 Task: Search one way flight ticket for 5 adults, 2 children, 1 infant in seat and 1 infant on lap in economy from Pensacola: Pensacola International Airport to Wilmington: Wilmington International Airport on 8-6-2023. Choice of flights is Royal air maroc. Number of bags: 2 carry on bags. Price is upto 88000. Outbound departure time preference is 12:45.
Action: Mouse moved to (298, 405)
Screenshot: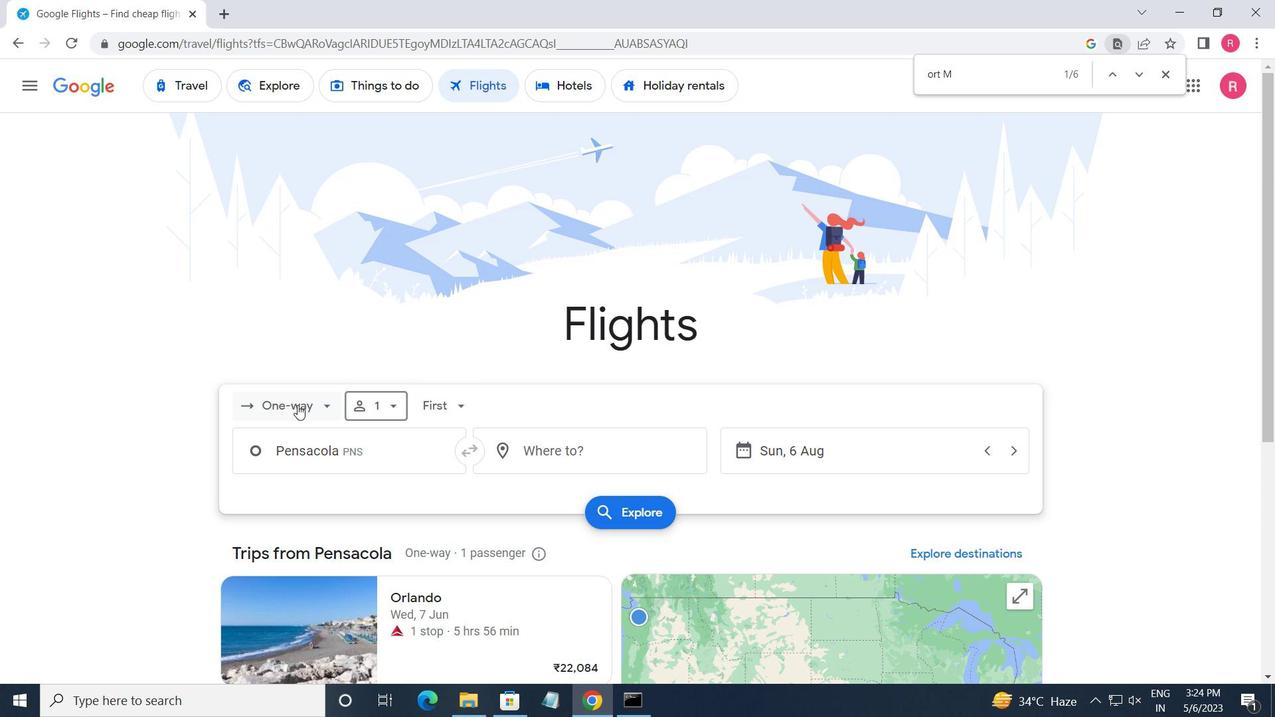 
Action: Mouse pressed left at (298, 405)
Screenshot: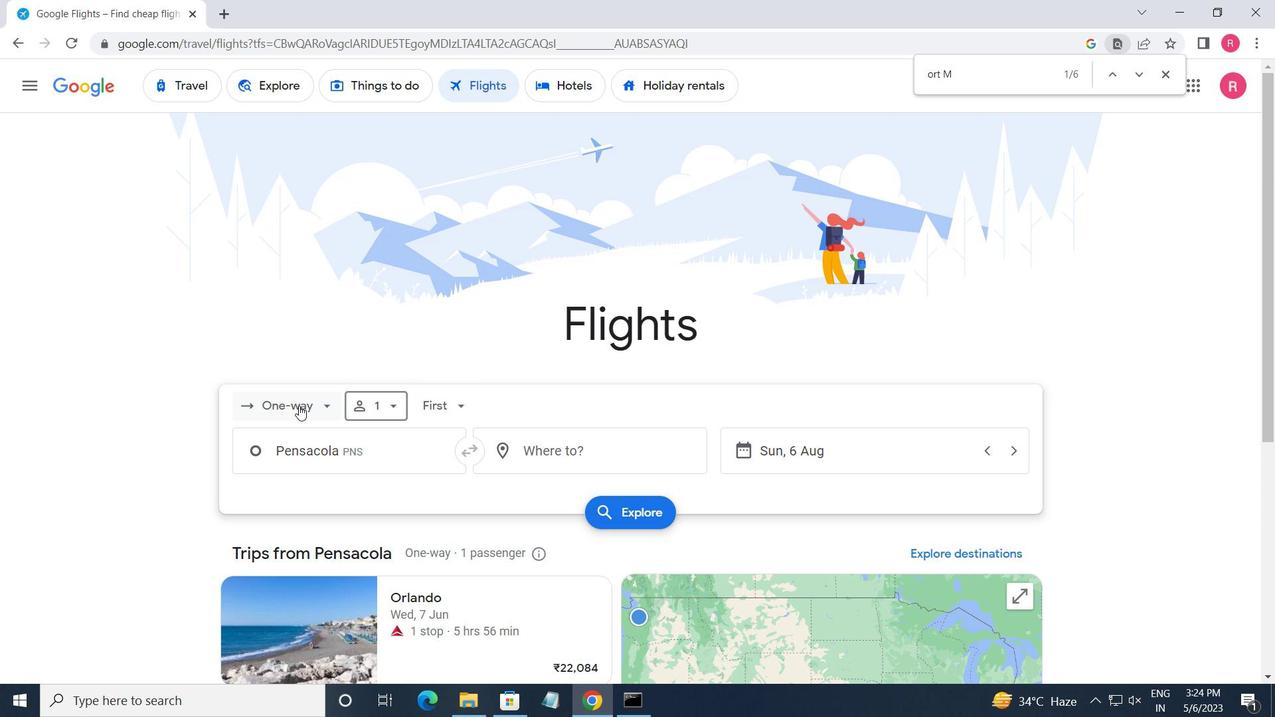 
Action: Mouse moved to (327, 477)
Screenshot: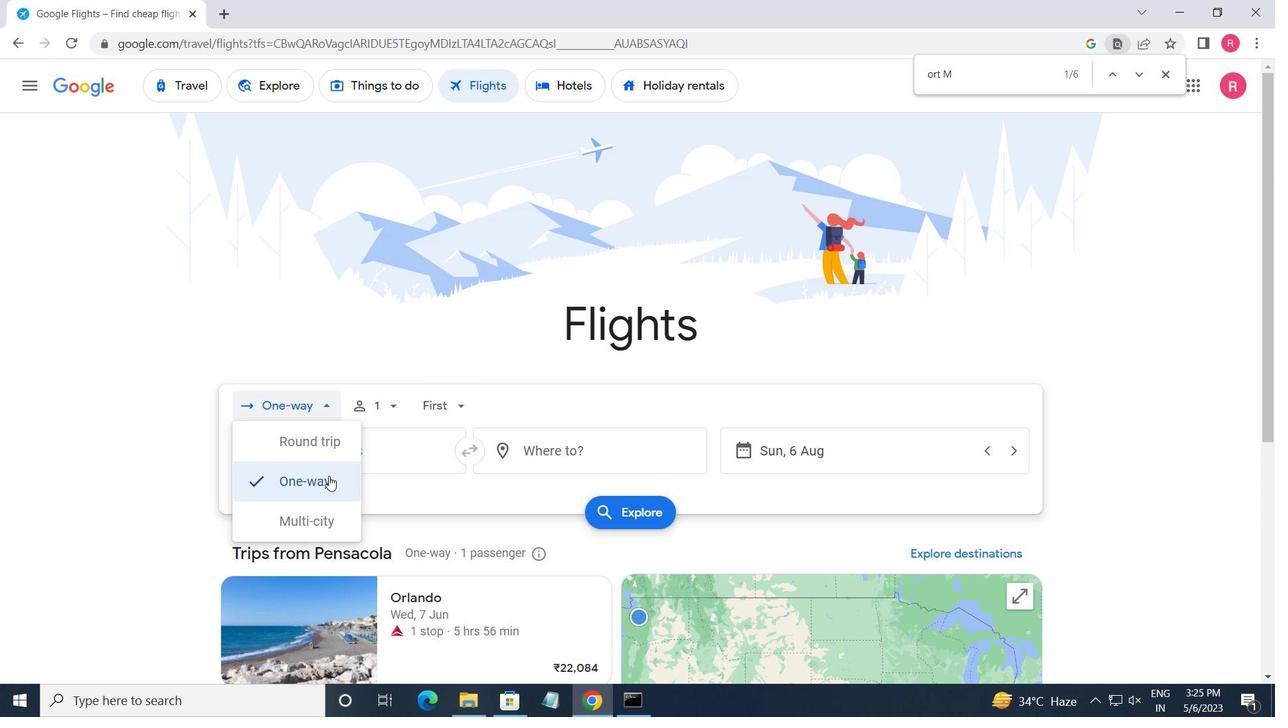 
Action: Mouse pressed left at (327, 477)
Screenshot: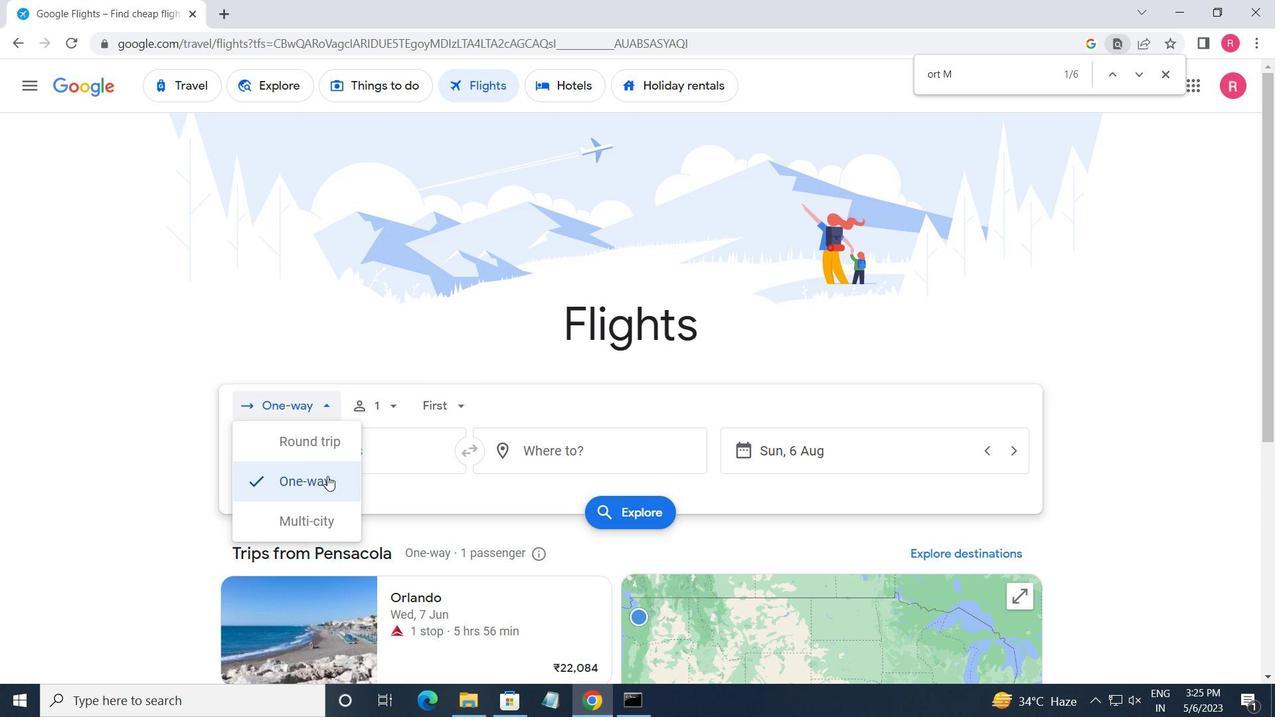 
Action: Mouse moved to (397, 402)
Screenshot: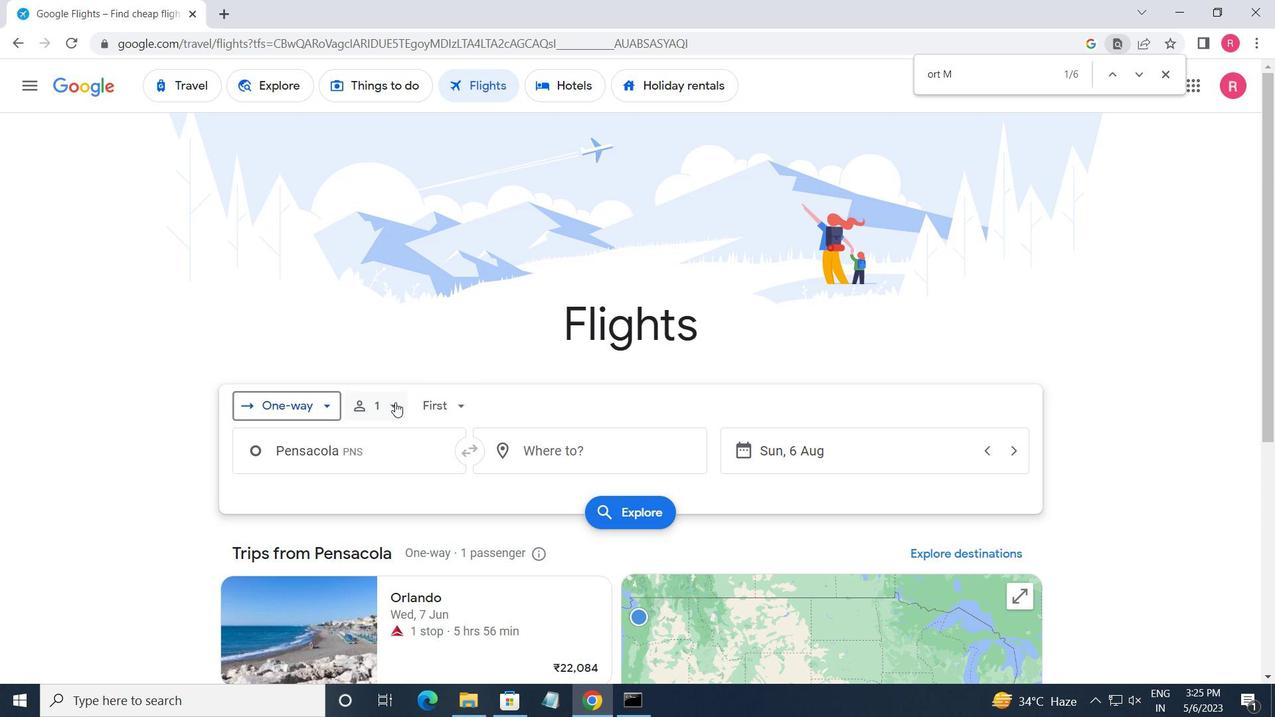 
Action: Mouse pressed left at (397, 402)
Screenshot: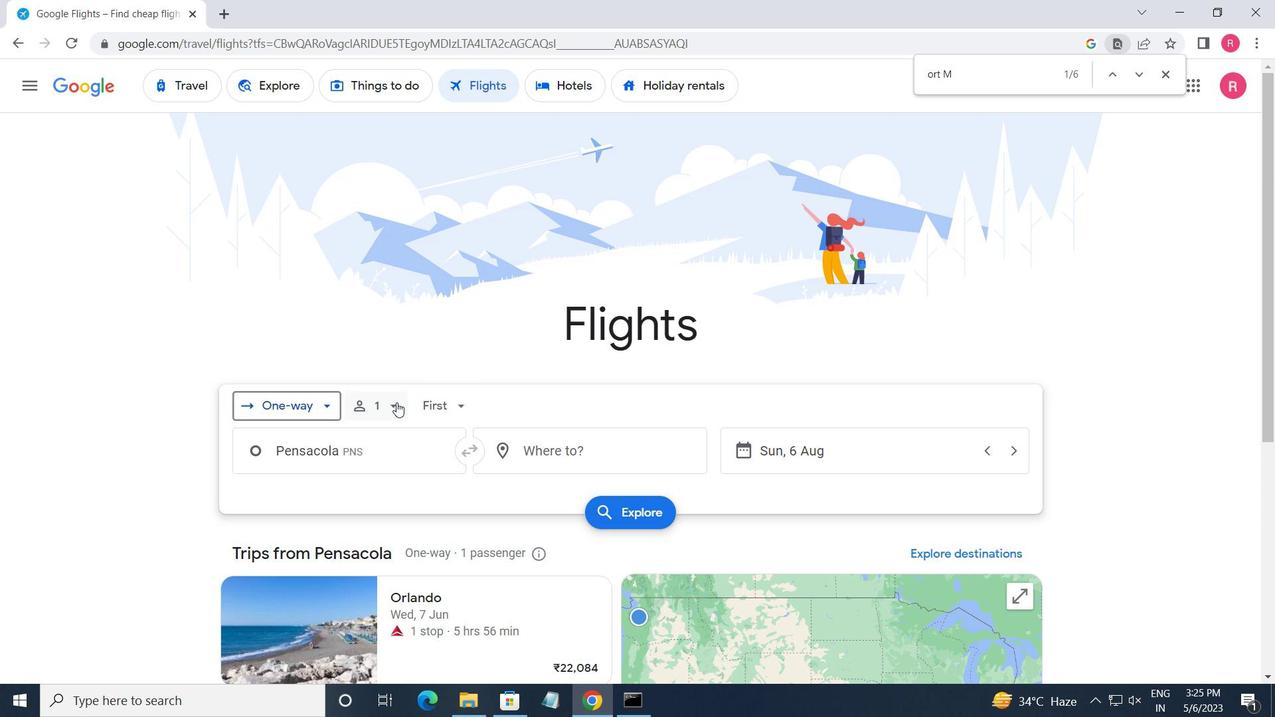 
Action: Mouse moved to (508, 443)
Screenshot: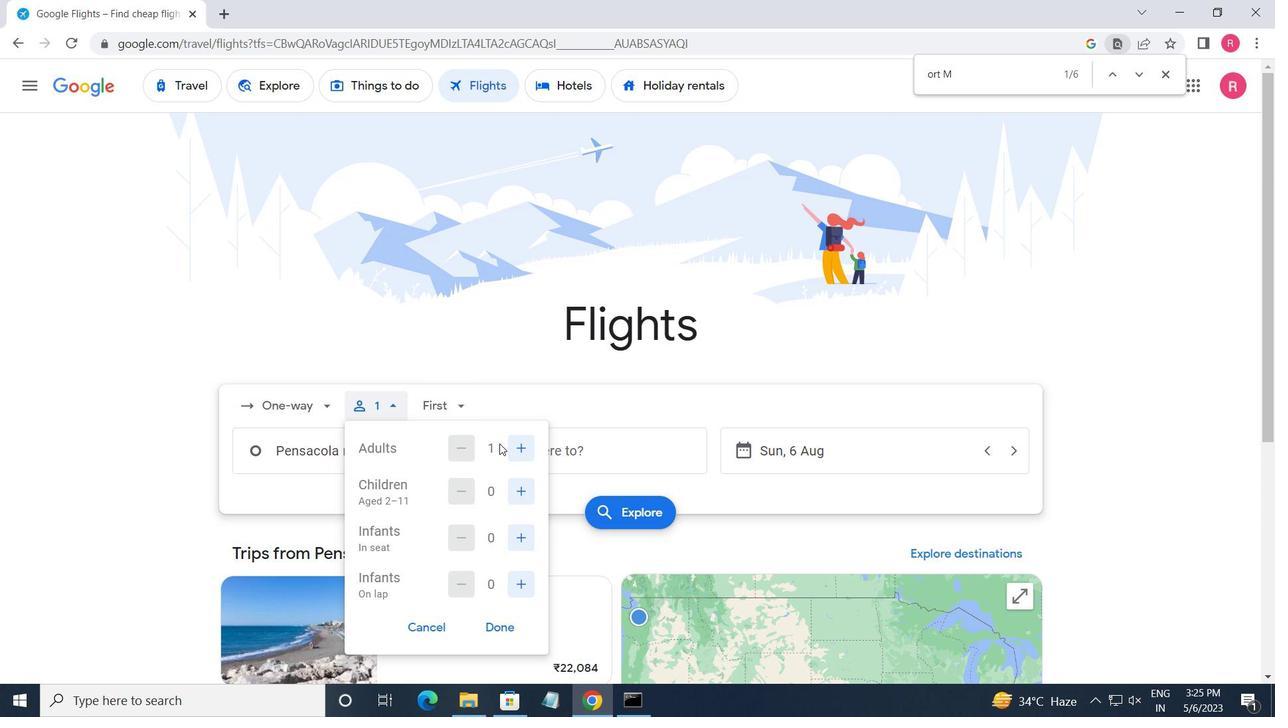 
Action: Mouse pressed left at (508, 443)
Screenshot: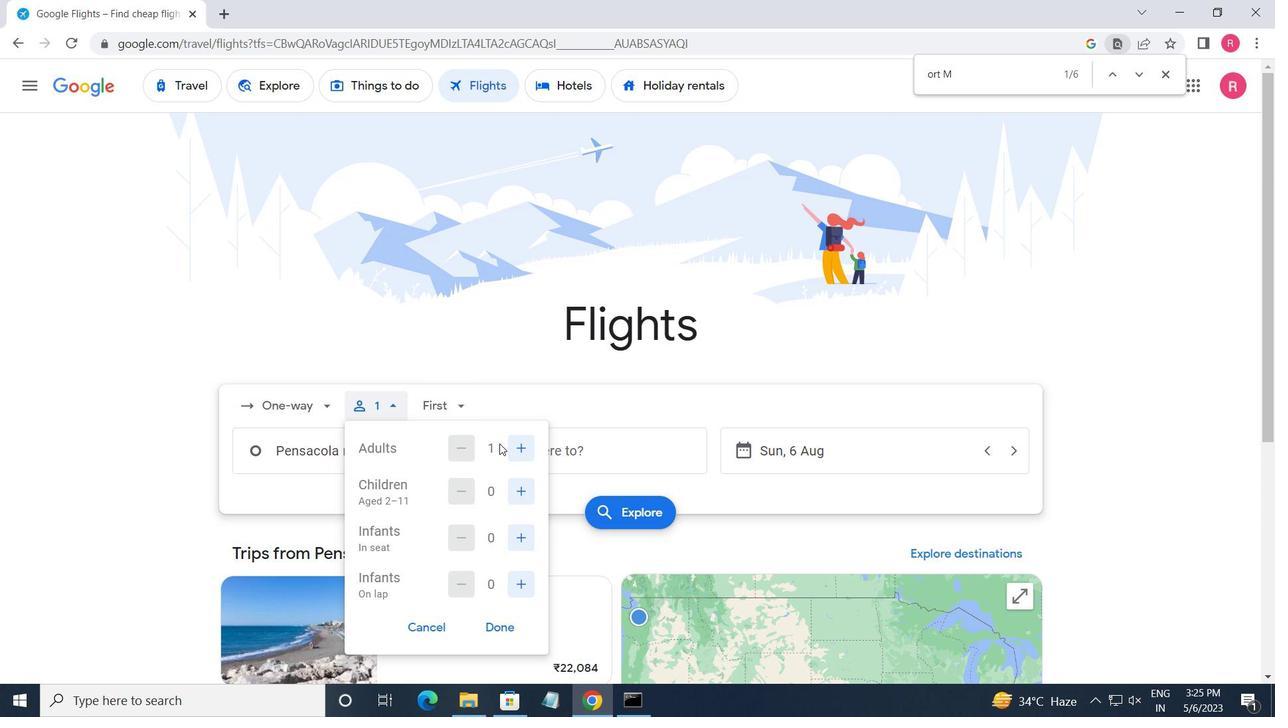 
Action: Mouse moved to (513, 444)
Screenshot: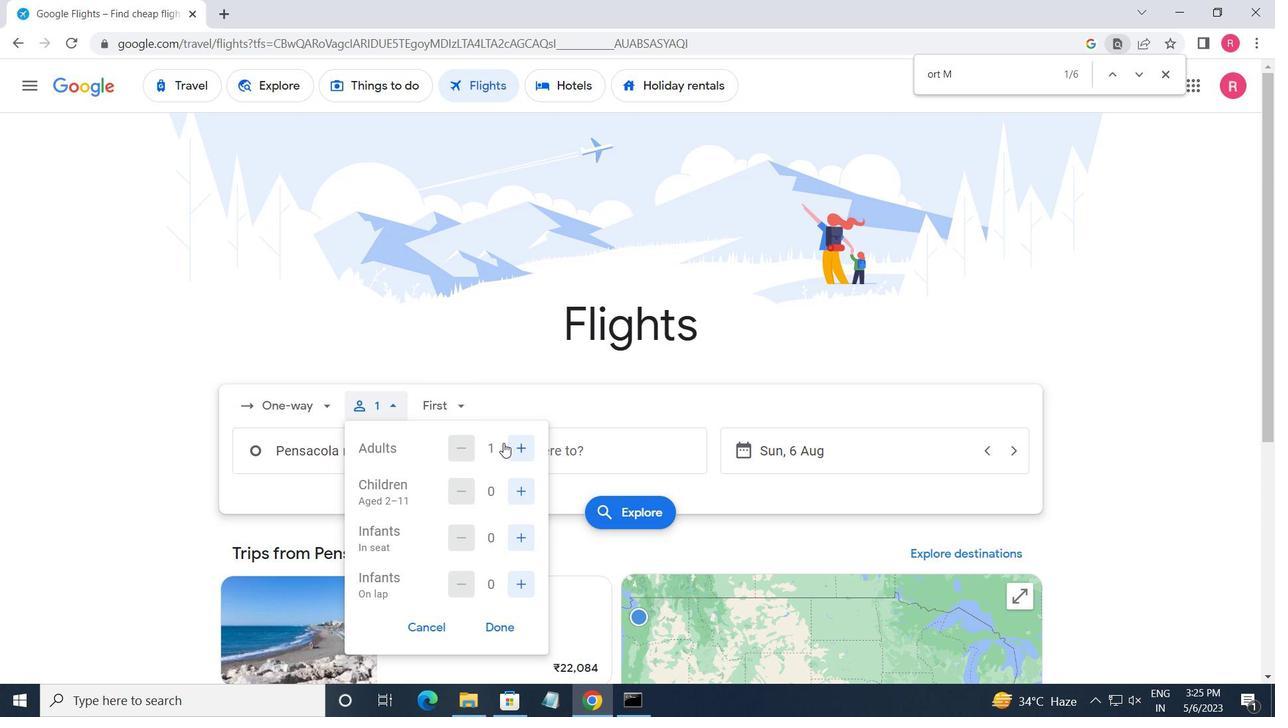 
Action: Mouse pressed left at (513, 444)
Screenshot: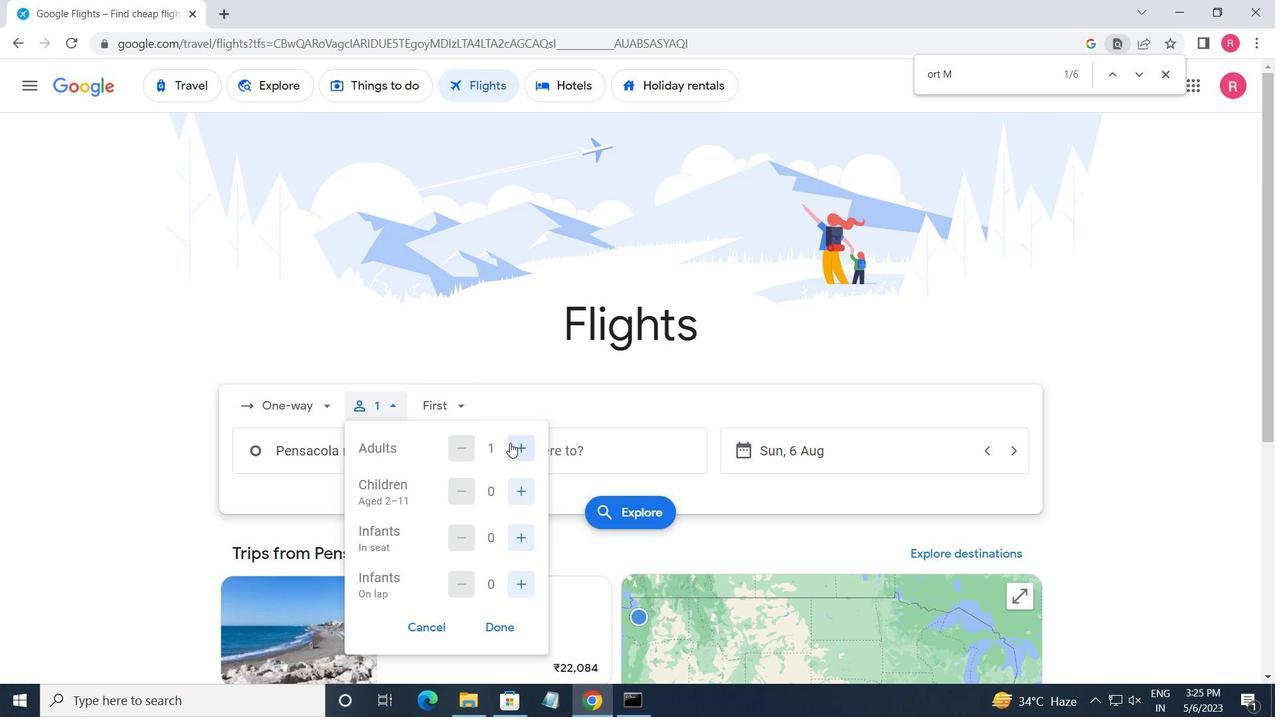 
Action: Mouse moved to (513, 448)
Screenshot: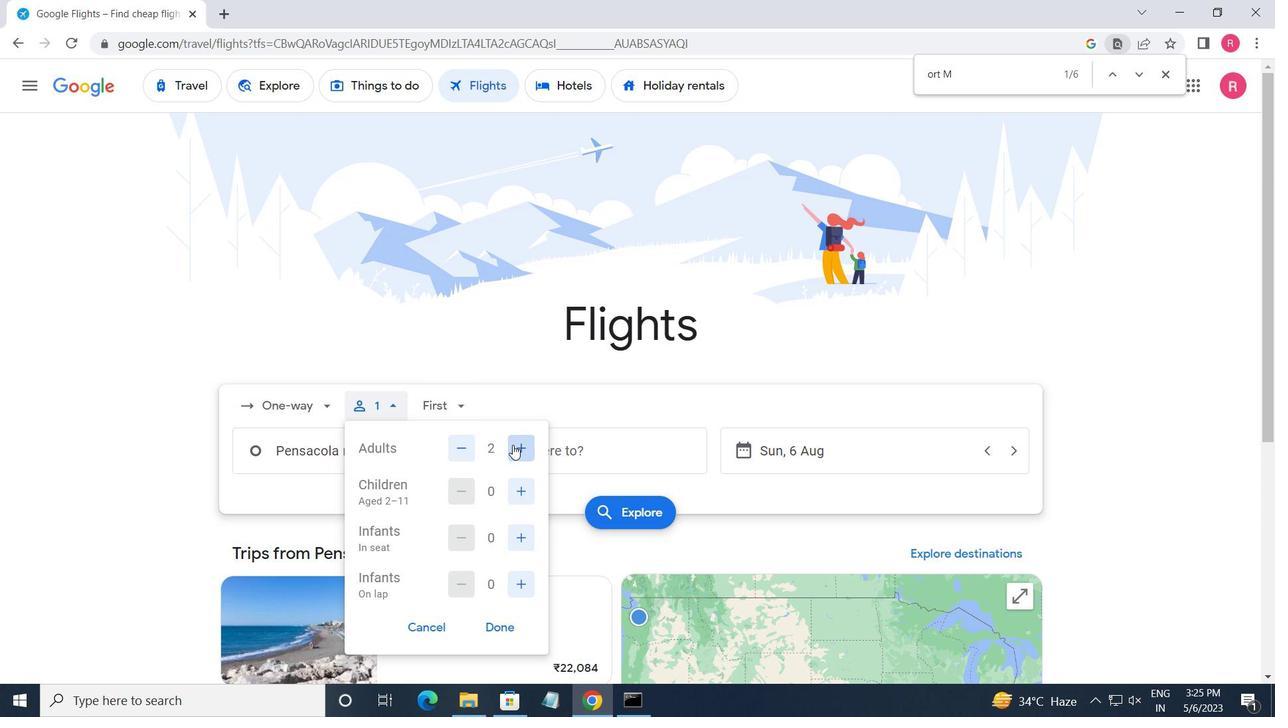 
Action: Mouse pressed left at (513, 448)
Screenshot: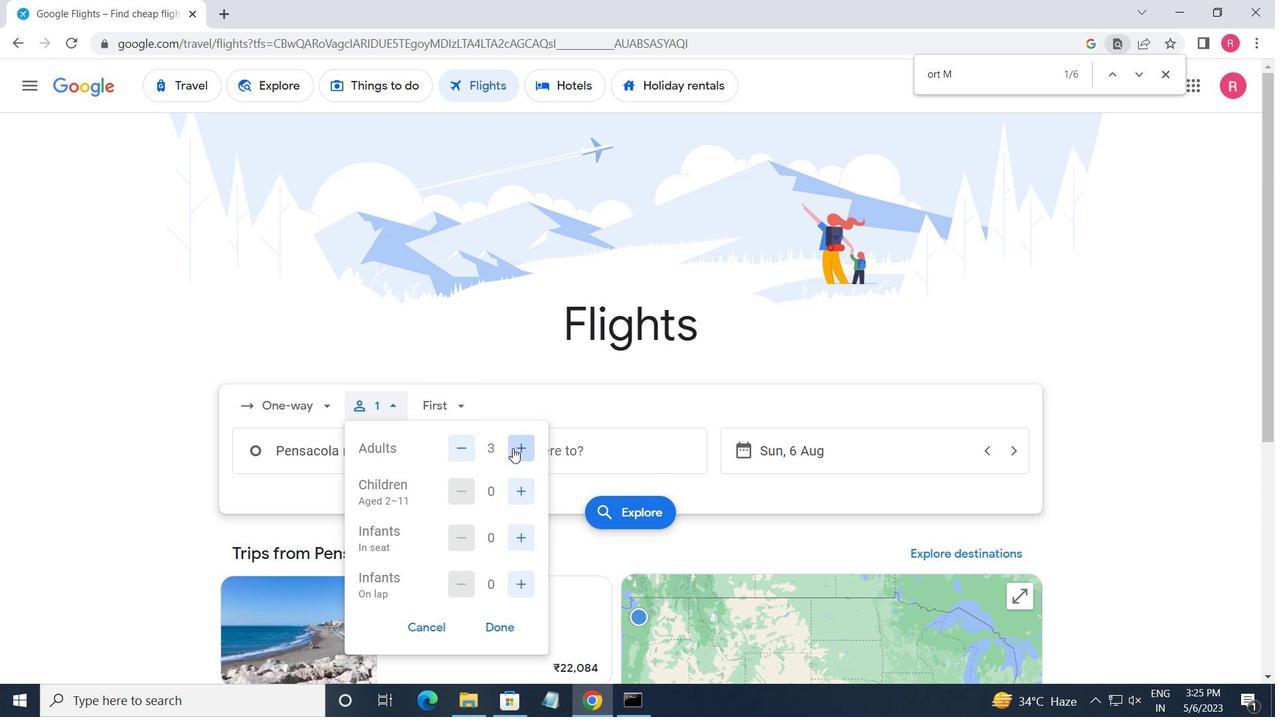 
Action: Mouse pressed left at (513, 448)
Screenshot: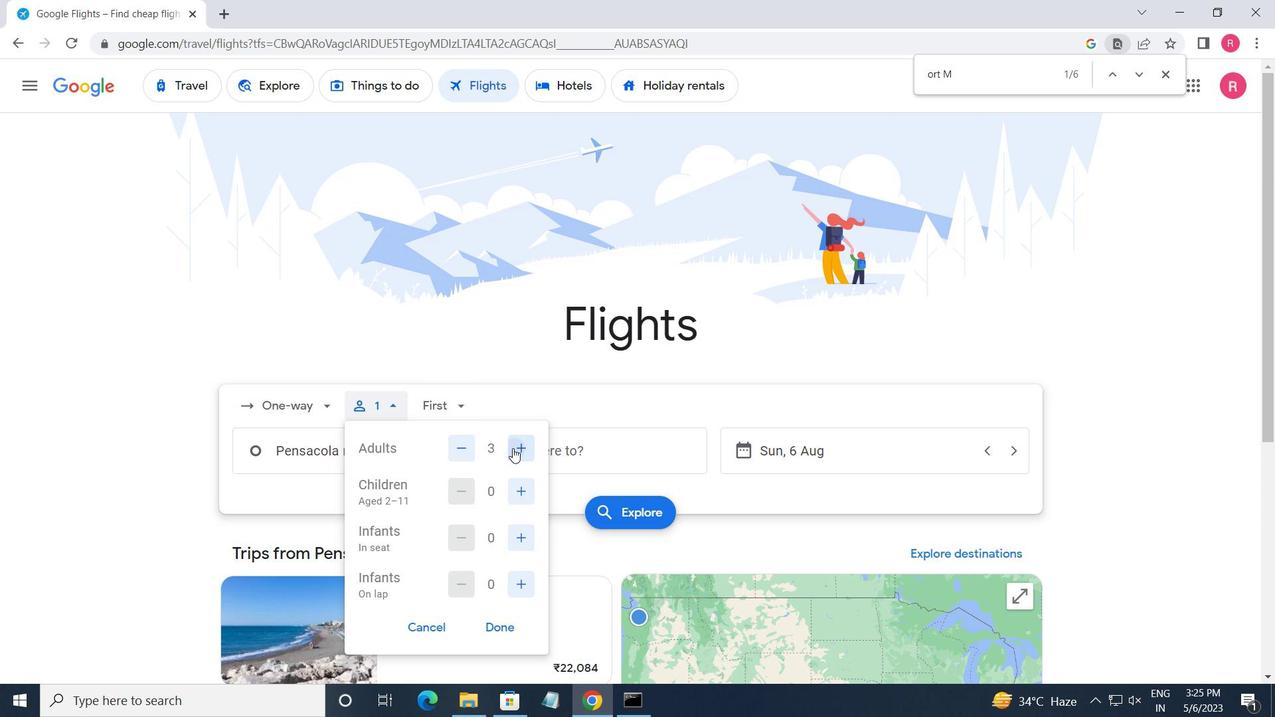 
Action: Mouse moved to (516, 495)
Screenshot: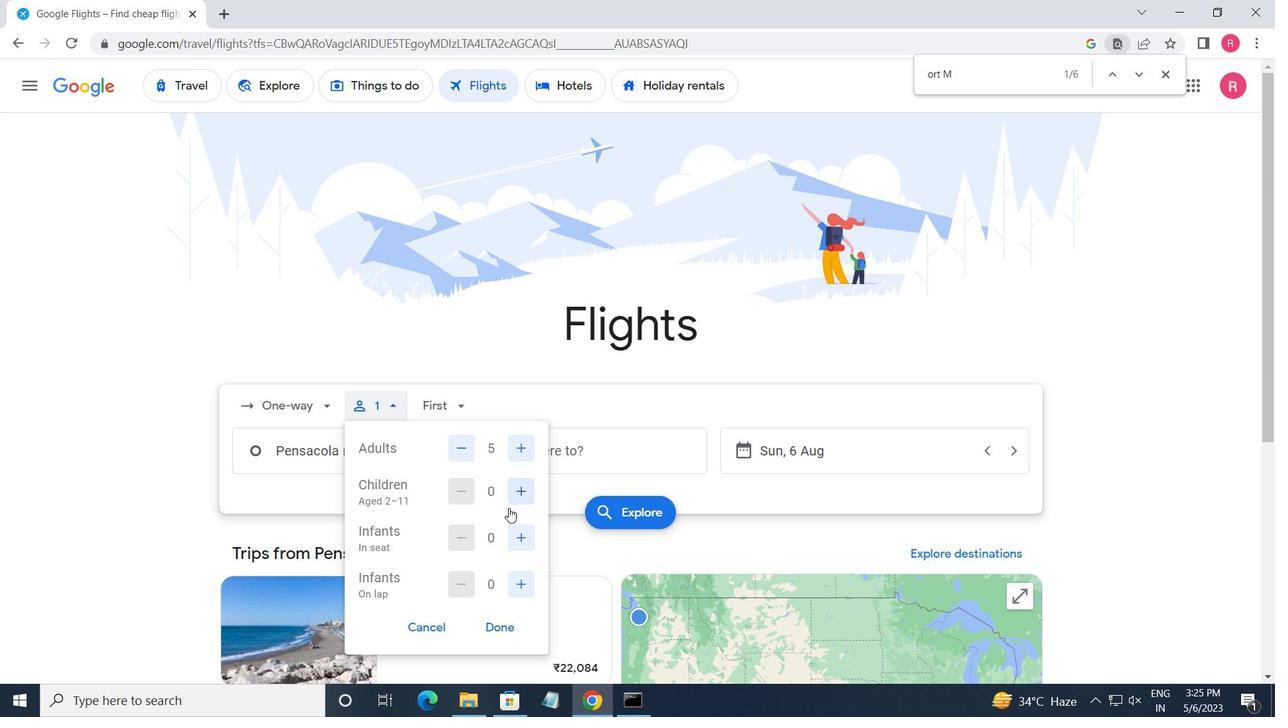 
Action: Mouse pressed left at (516, 495)
Screenshot: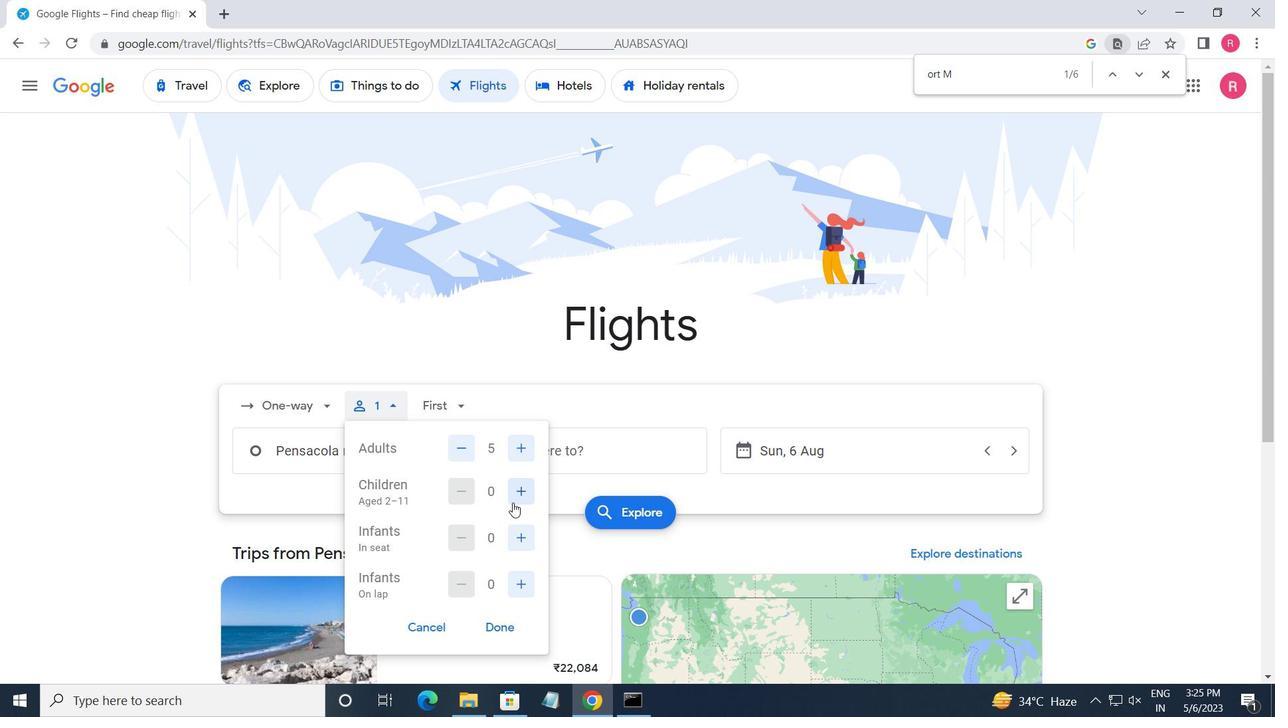 
Action: Mouse moved to (517, 495)
Screenshot: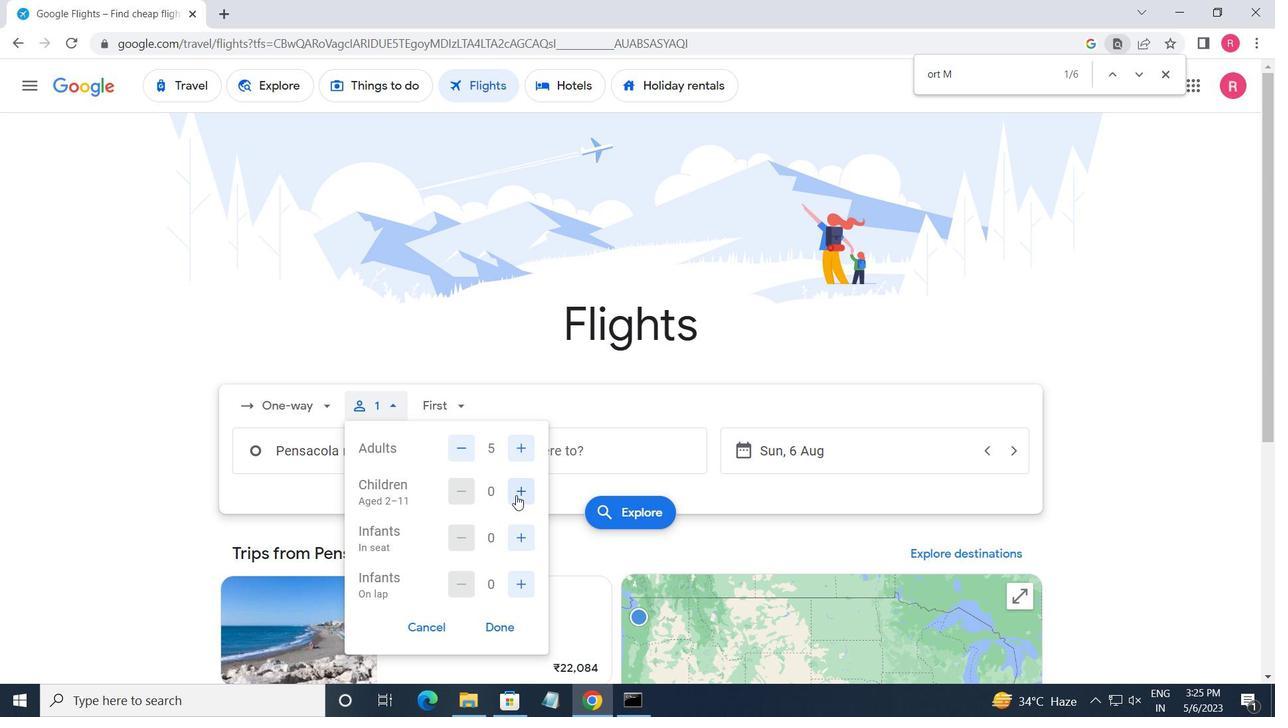 
Action: Mouse pressed left at (517, 495)
Screenshot: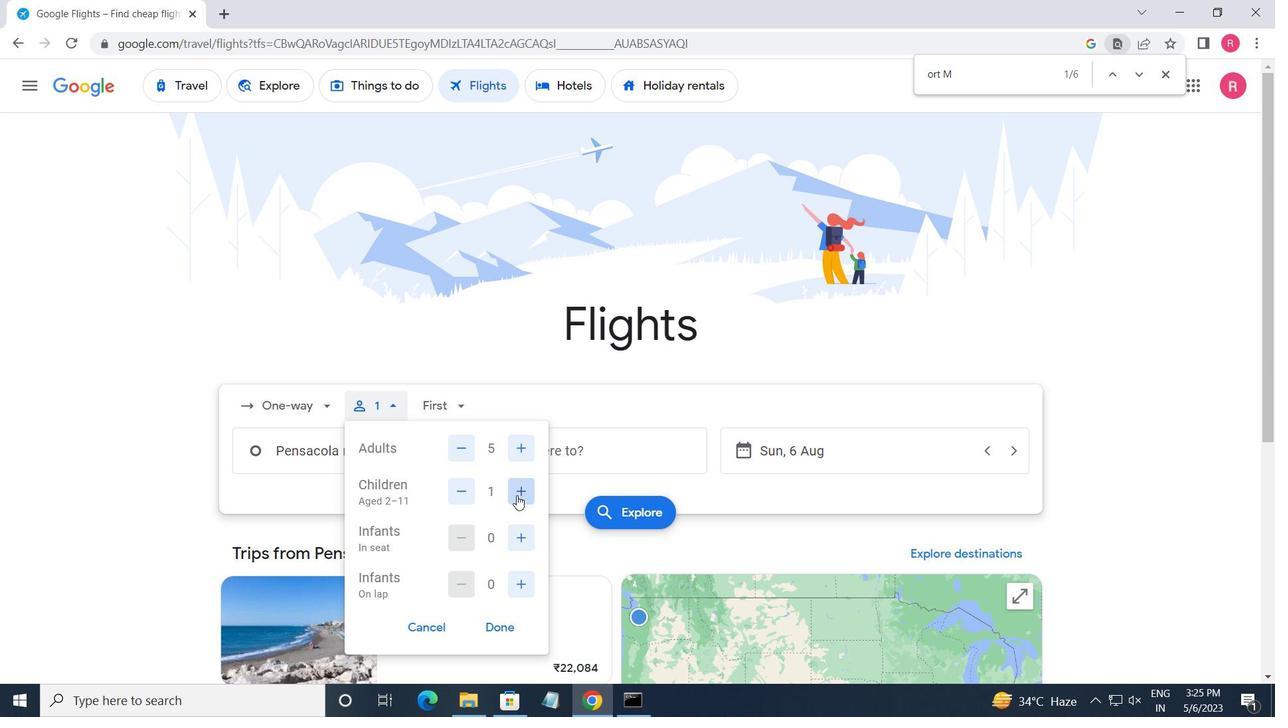 
Action: Mouse moved to (517, 543)
Screenshot: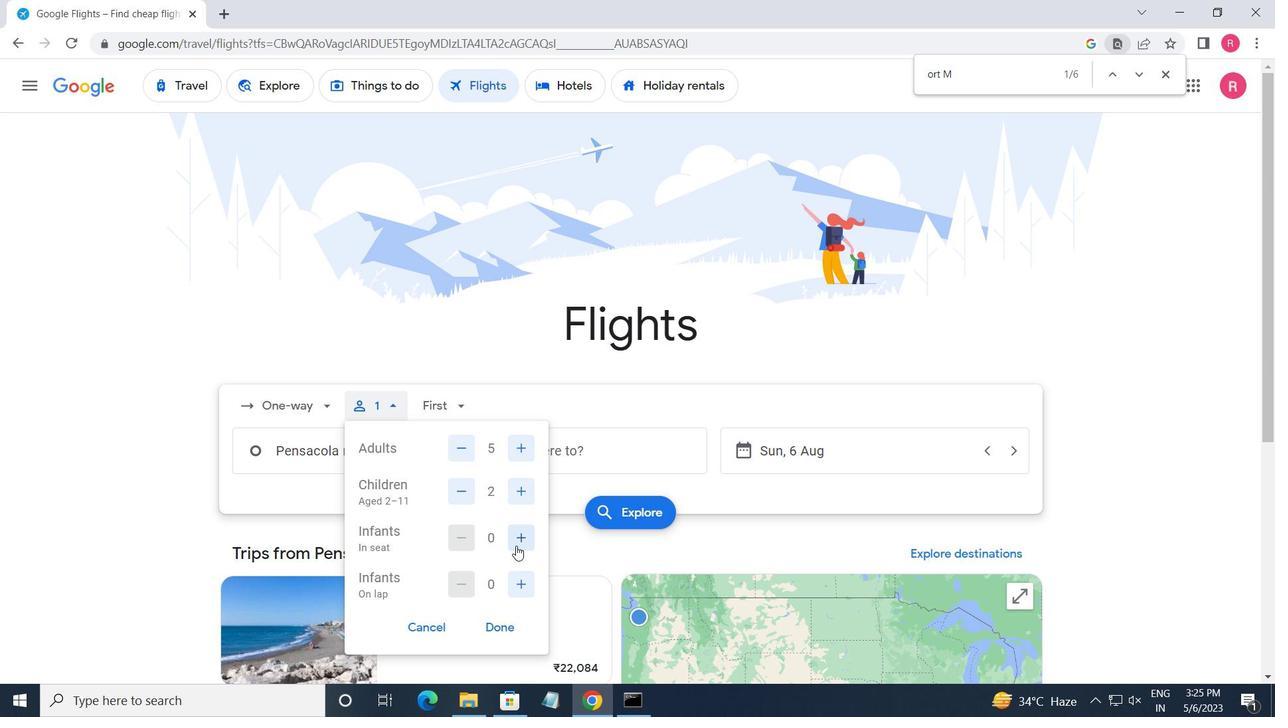 
Action: Mouse pressed left at (517, 543)
Screenshot: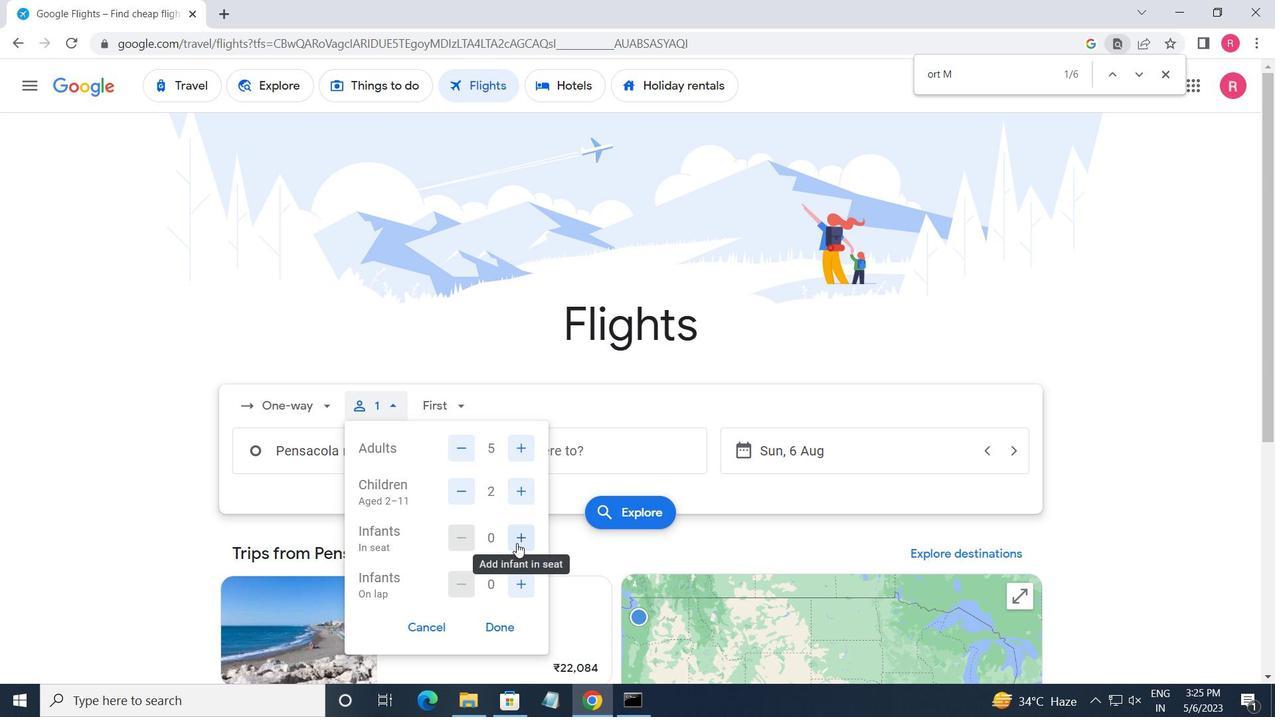 
Action: Mouse moved to (527, 579)
Screenshot: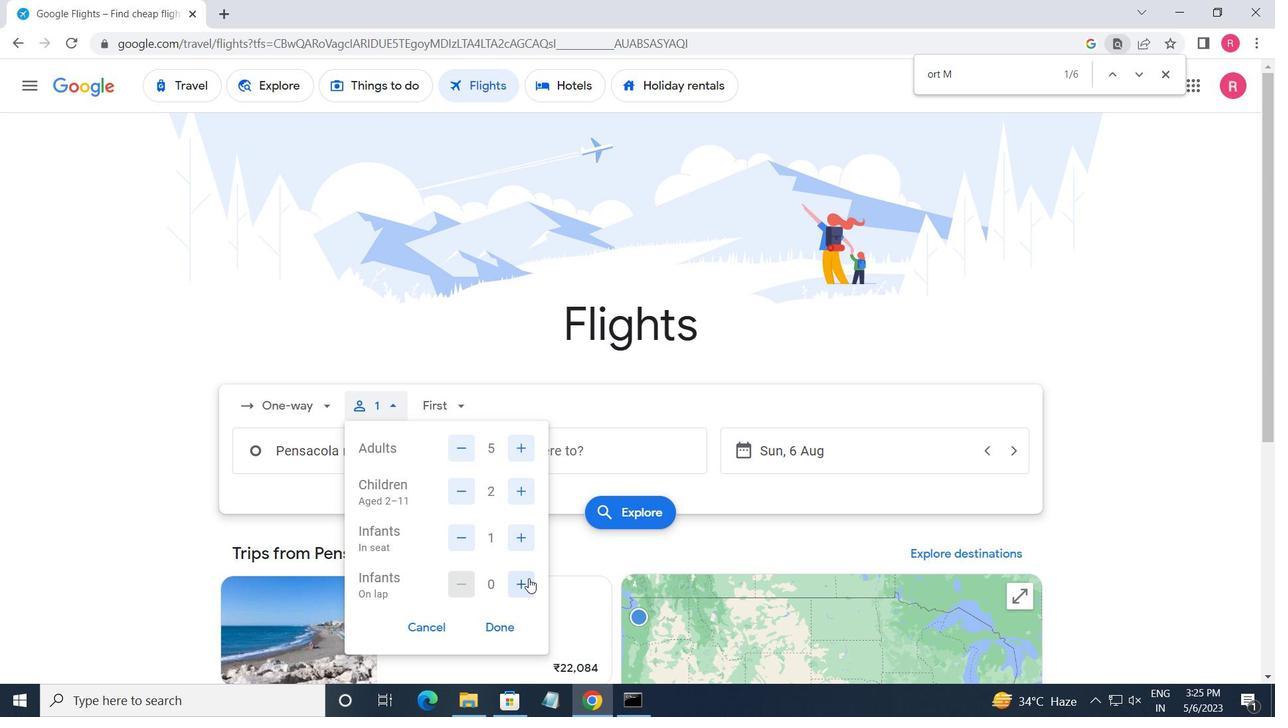 
Action: Mouse pressed left at (527, 579)
Screenshot: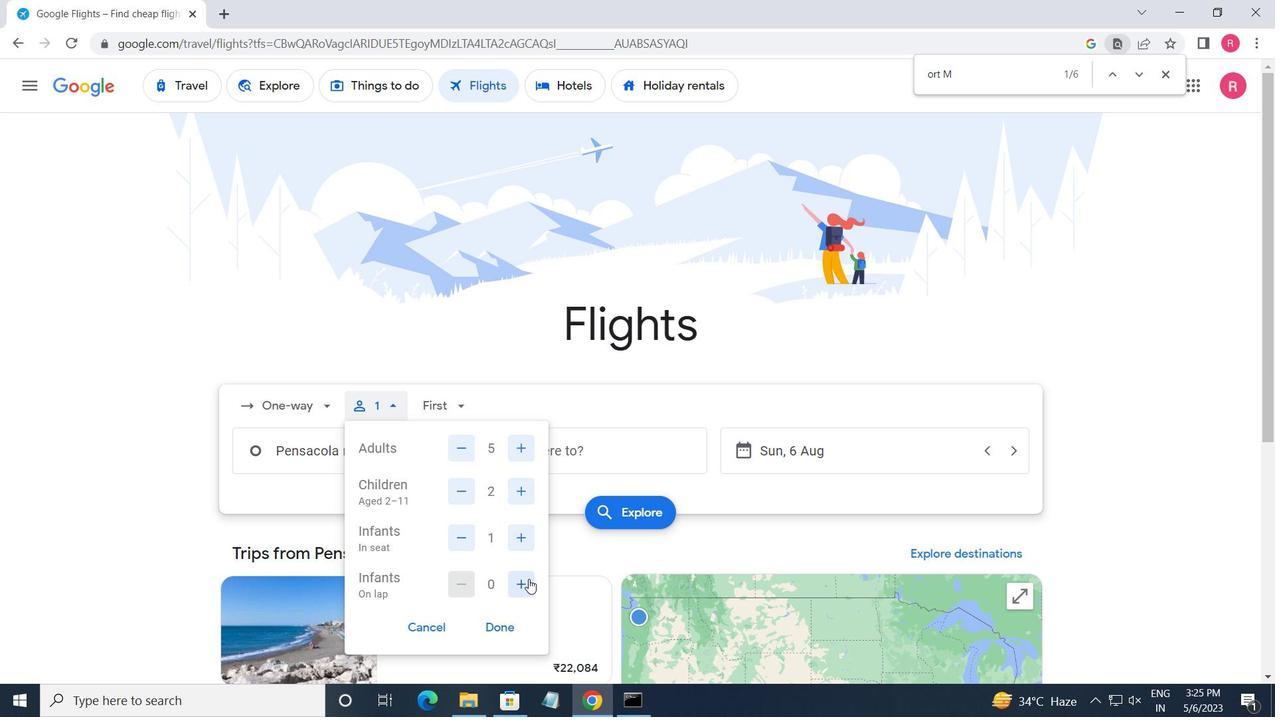 
Action: Mouse moved to (501, 628)
Screenshot: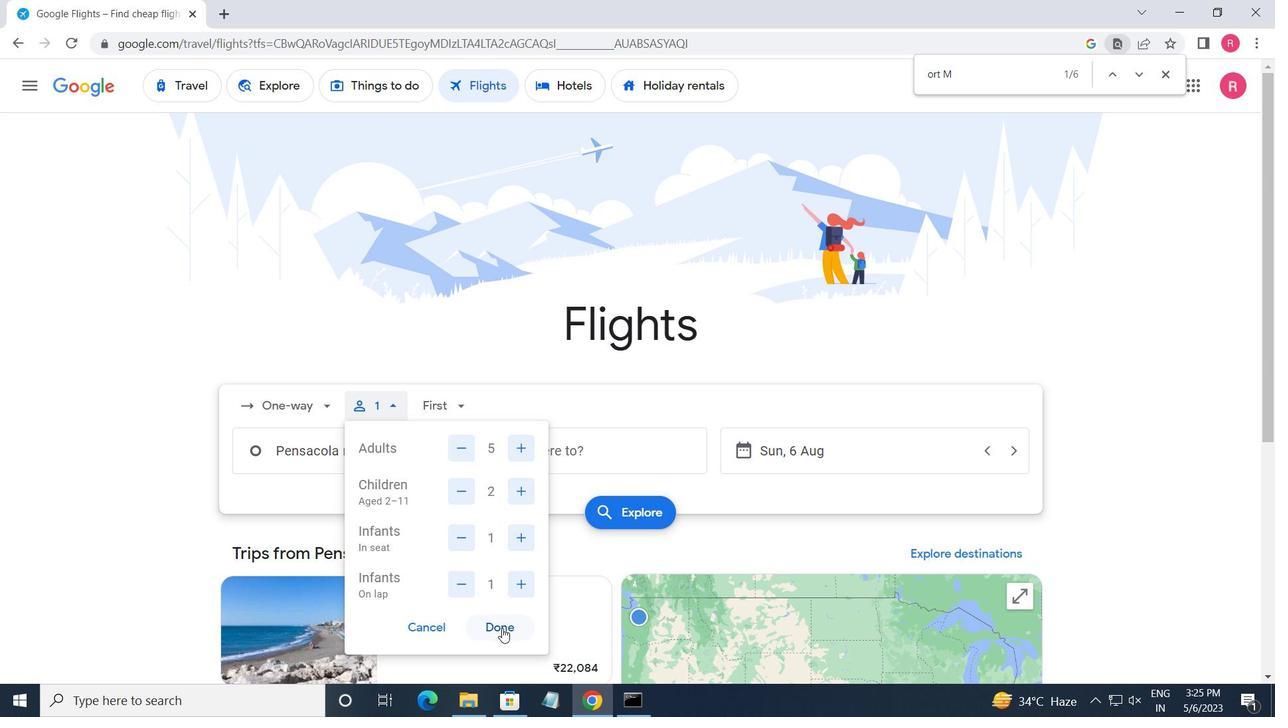 
Action: Mouse pressed left at (501, 628)
Screenshot: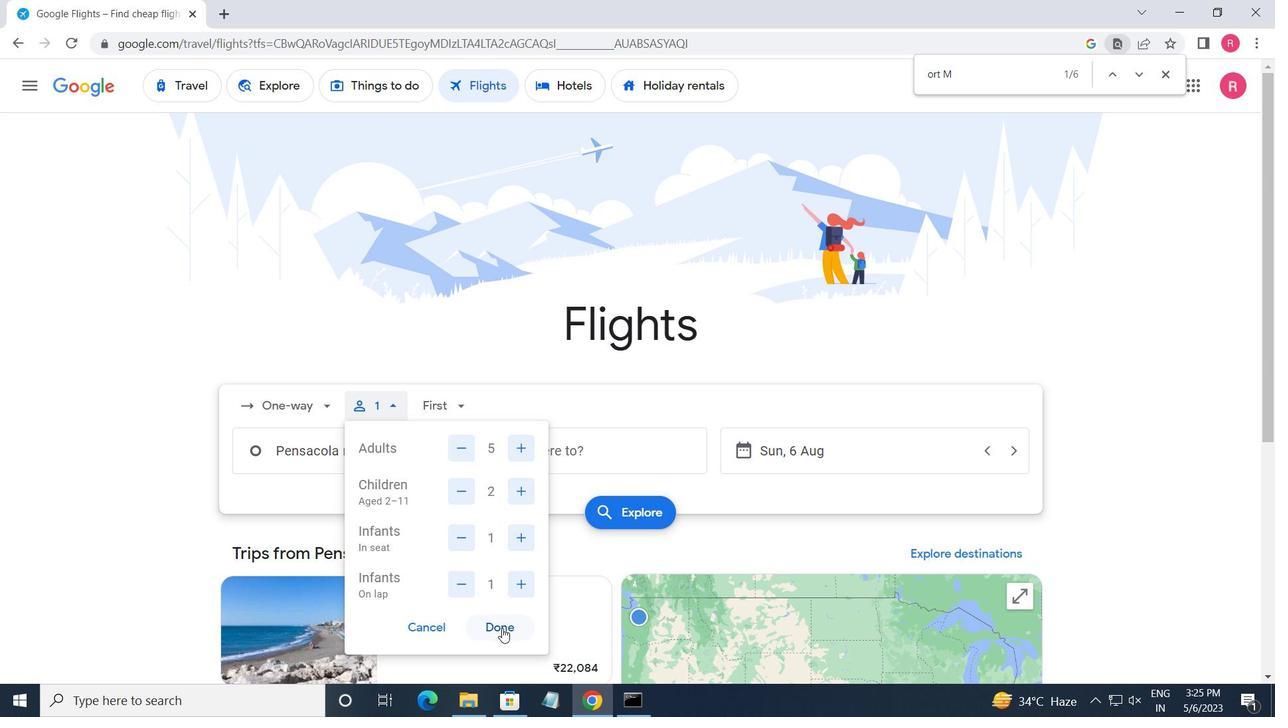 
Action: Mouse moved to (444, 401)
Screenshot: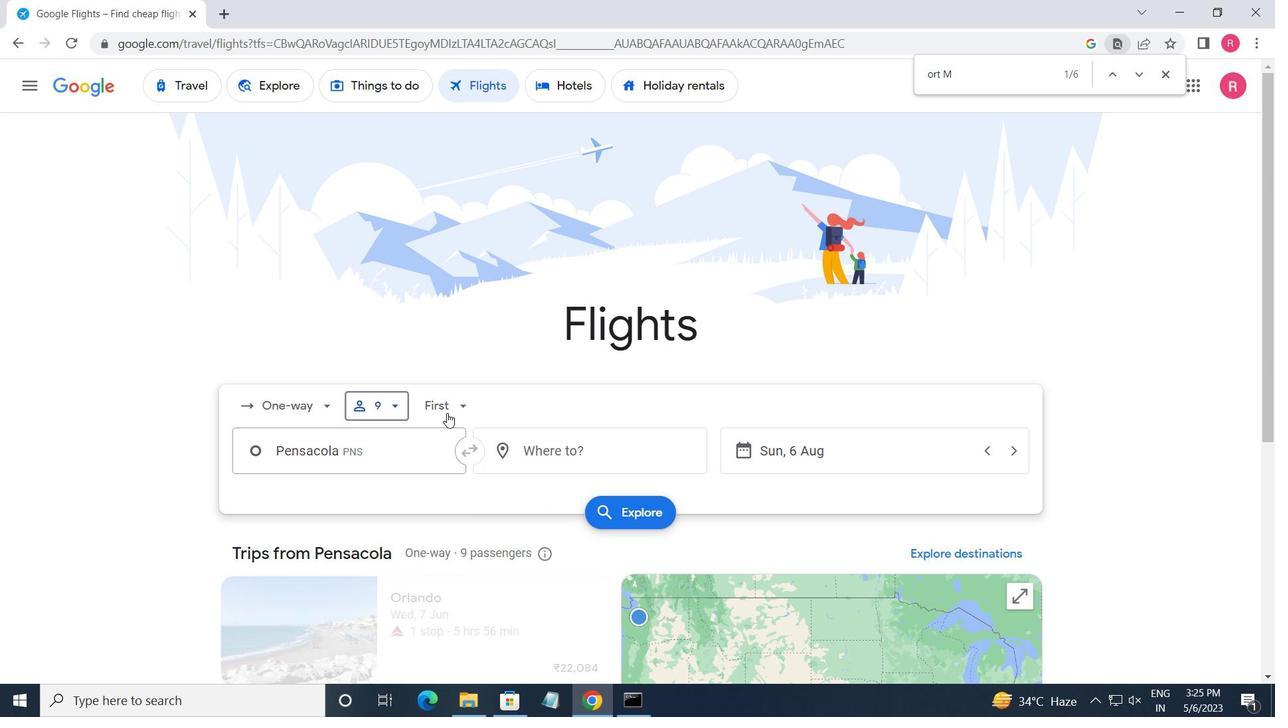 
Action: Mouse pressed left at (444, 401)
Screenshot: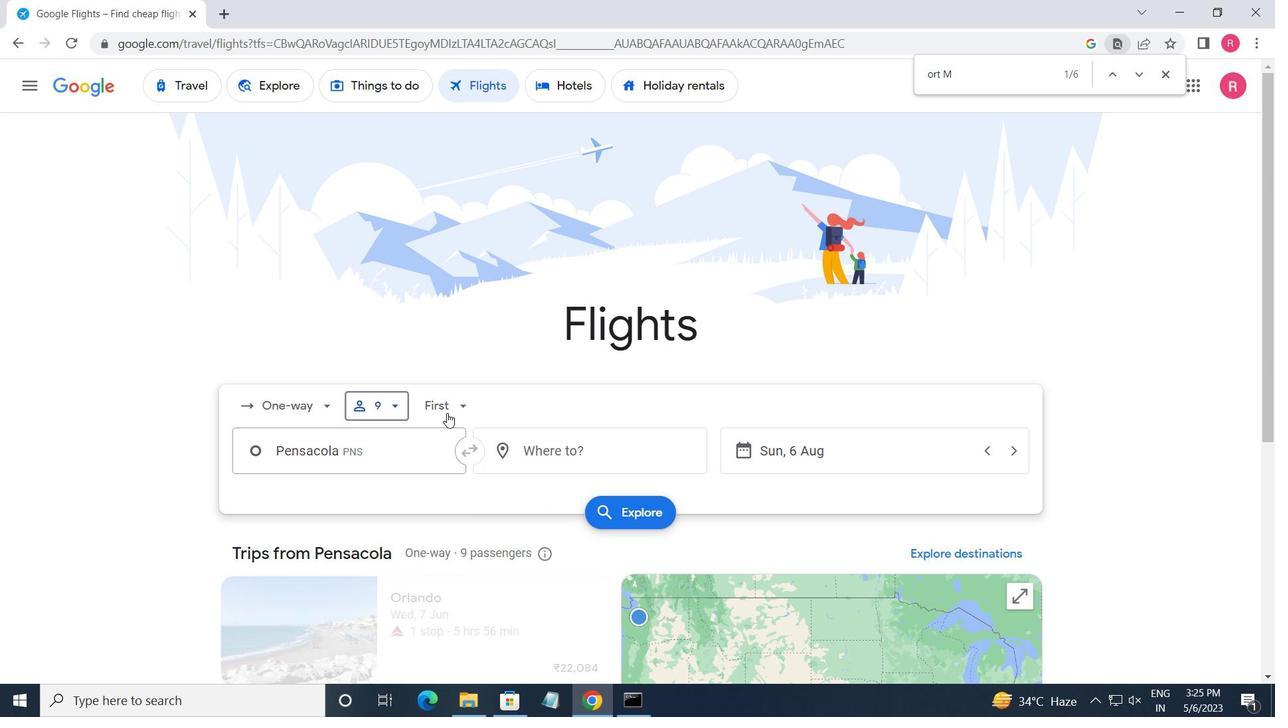 
Action: Mouse moved to (474, 449)
Screenshot: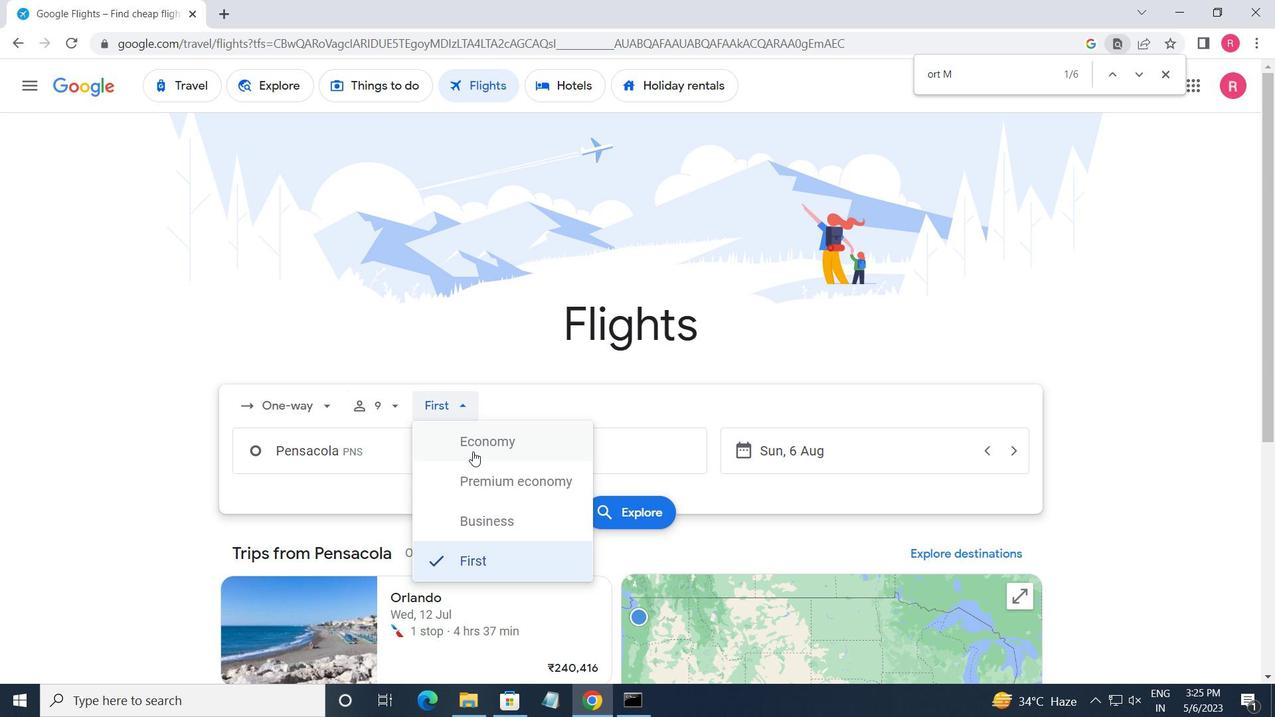 
Action: Mouse pressed left at (474, 449)
Screenshot: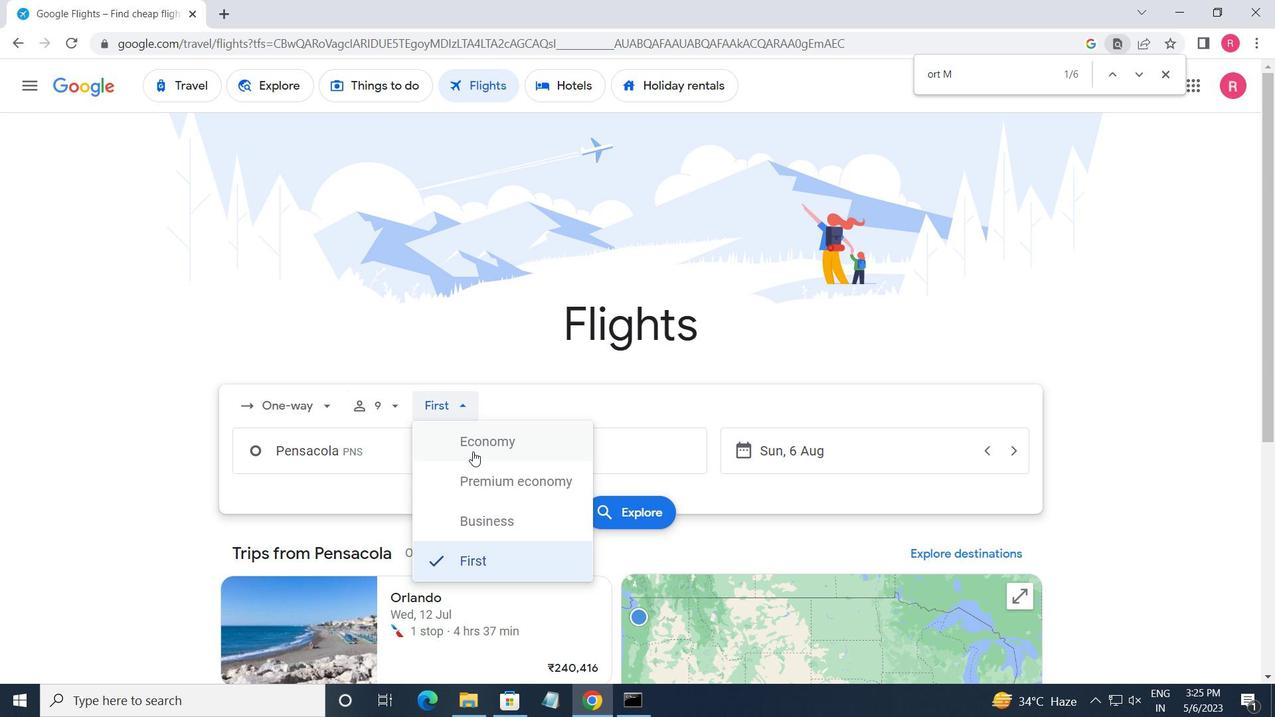 
Action: Mouse moved to (393, 461)
Screenshot: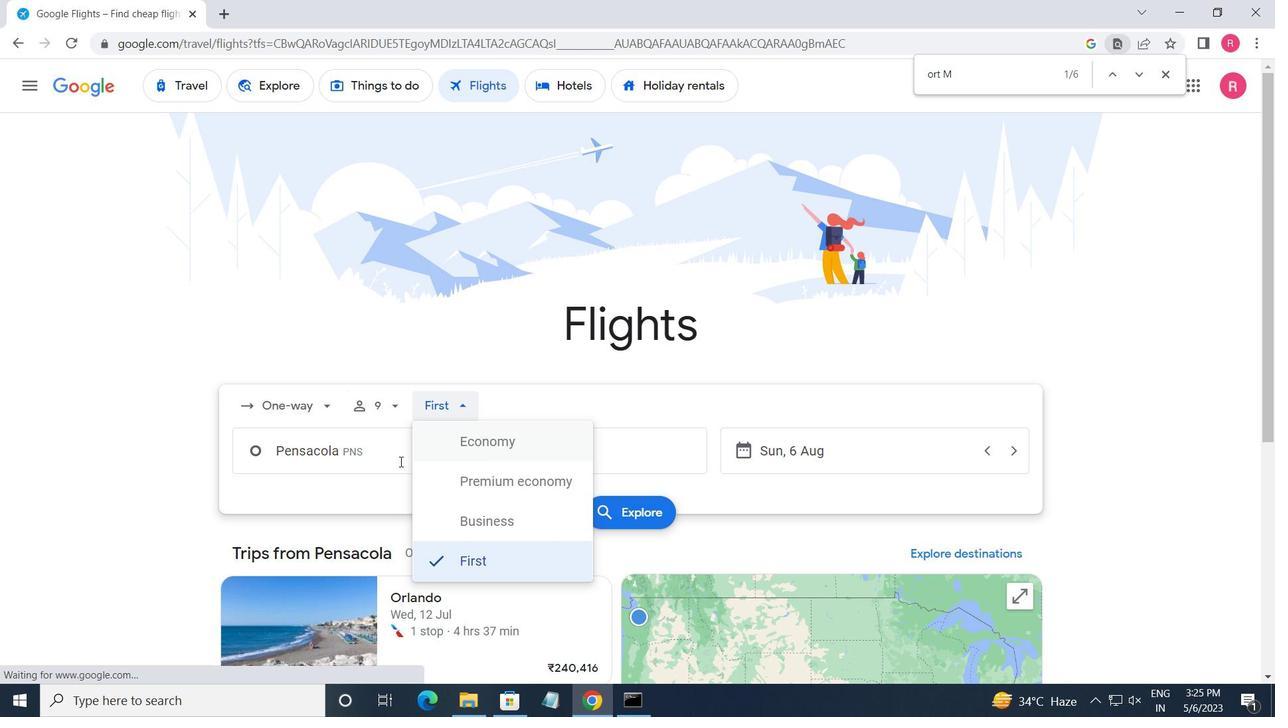 
Action: Mouse pressed left at (393, 461)
Screenshot: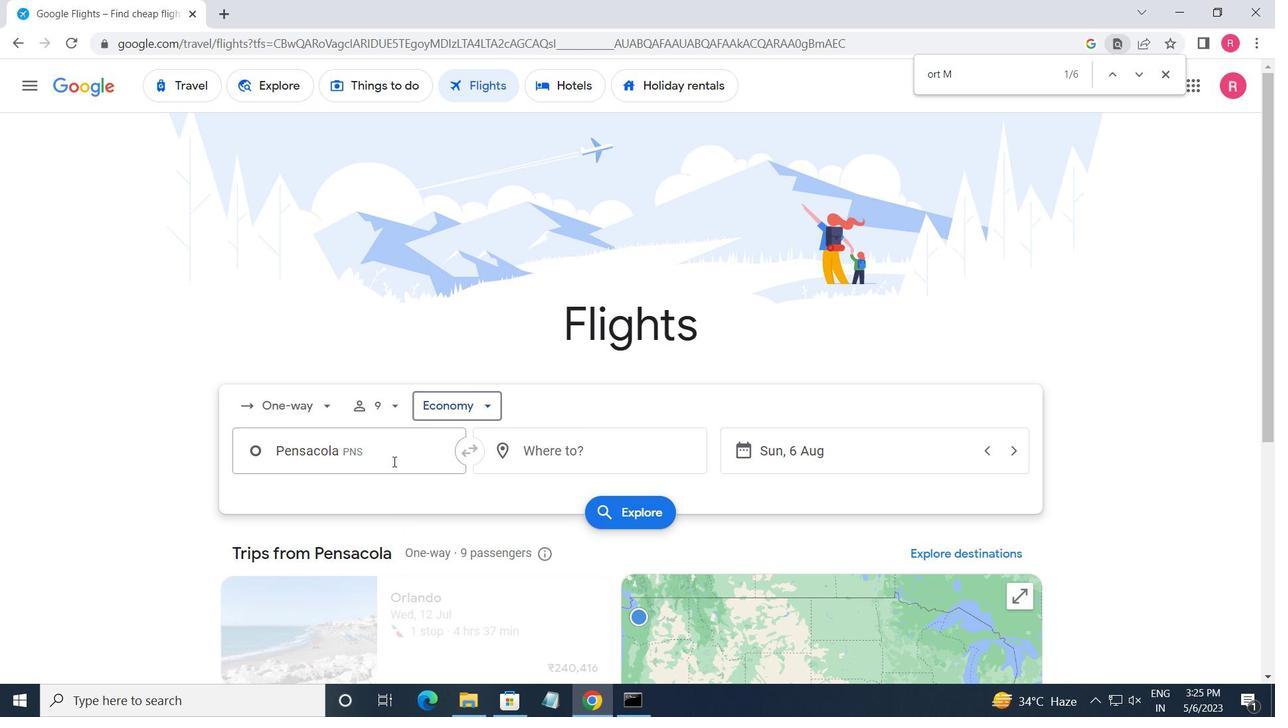 
Action: Mouse moved to (392, 460)
Screenshot: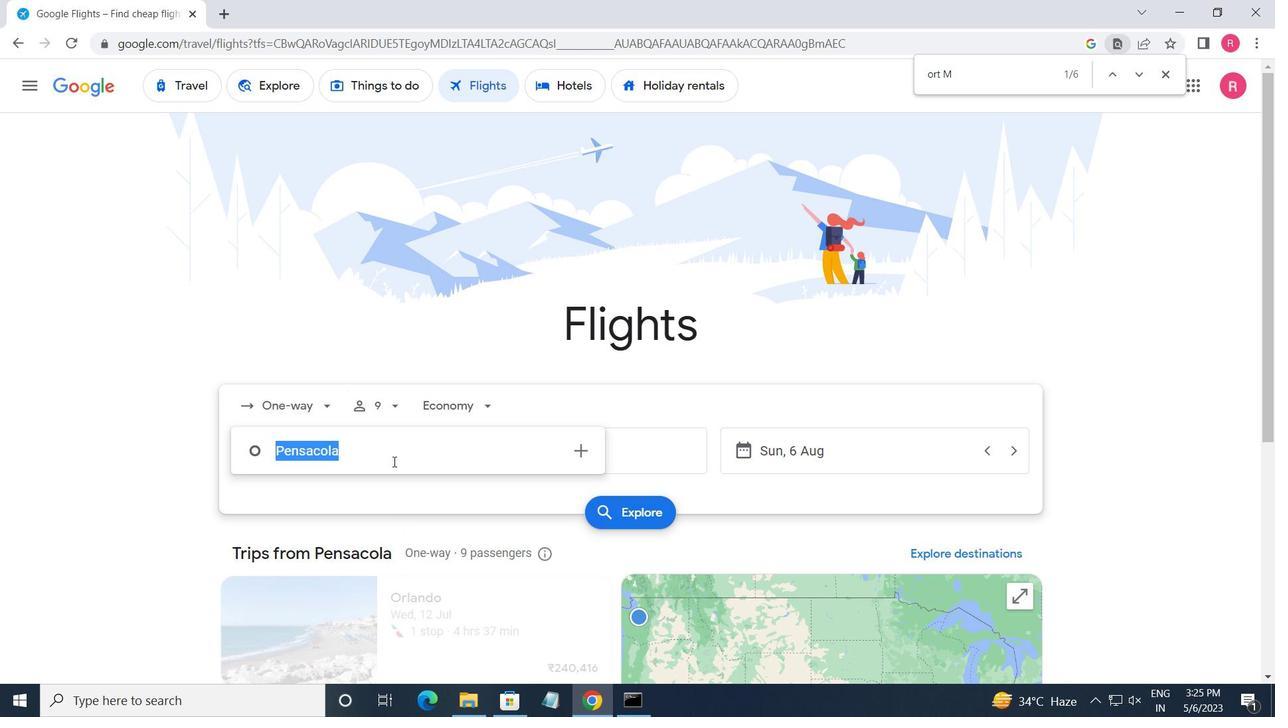 
Action: Key pressed <Key.shift_r>Pensacola
Screenshot: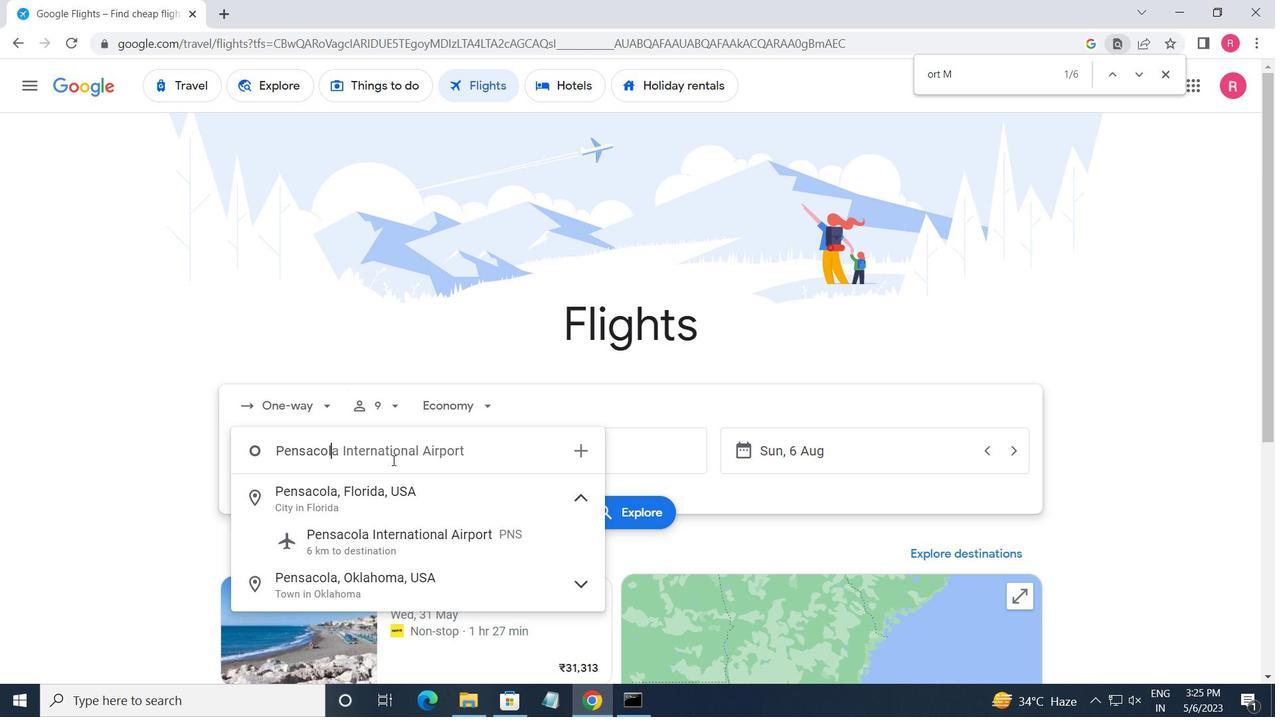 
Action: Mouse moved to (314, 548)
Screenshot: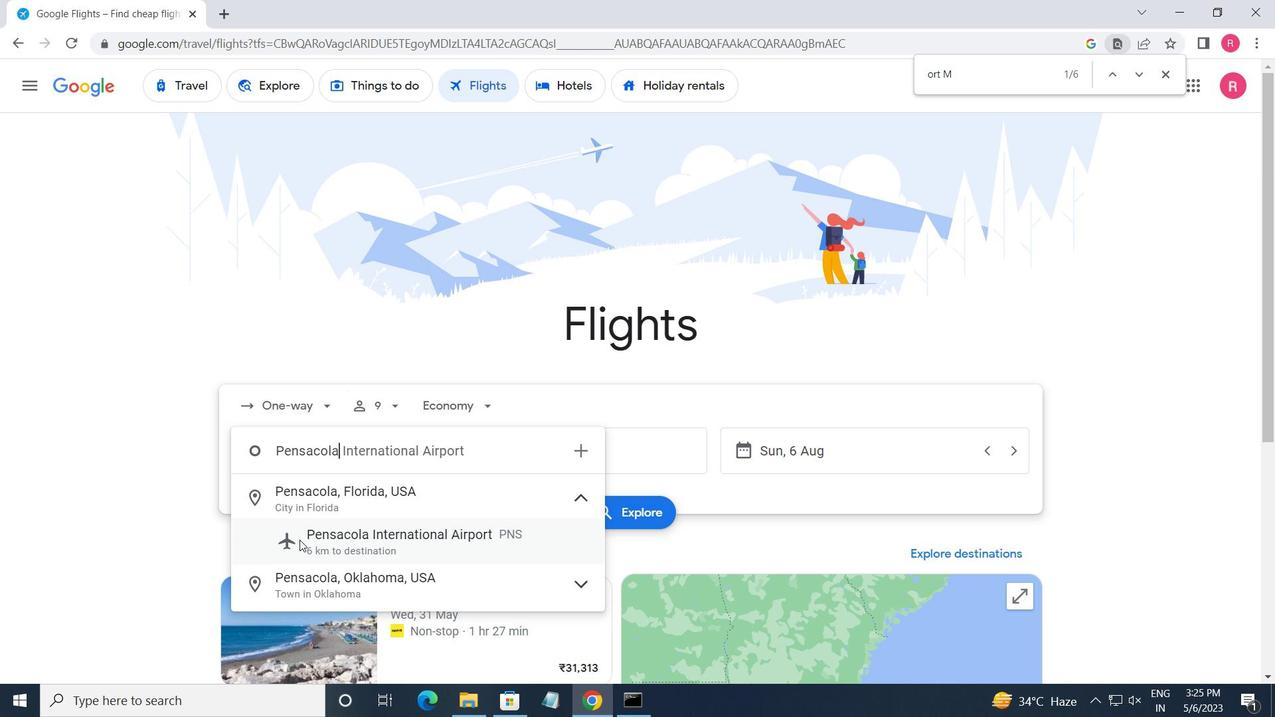 
Action: Mouse pressed left at (314, 548)
Screenshot: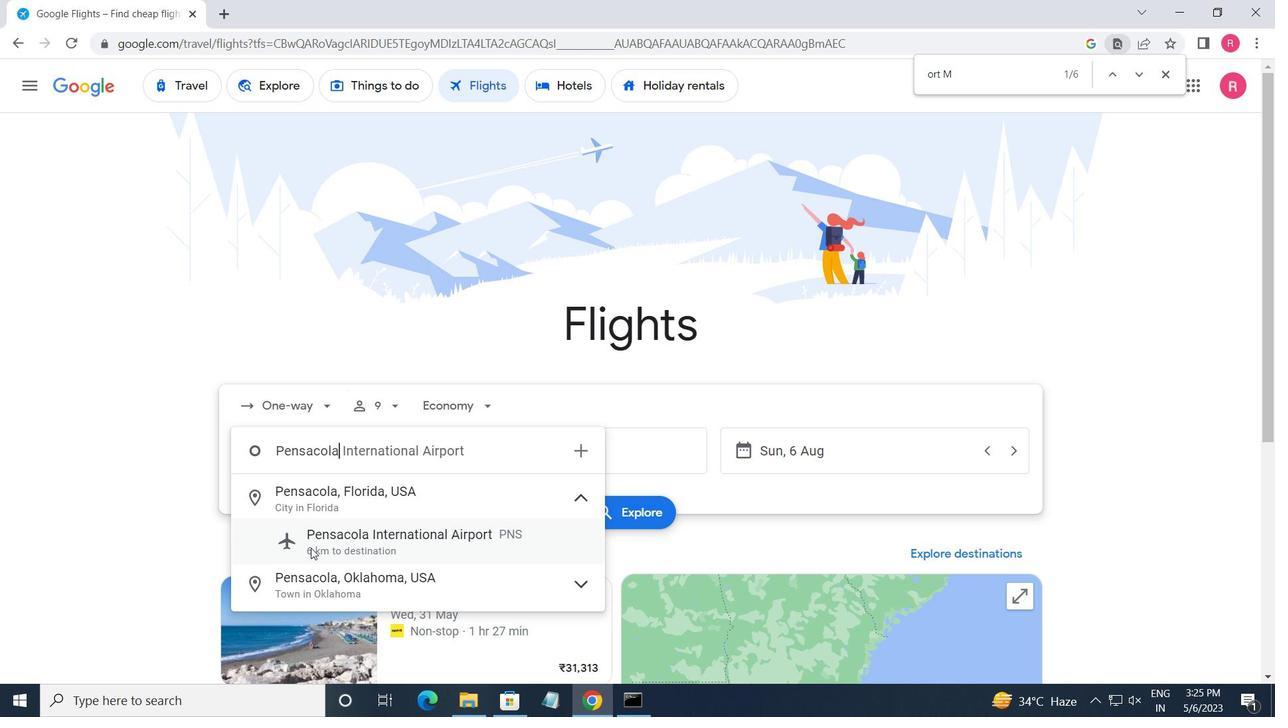 
Action: Mouse moved to (571, 455)
Screenshot: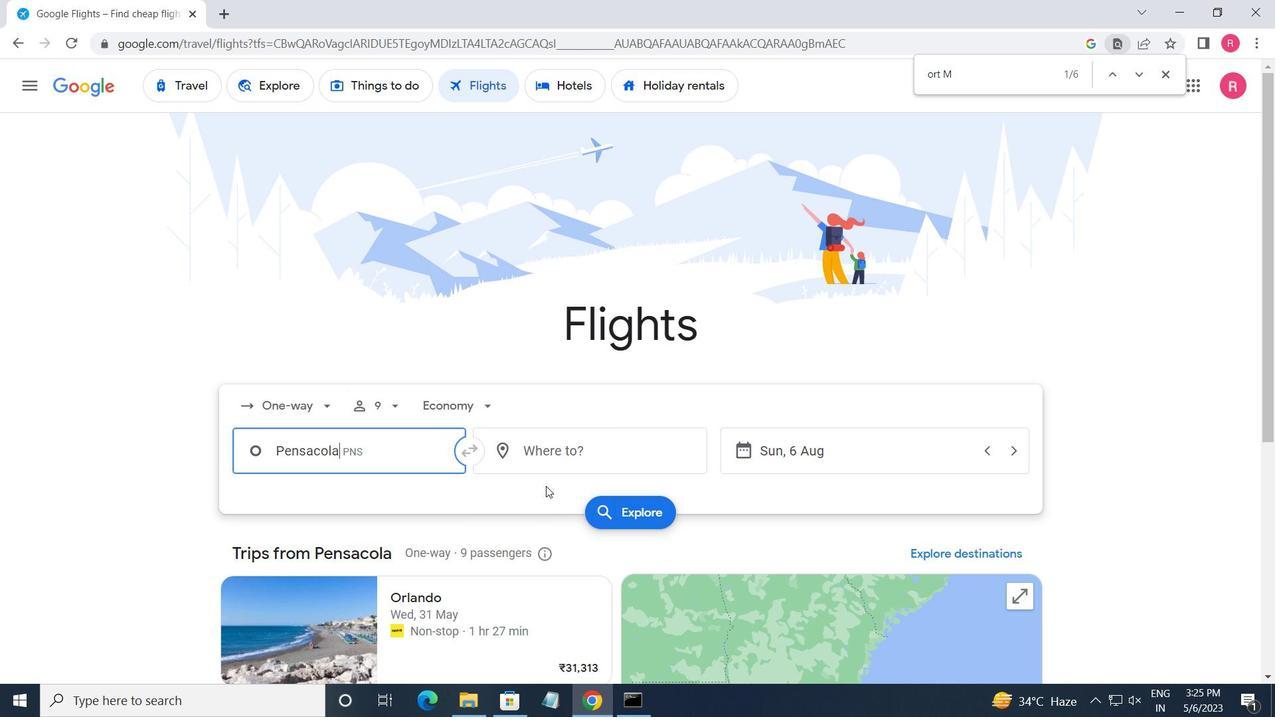 
Action: Mouse pressed left at (571, 455)
Screenshot: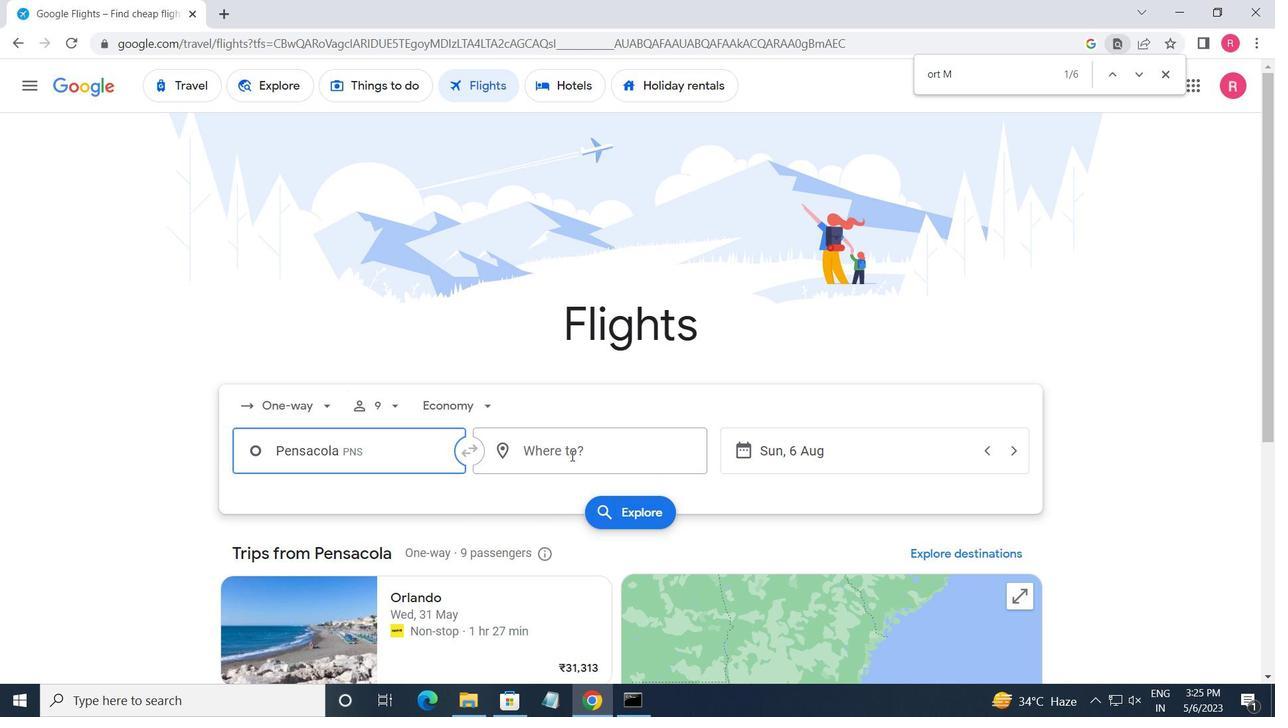 
Action: Mouse moved to (571, 455)
Screenshot: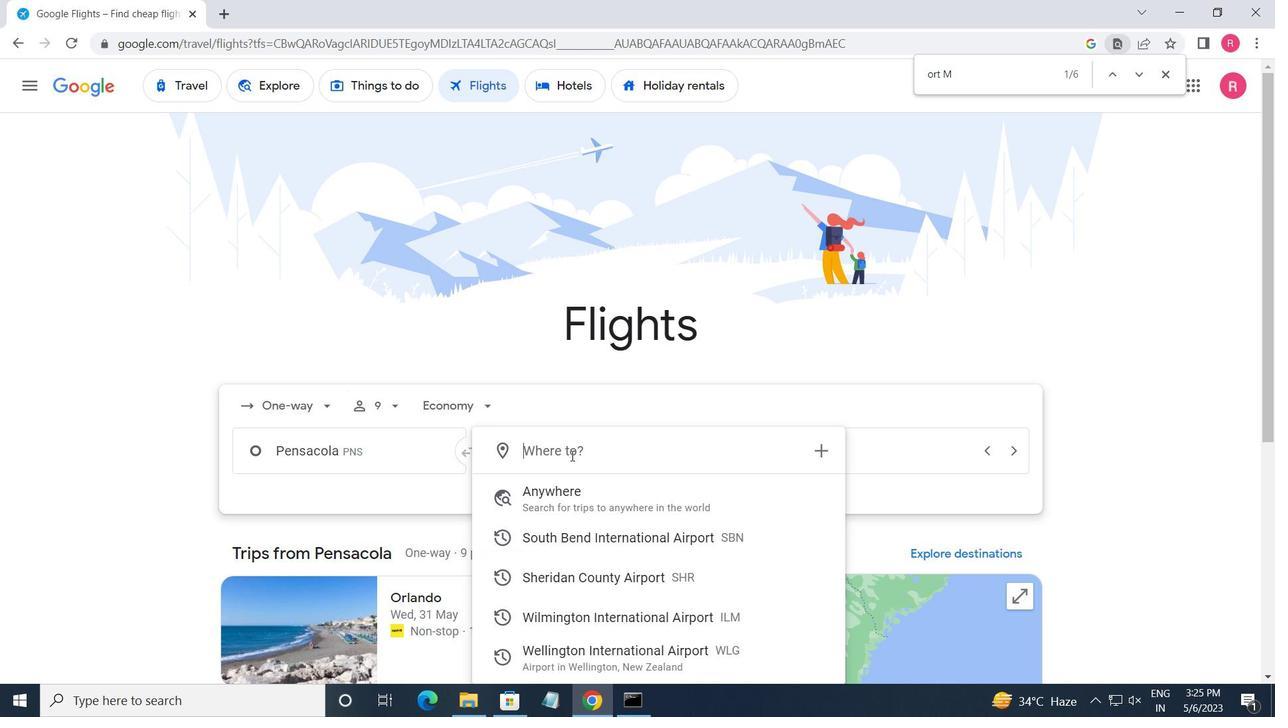 
Action: Key pressed <Key.shift>WILMINGTON
Screenshot: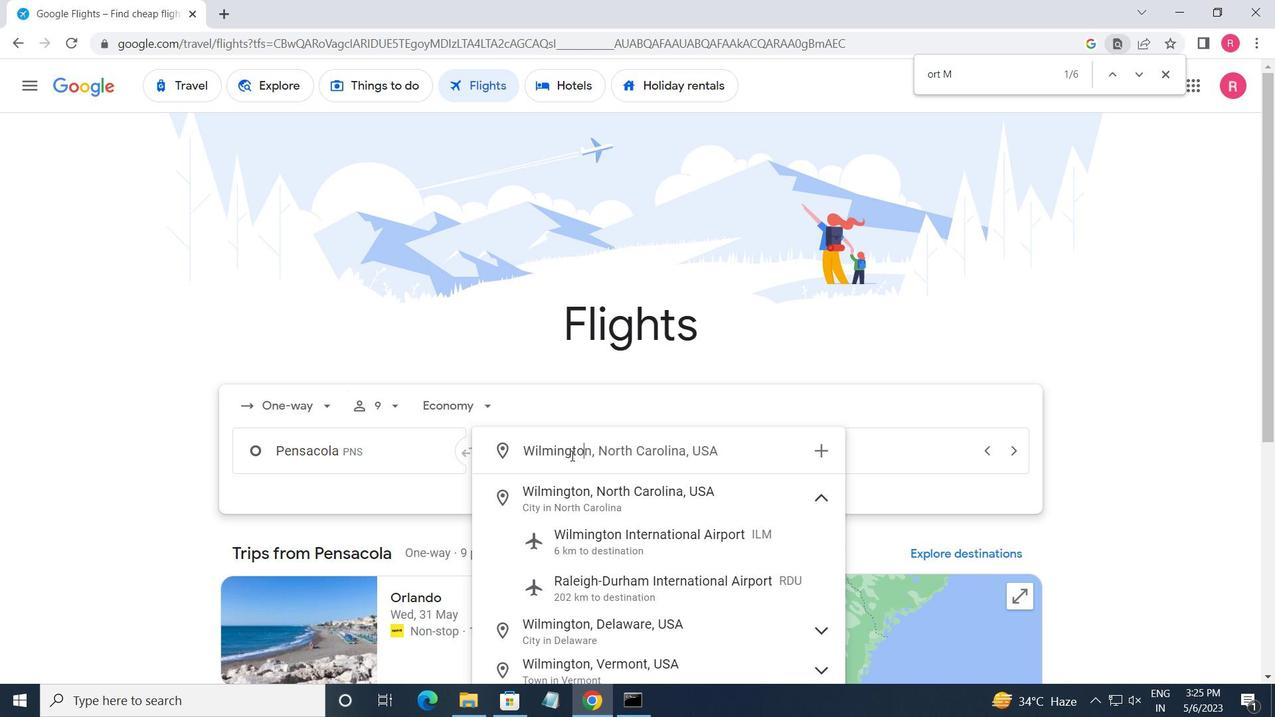 
Action: Mouse moved to (600, 551)
Screenshot: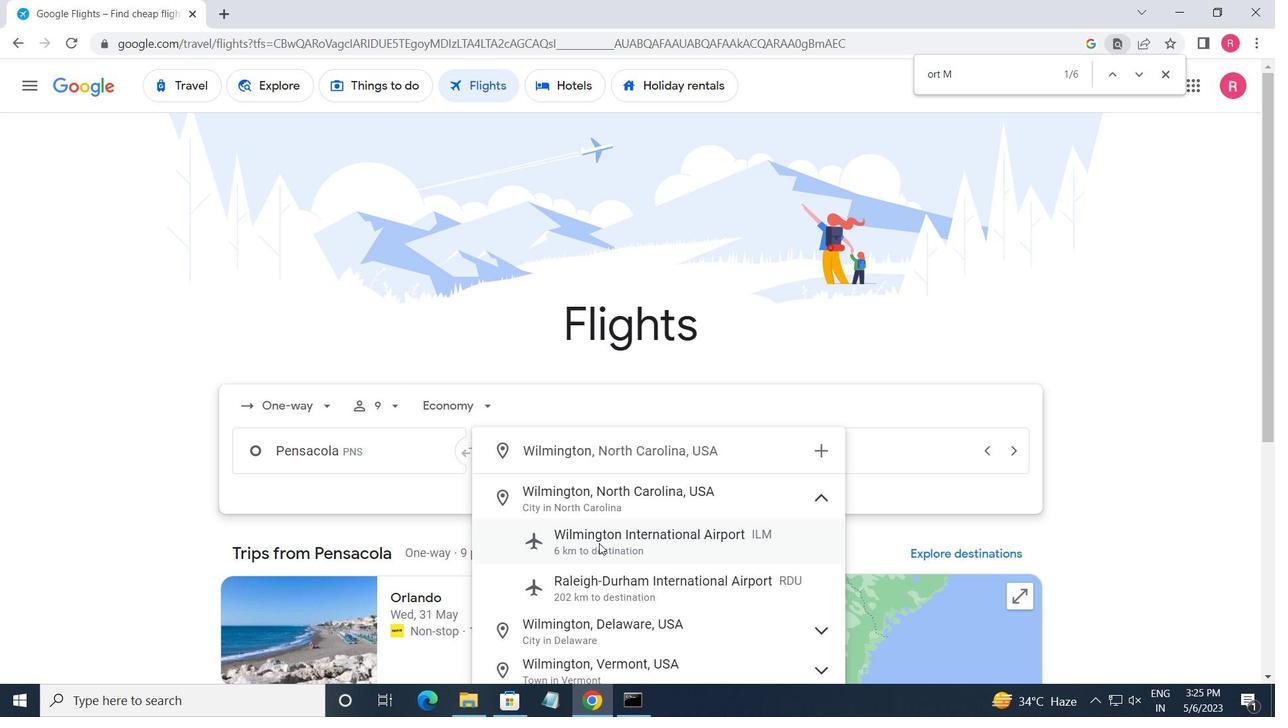 
Action: Mouse pressed left at (600, 551)
Screenshot: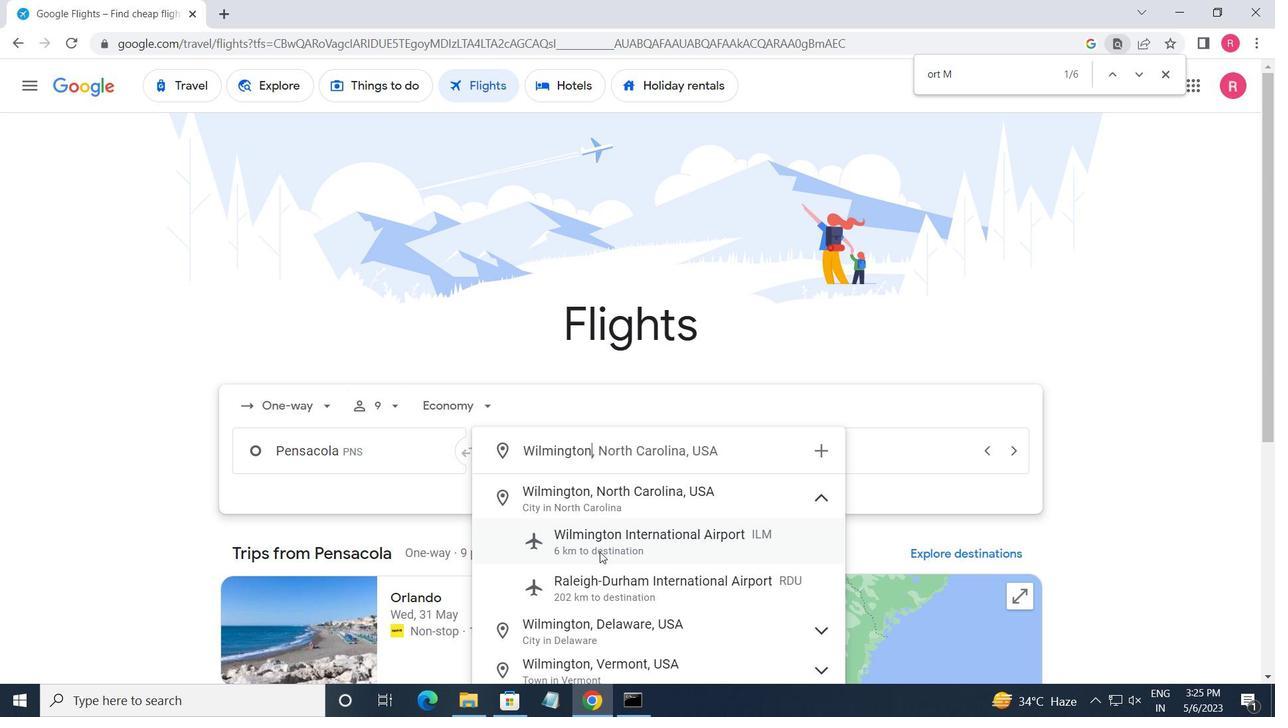 
Action: Mouse moved to (886, 464)
Screenshot: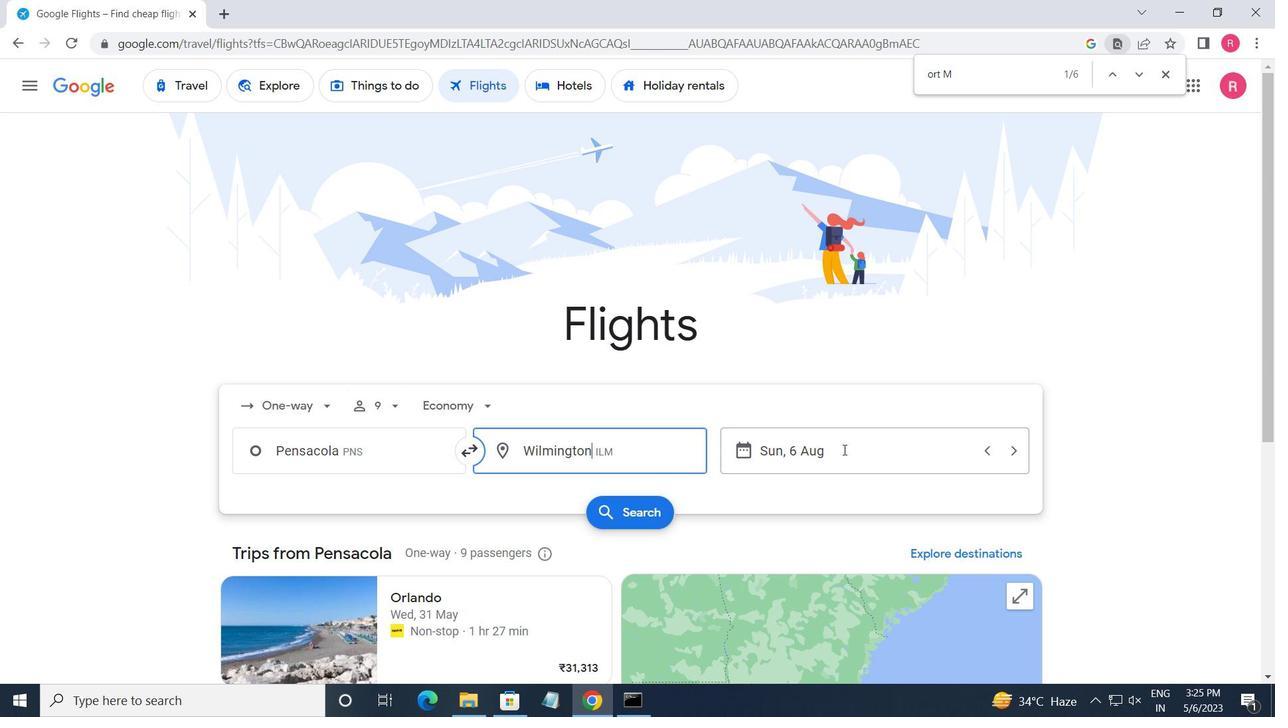 
Action: Mouse pressed left at (886, 464)
Screenshot: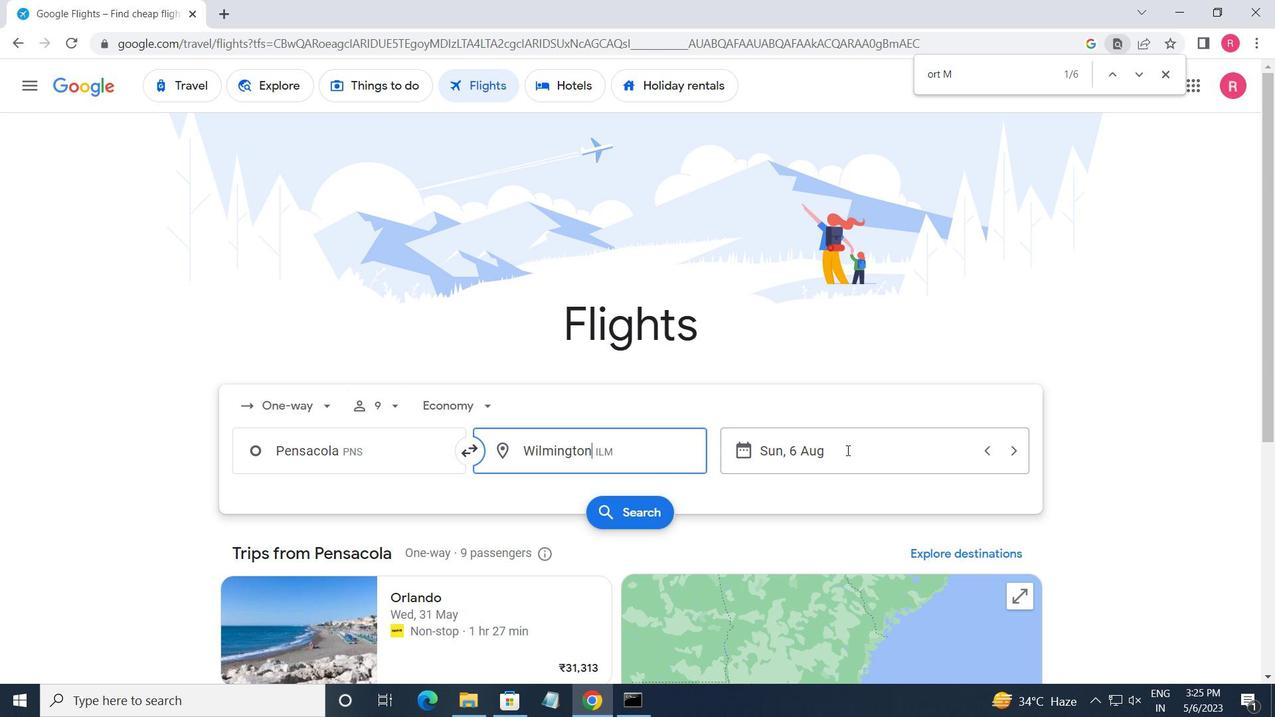 
Action: Mouse moved to (440, 431)
Screenshot: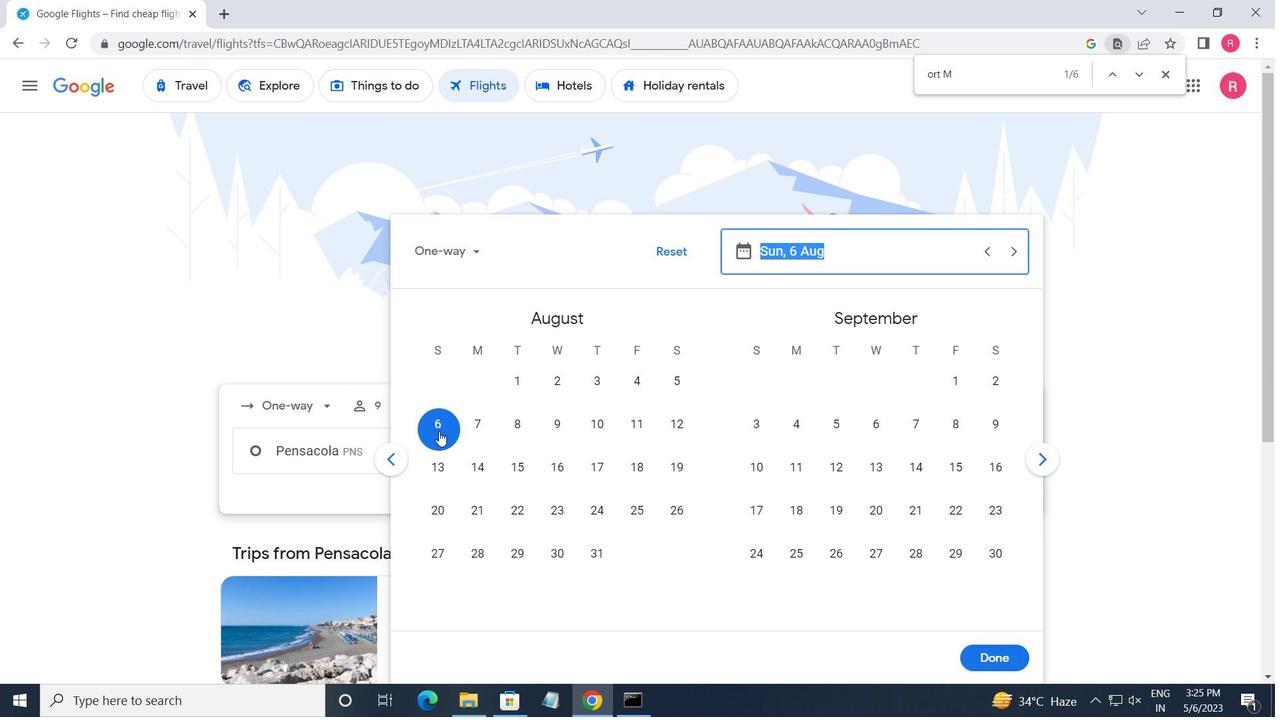 
Action: Mouse pressed left at (440, 431)
Screenshot: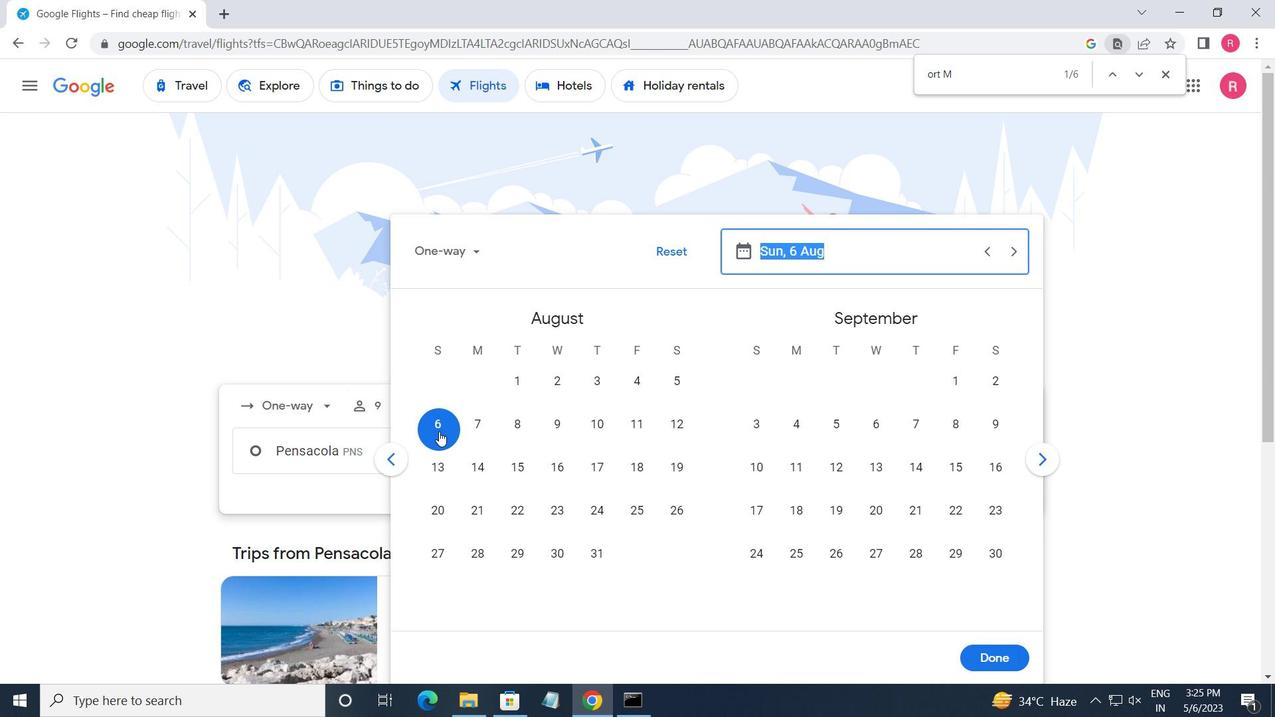 
Action: Mouse moved to (1008, 654)
Screenshot: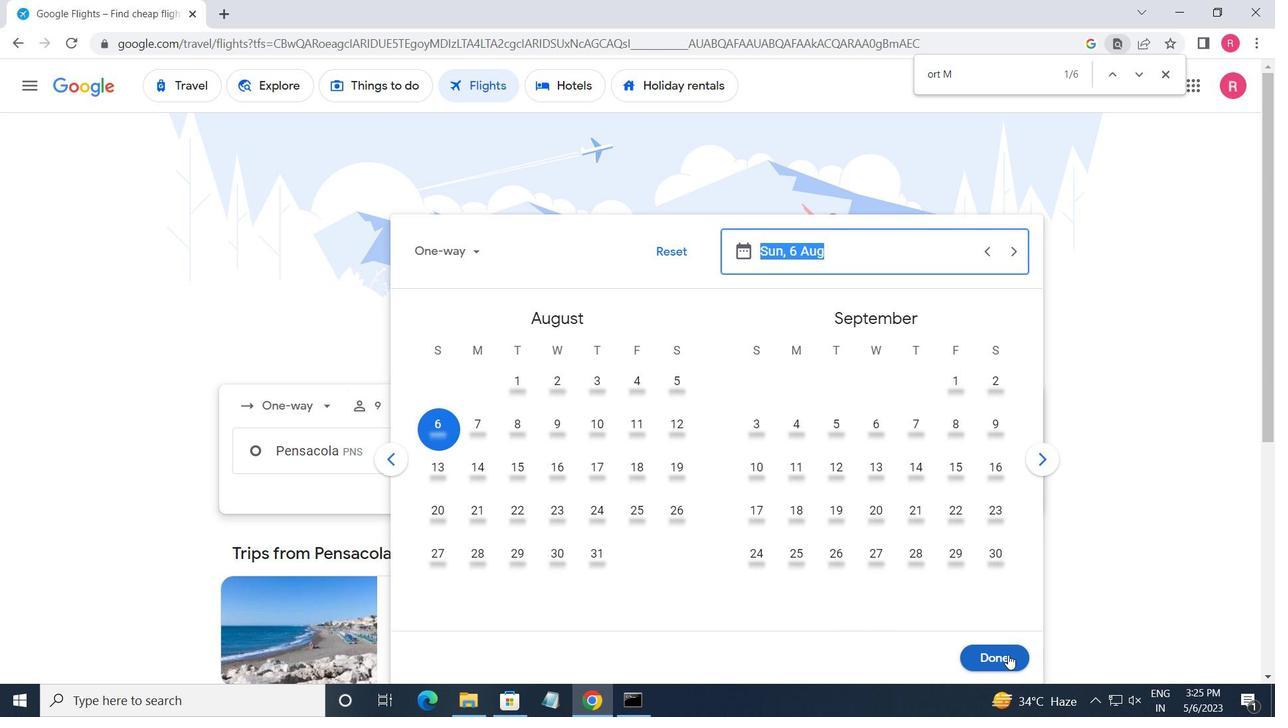 
Action: Mouse pressed left at (1008, 654)
Screenshot: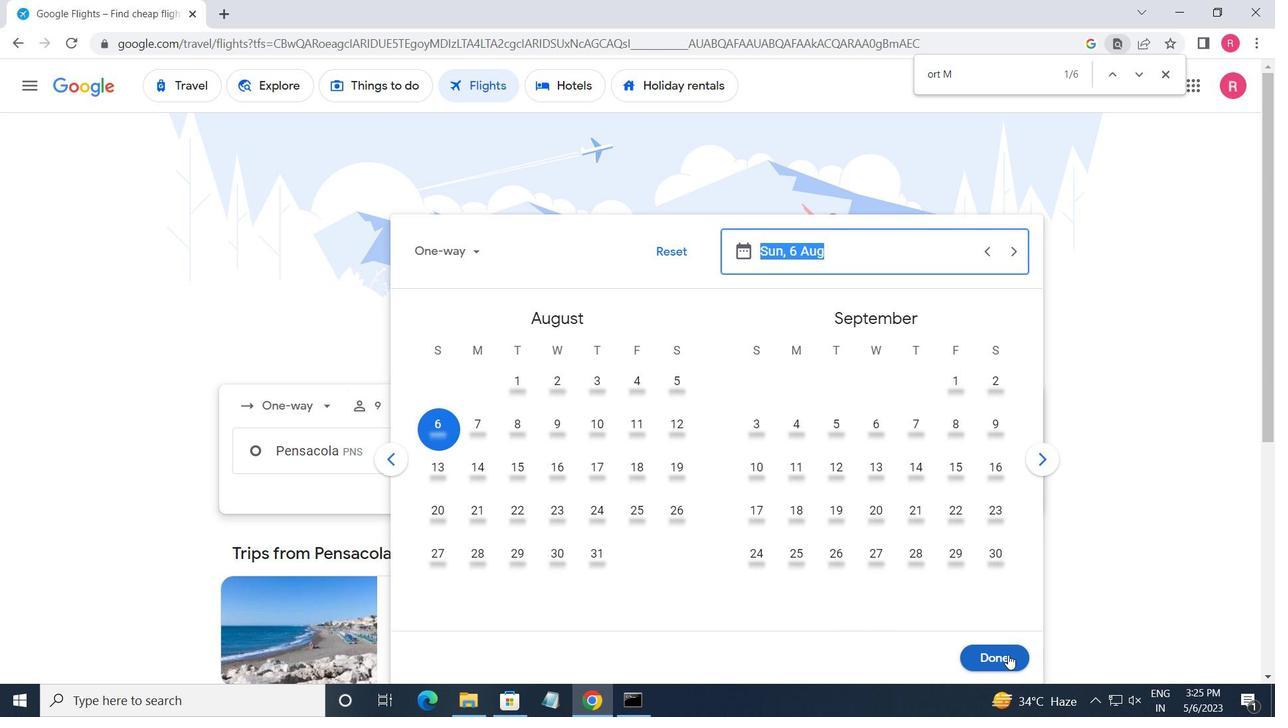 
Action: Mouse moved to (627, 505)
Screenshot: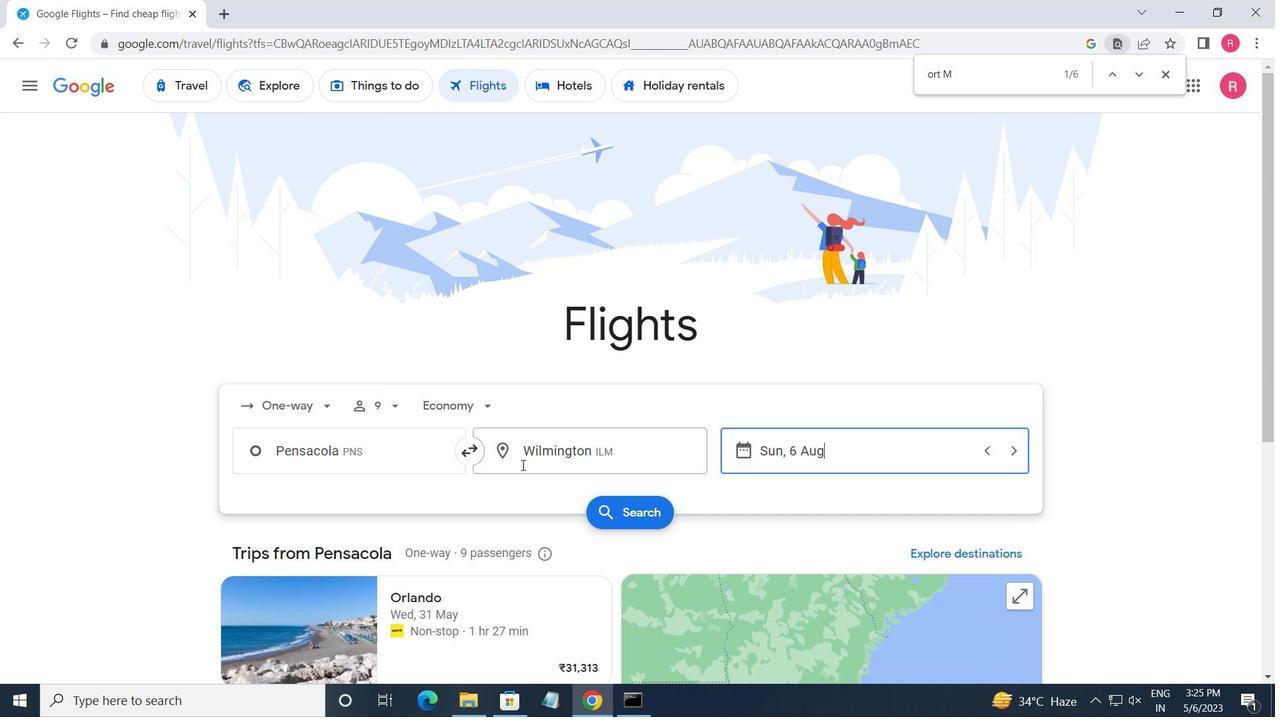 
Action: Mouse pressed left at (627, 505)
Screenshot: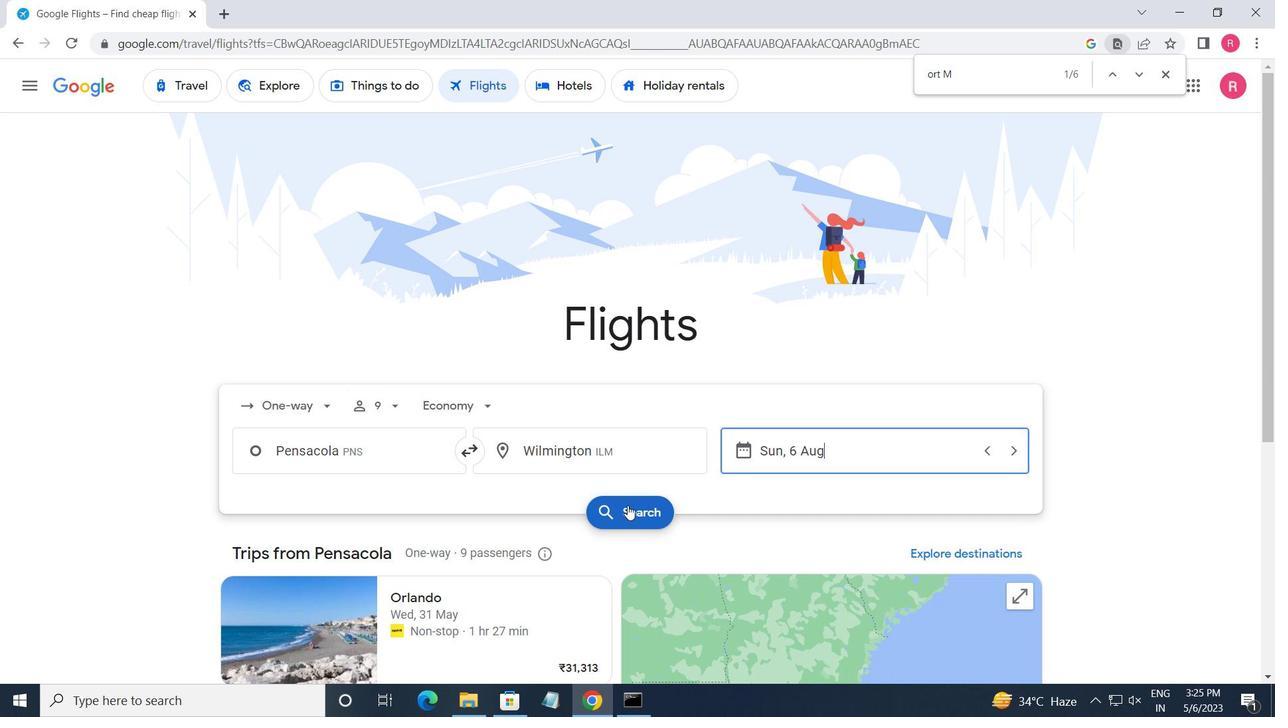 
Action: Mouse moved to (243, 239)
Screenshot: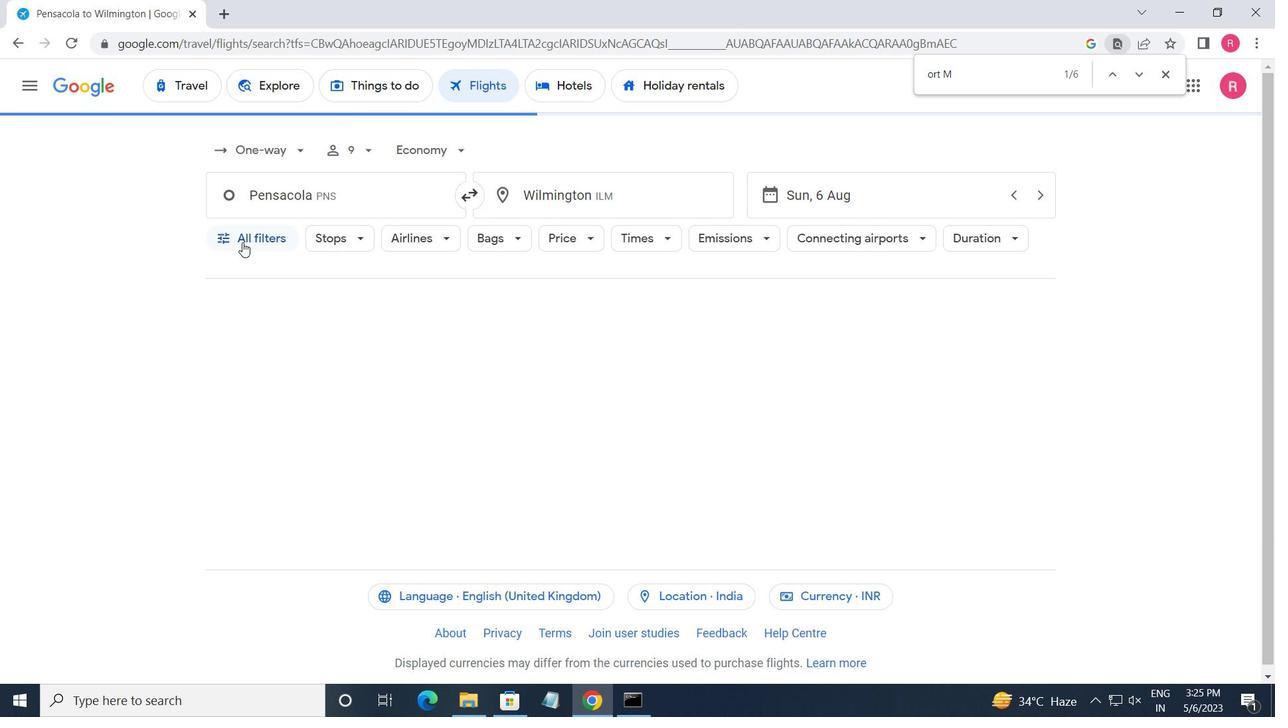 
Action: Mouse pressed left at (243, 239)
Screenshot: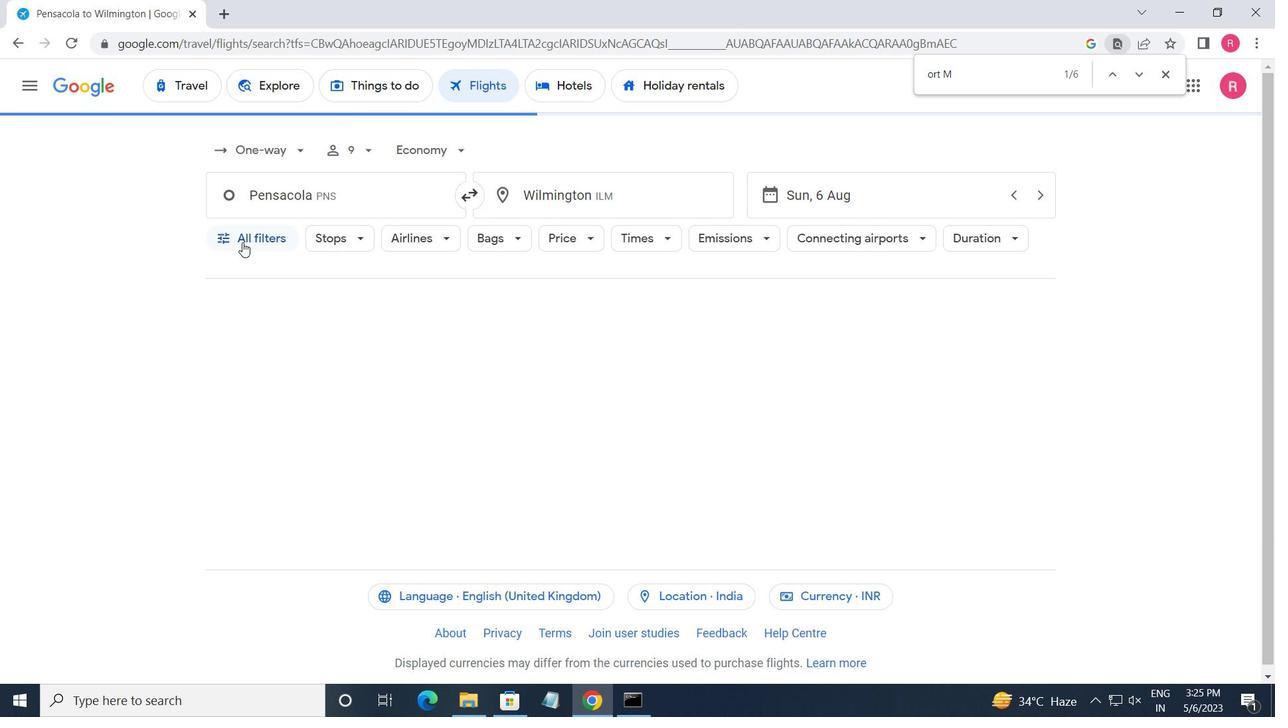 
Action: Mouse moved to (341, 465)
Screenshot: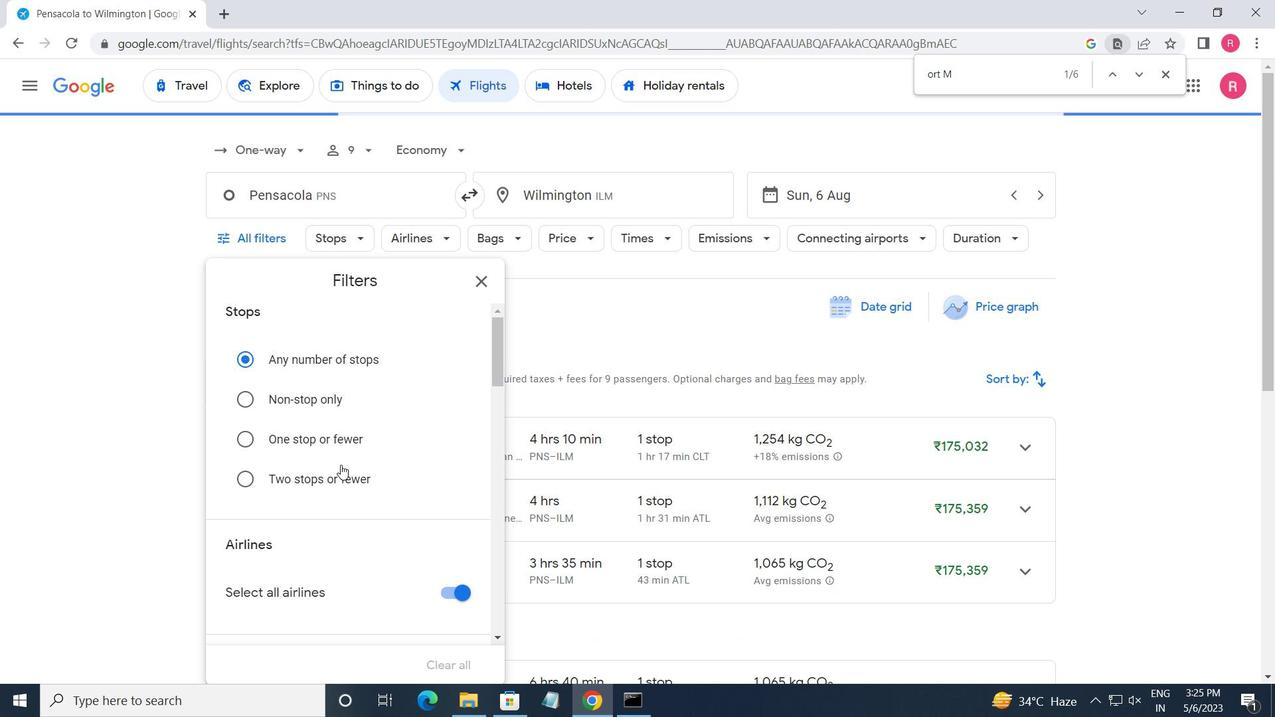 
Action: Mouse scrolled (341, 464) with delta (0, 0)
Screenshot: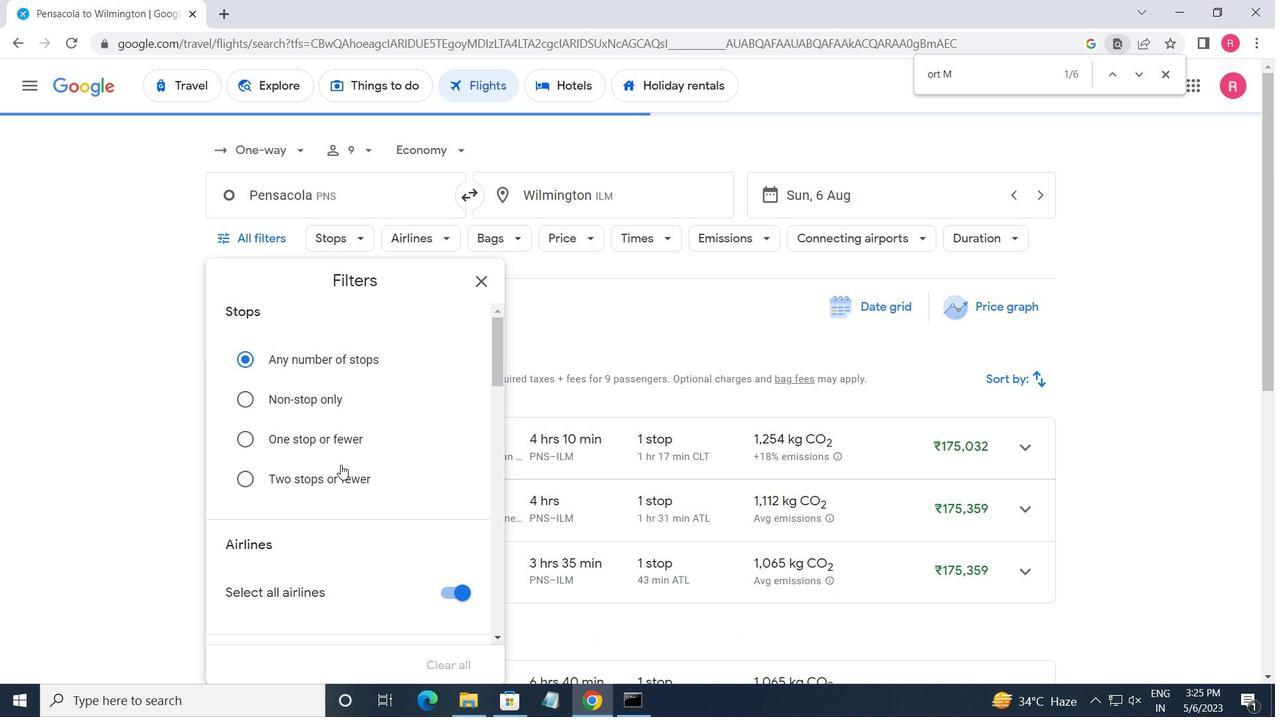
Action: Mouse scrolled (341, 464) with delta (0, 0)
Screenshot: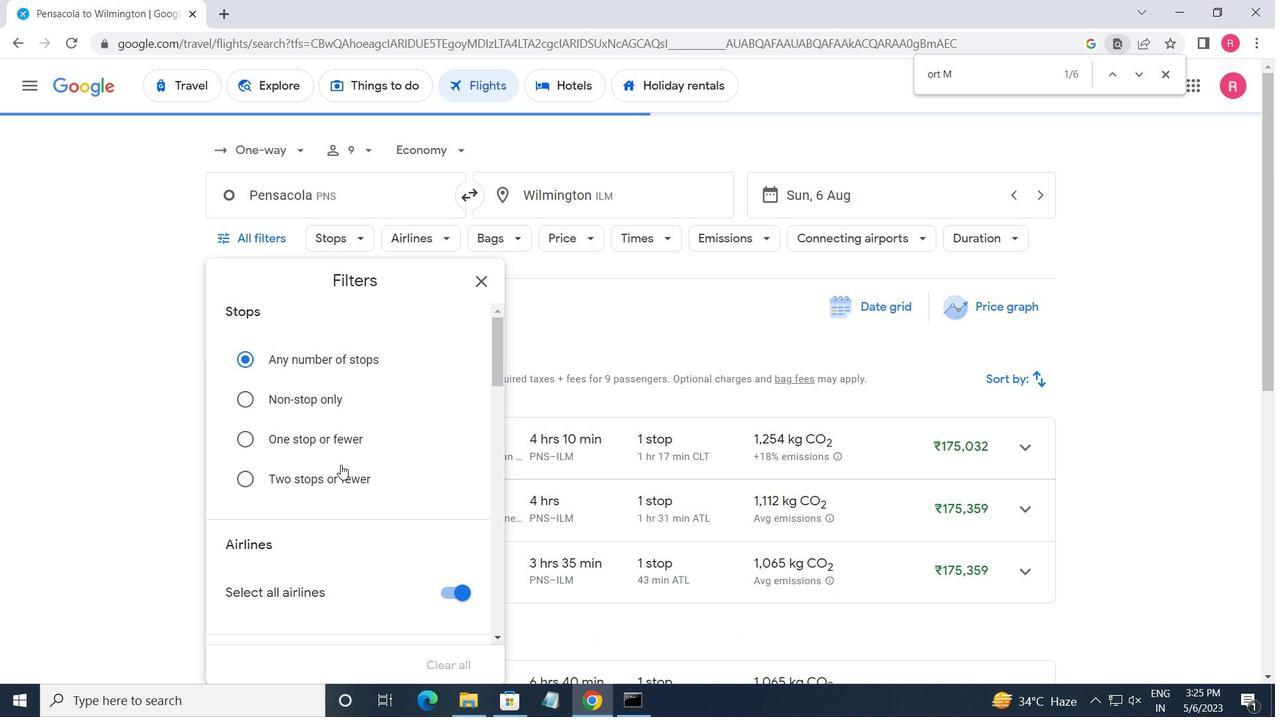 
Action: Mouse scrolled (341, 464) with delta (0, 0)
Screenshot: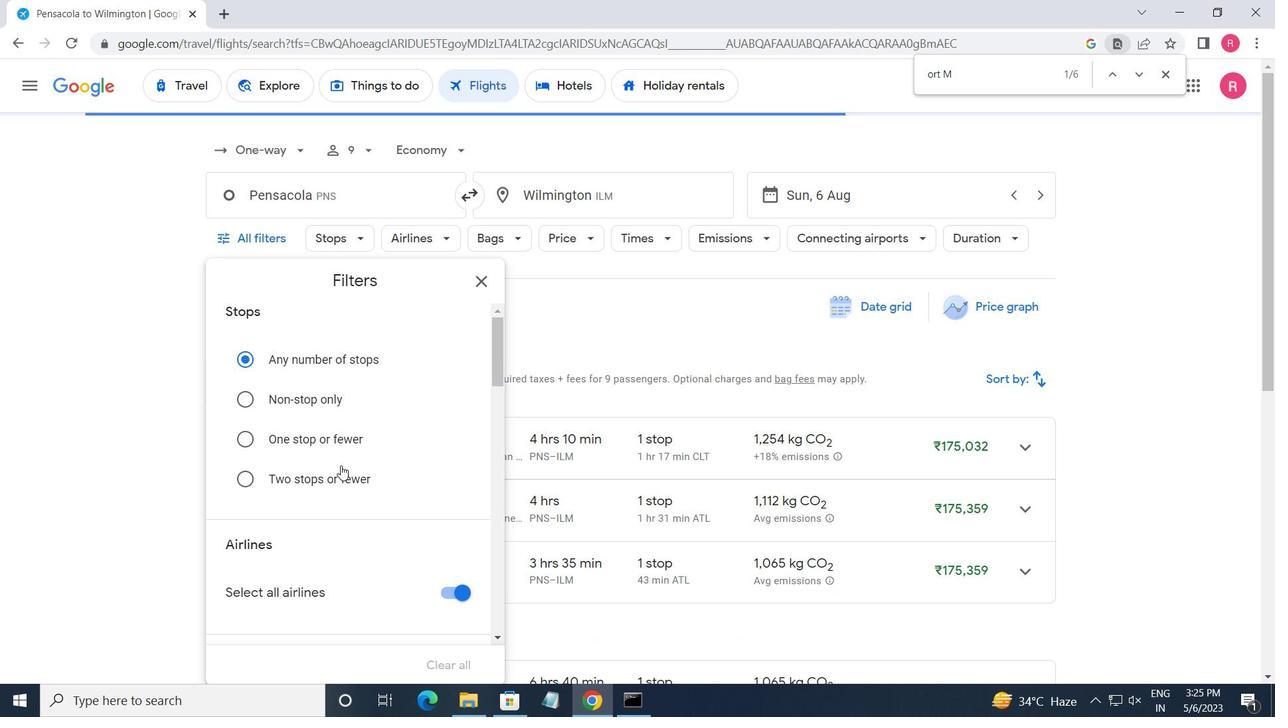 
Action: Mouse moved to (342, 464)
Screenshot: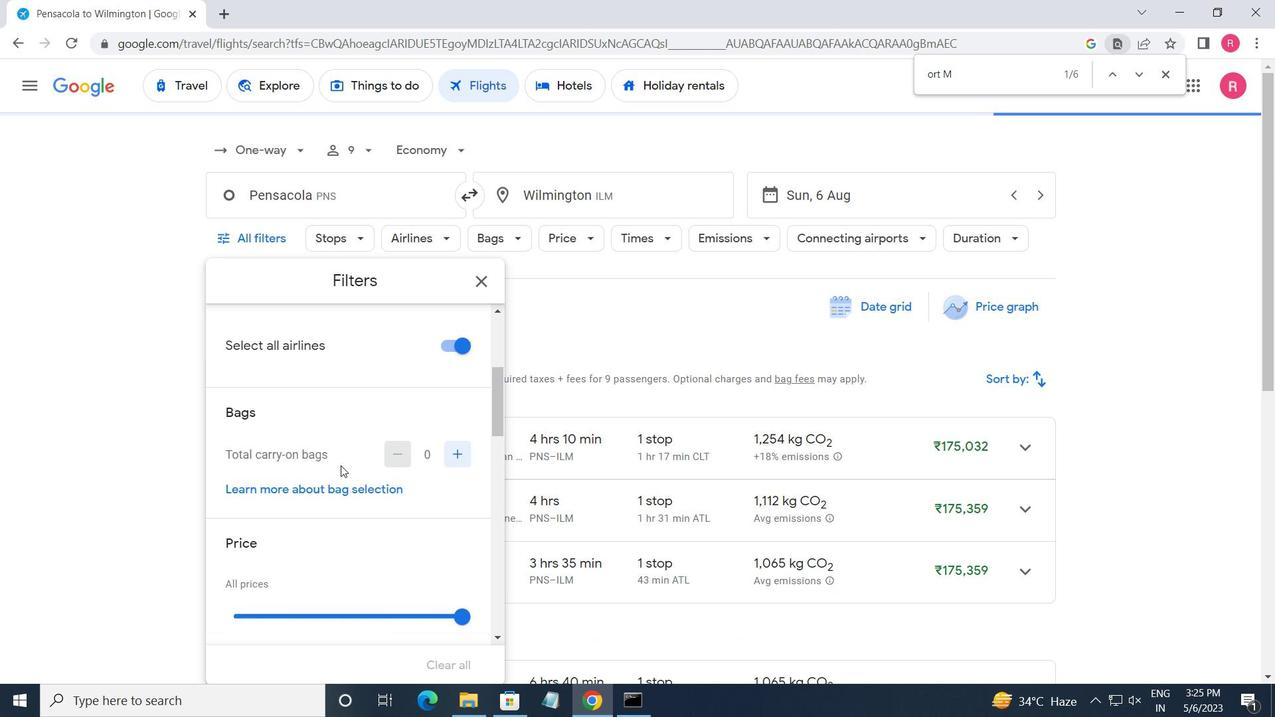 
Action: Mouse scrolled (342, 465) with delta (0, 0)
Screenshot: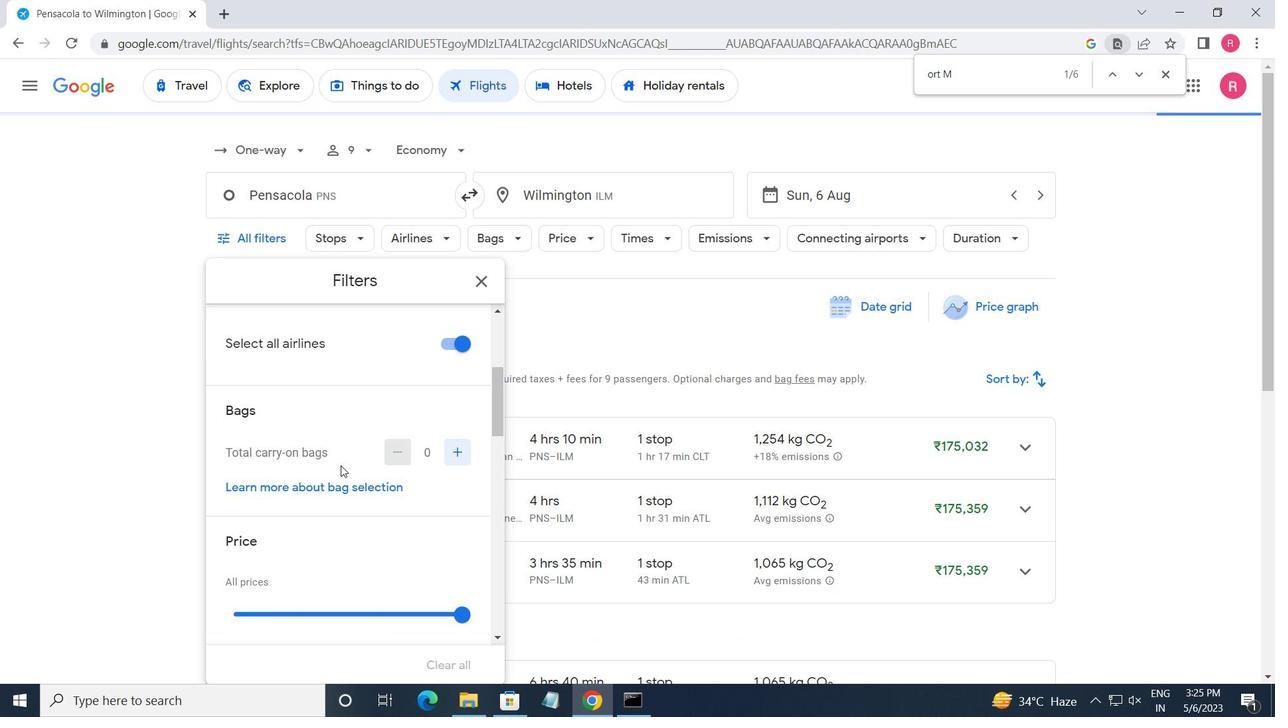 
Action: Mouse moved to (342, 462)
Screenshot: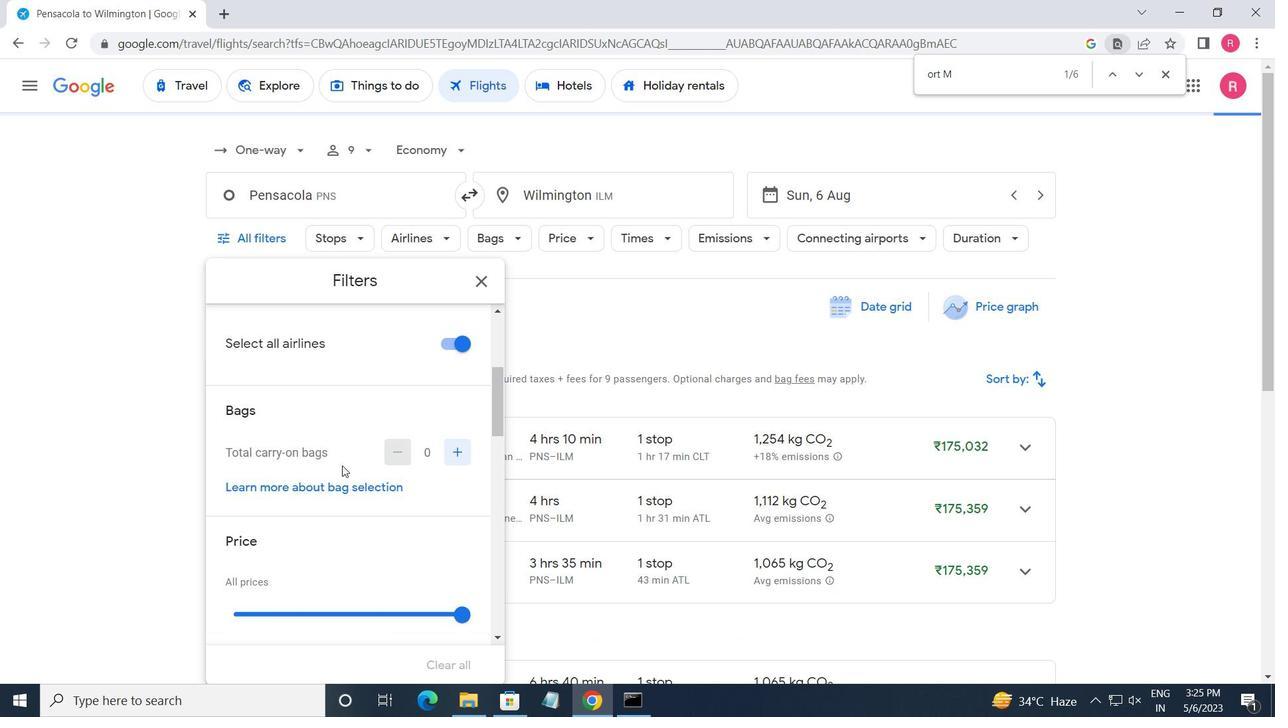 
Action: Mouse scrolled (342, 463) with delta (0, 0)
Screenshot: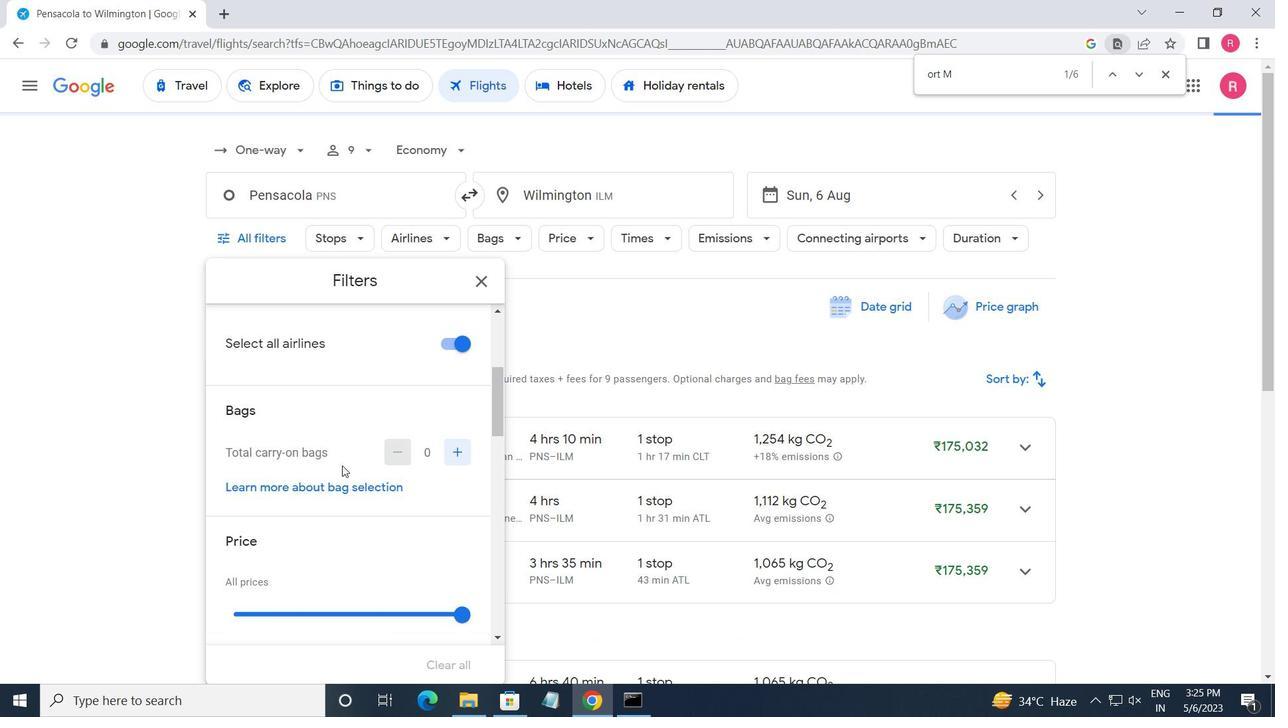 
Action: Mouse moved to (342, 460)
Screenshot: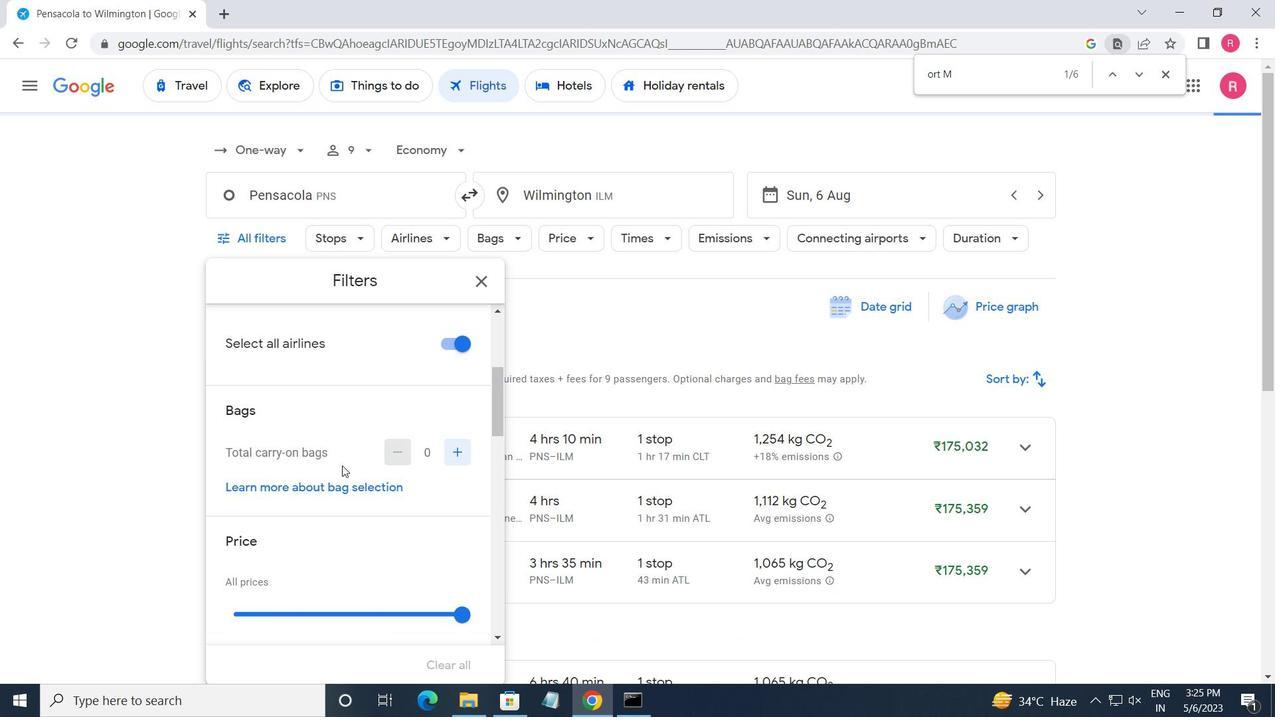 
Action: Mouse scrolled (342, 461) with delta (0, 0)
Screenshot: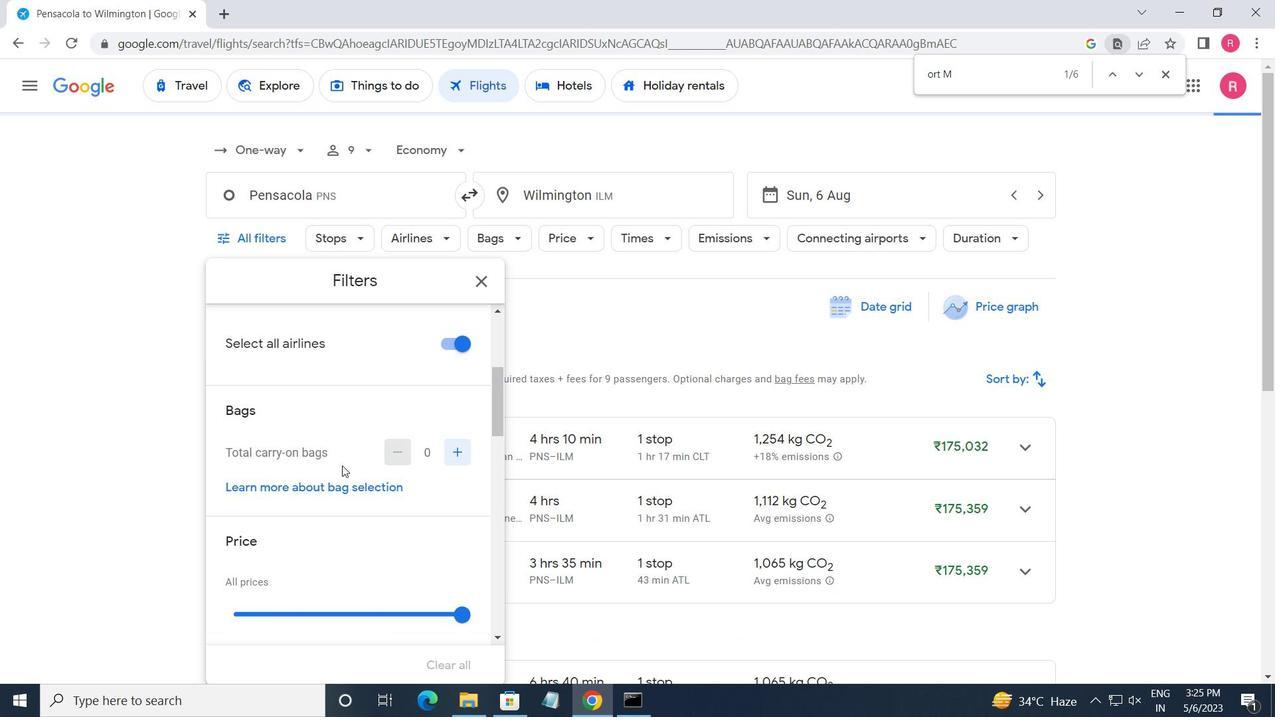
Action: Mouse moved to (365, 489)
Screenshot: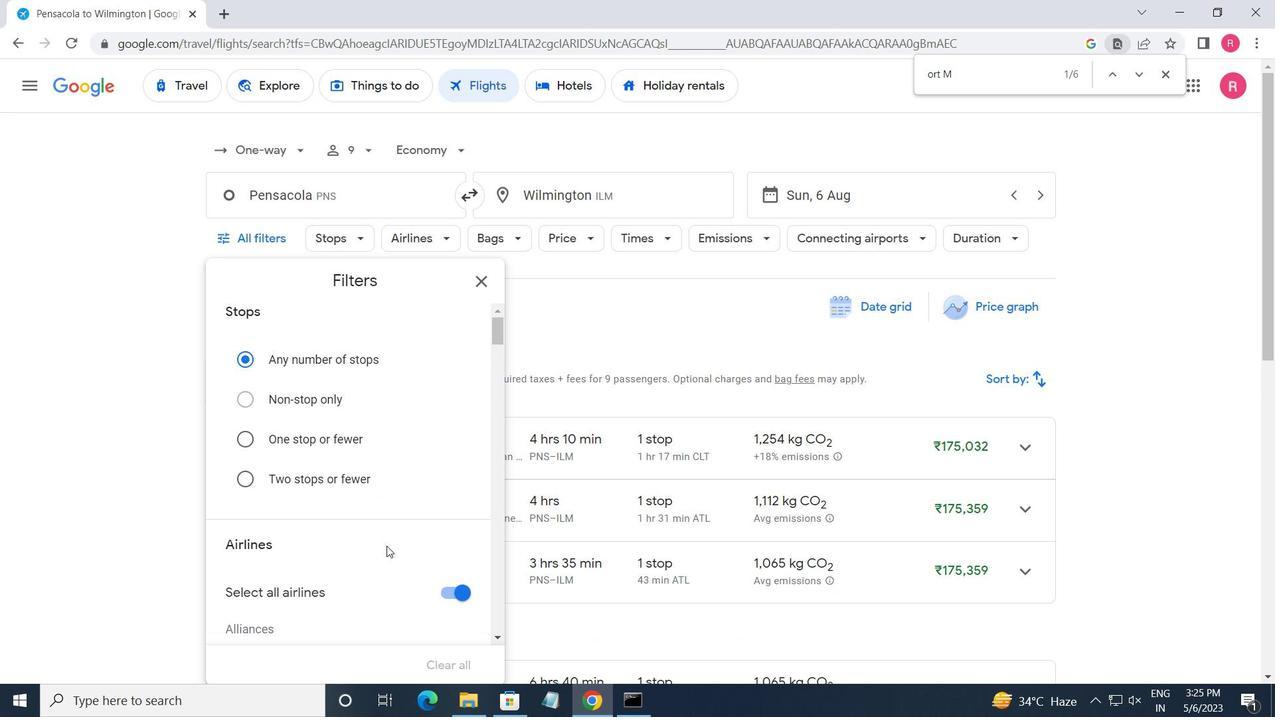 
Action: Mouse scrolled (365, 488) with delta (0, 0)
Screenshot: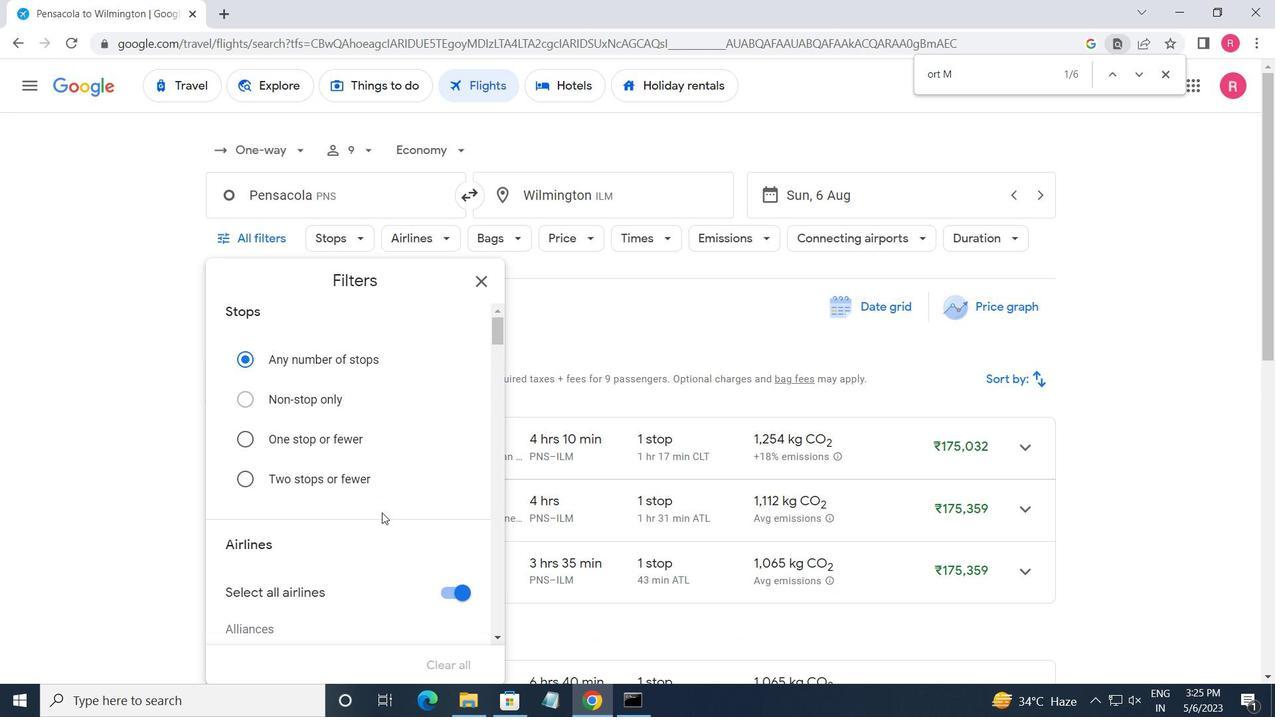 
Action: Mouse scrolled (365, 488) with delta (0, 0)
Screenshot: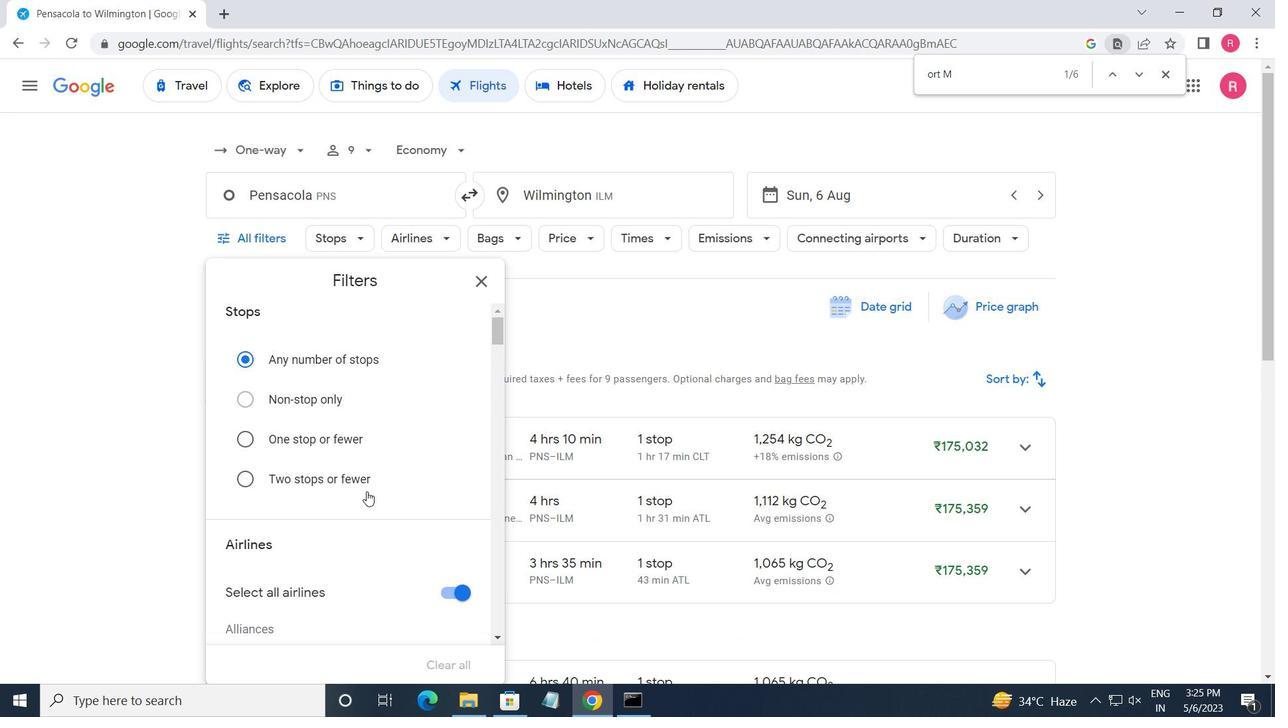 
Action: Mouse scrolled (365, 488) with delta (0, 0)
Screenshot: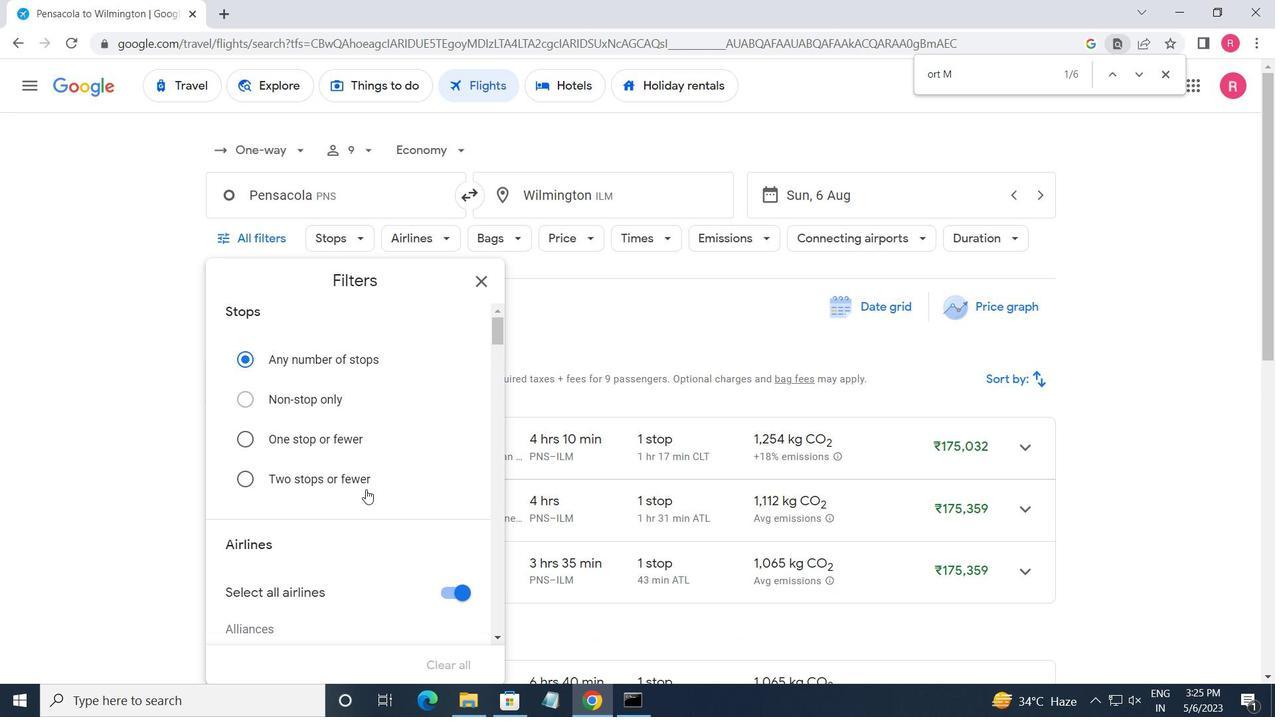 
Action: Mouse moved to (366, 489)
Screenshot: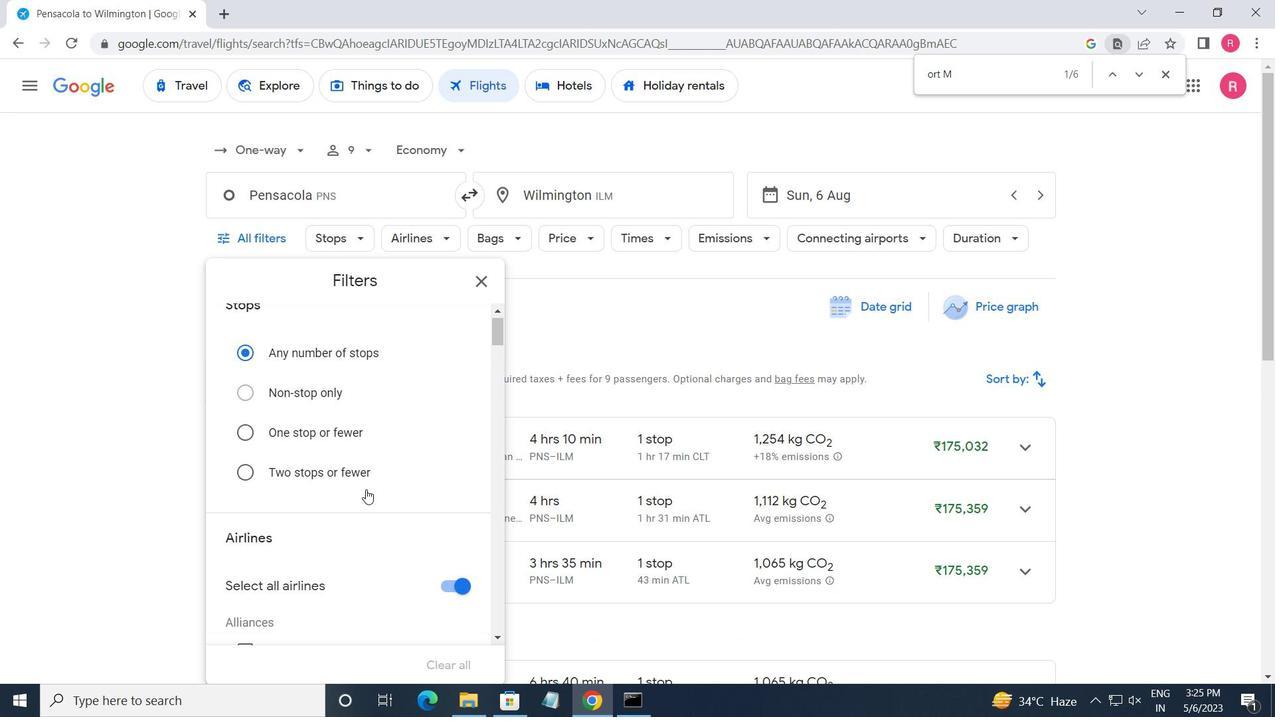 
Action: Mouse scrolled (366, 488) with delta (0, 0)
Screenshot: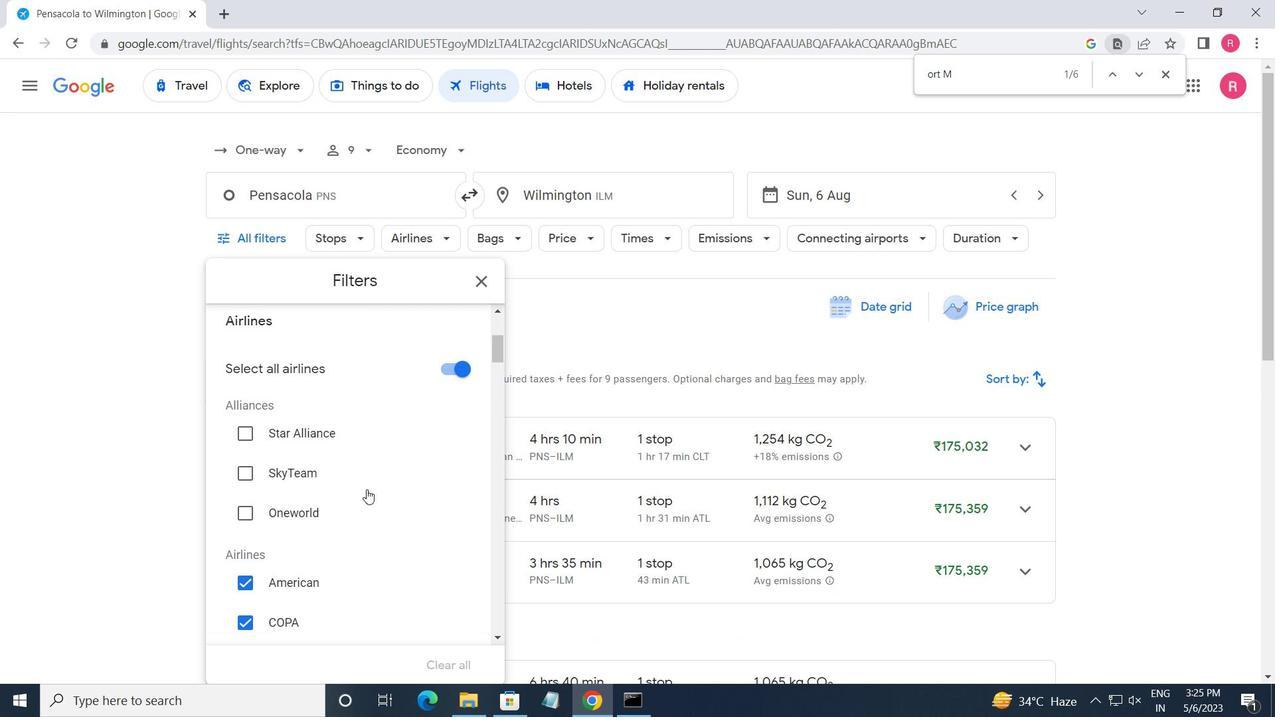 
Action: Mouse moved to (366, 489)
Screenshot: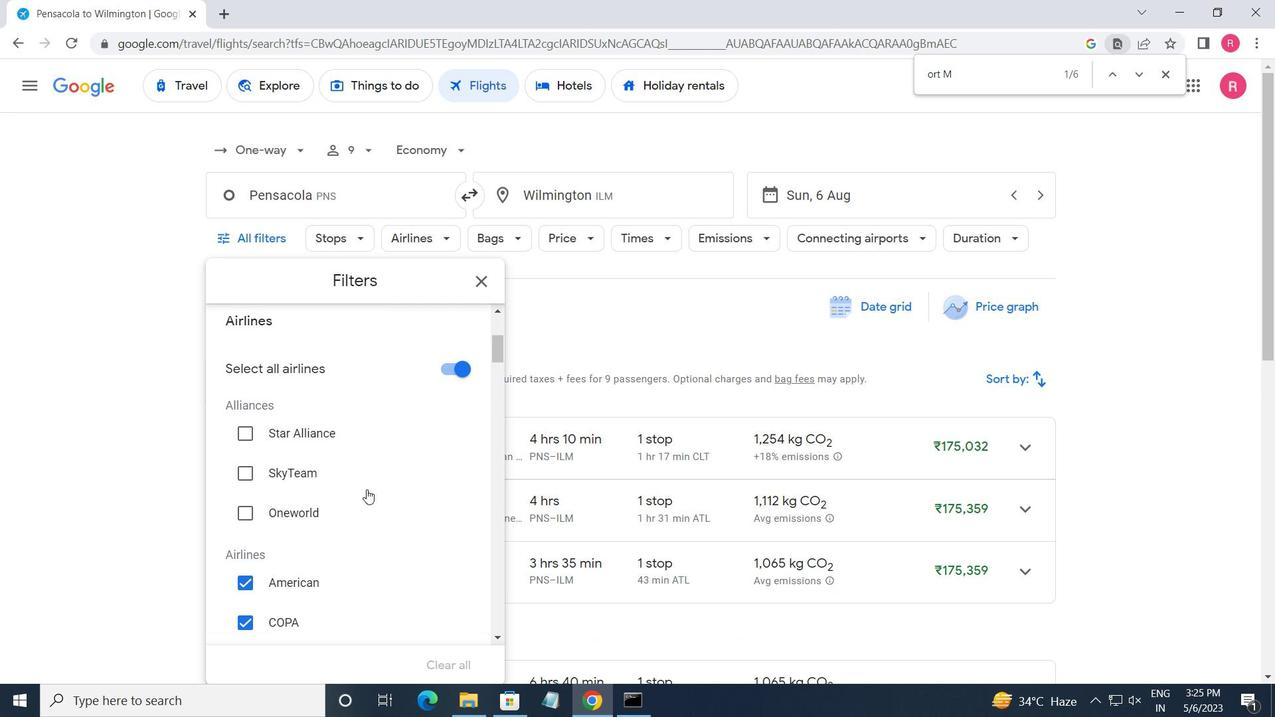 
Action: Mouse scrolled (366, 488) with delta (0, 0)
Screenshot: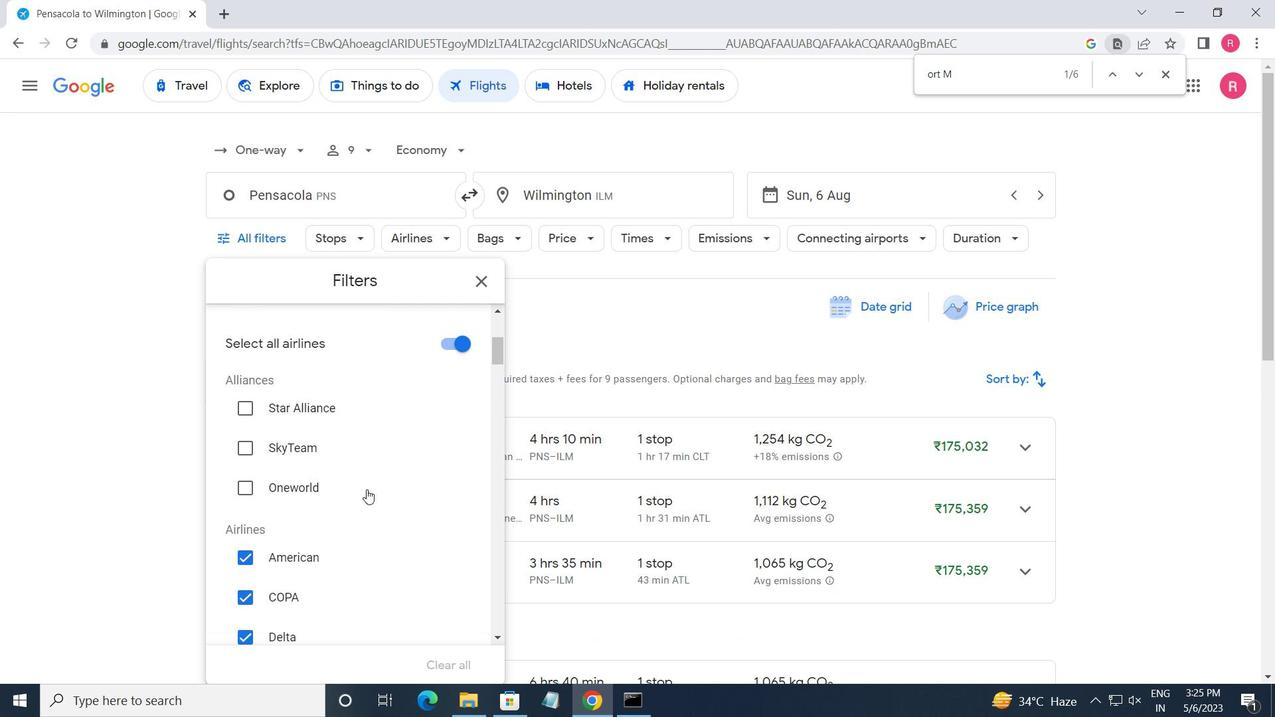 
Action: Mouse scrolled (366, 488) with delta (0, 0)
Screenshot: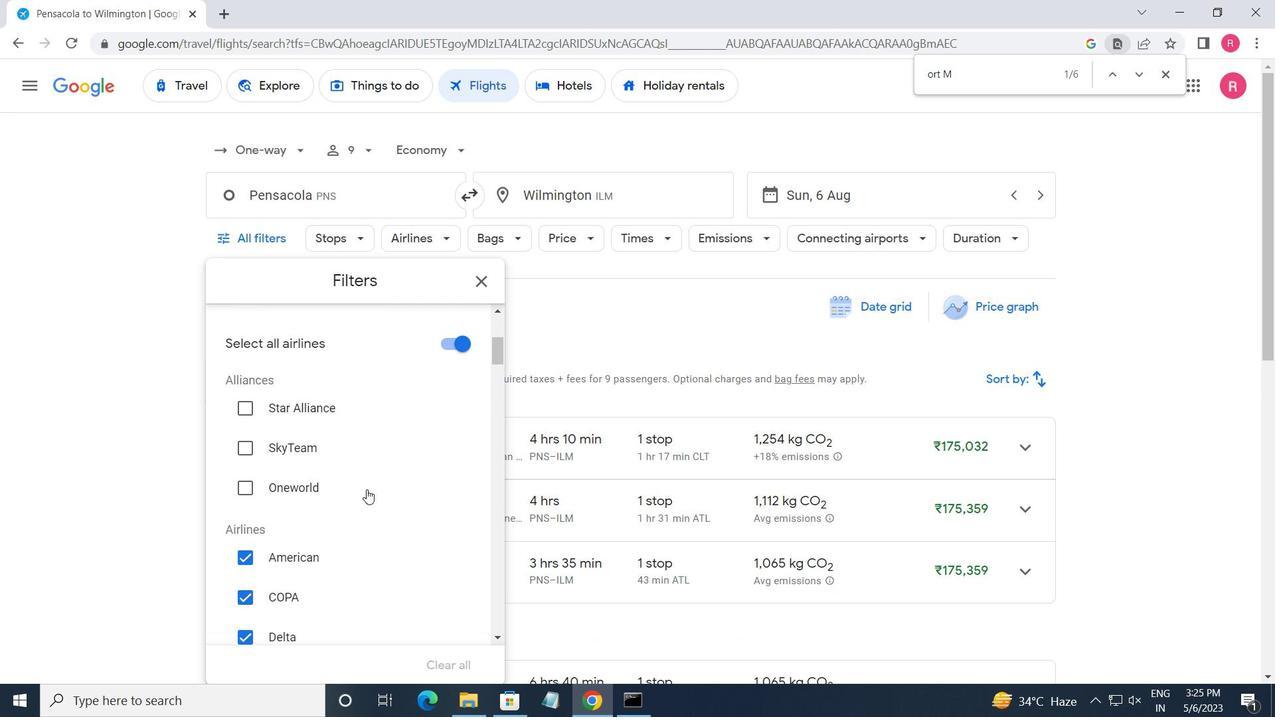 
Action: Mouse moved to (369, 486)
Screenshot: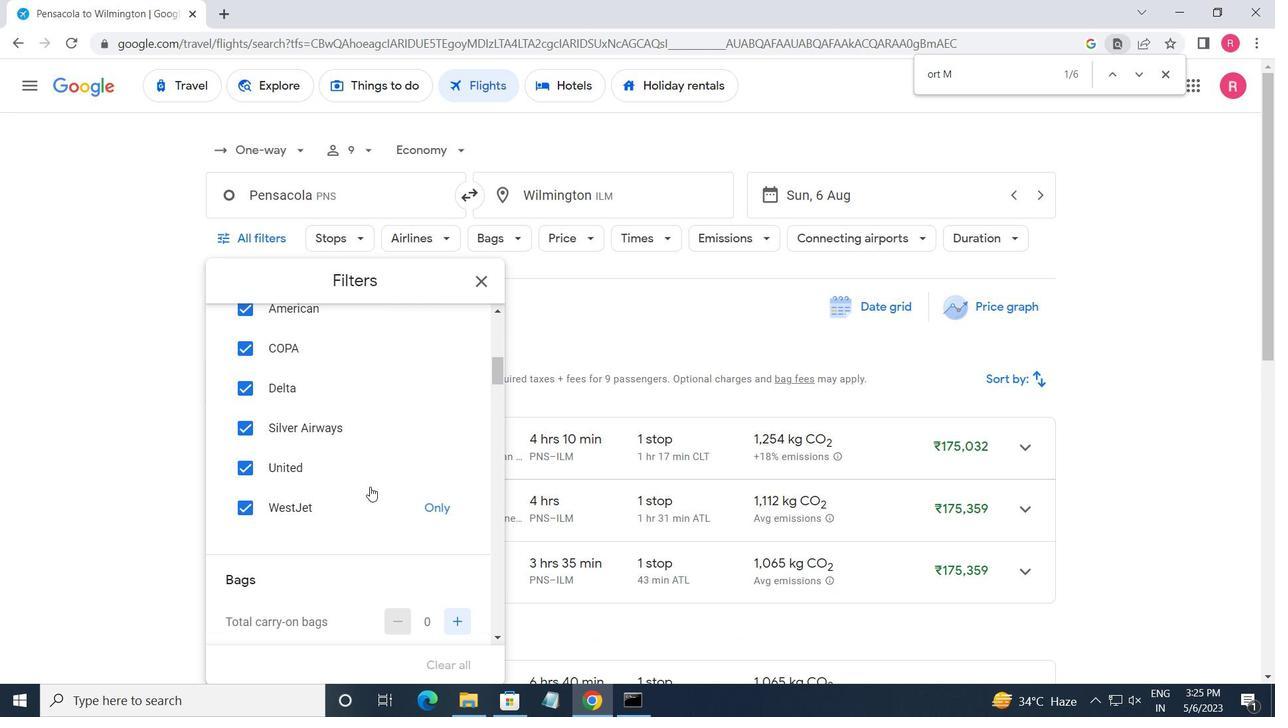 
Action: Mouse scrolled (369, 486) with delta (0, 0)
Screenshot: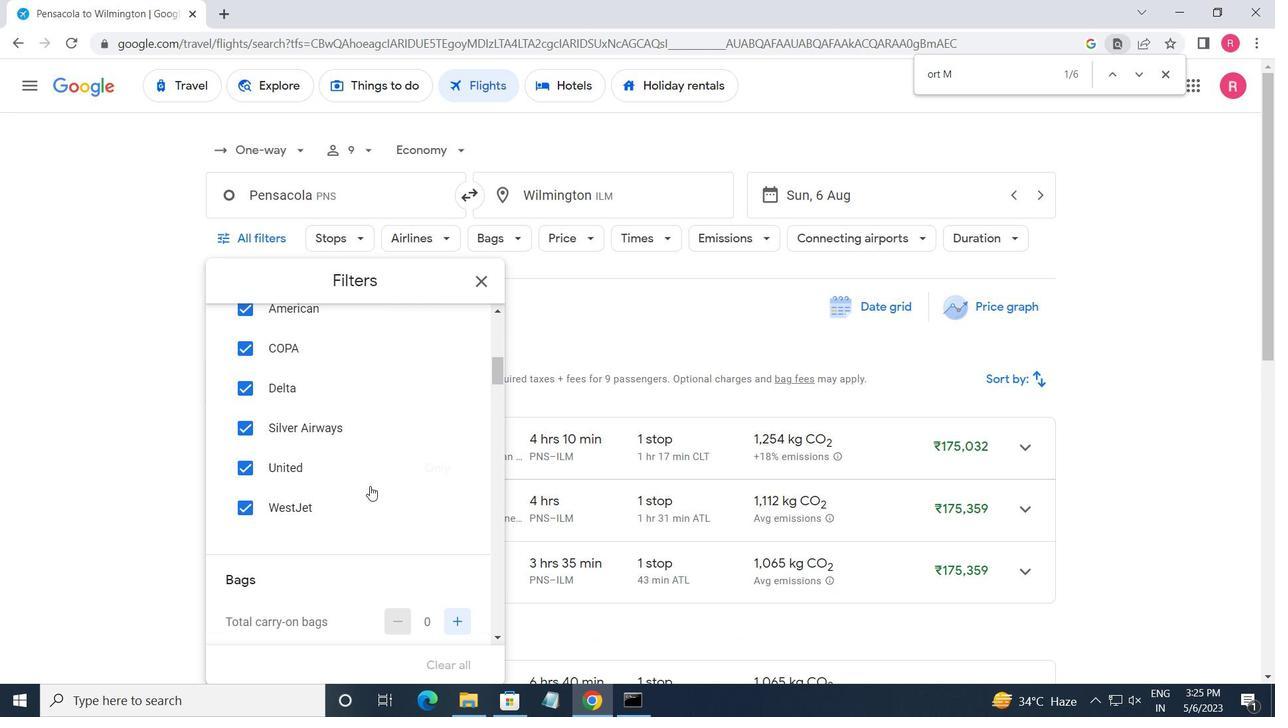 
Action: Mouse scrolled (369, 486) with delta (0, 0)
Screenshot: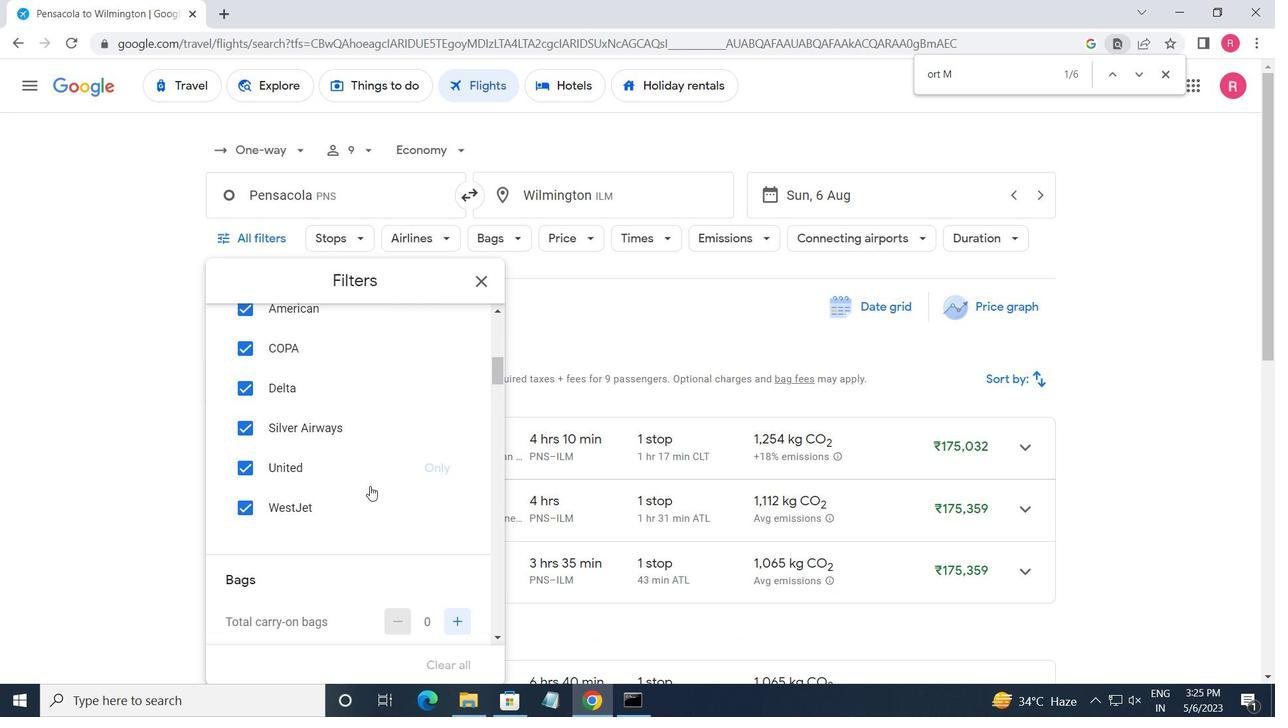 
Action: Mouse moved to (369, 485)
Screenshot: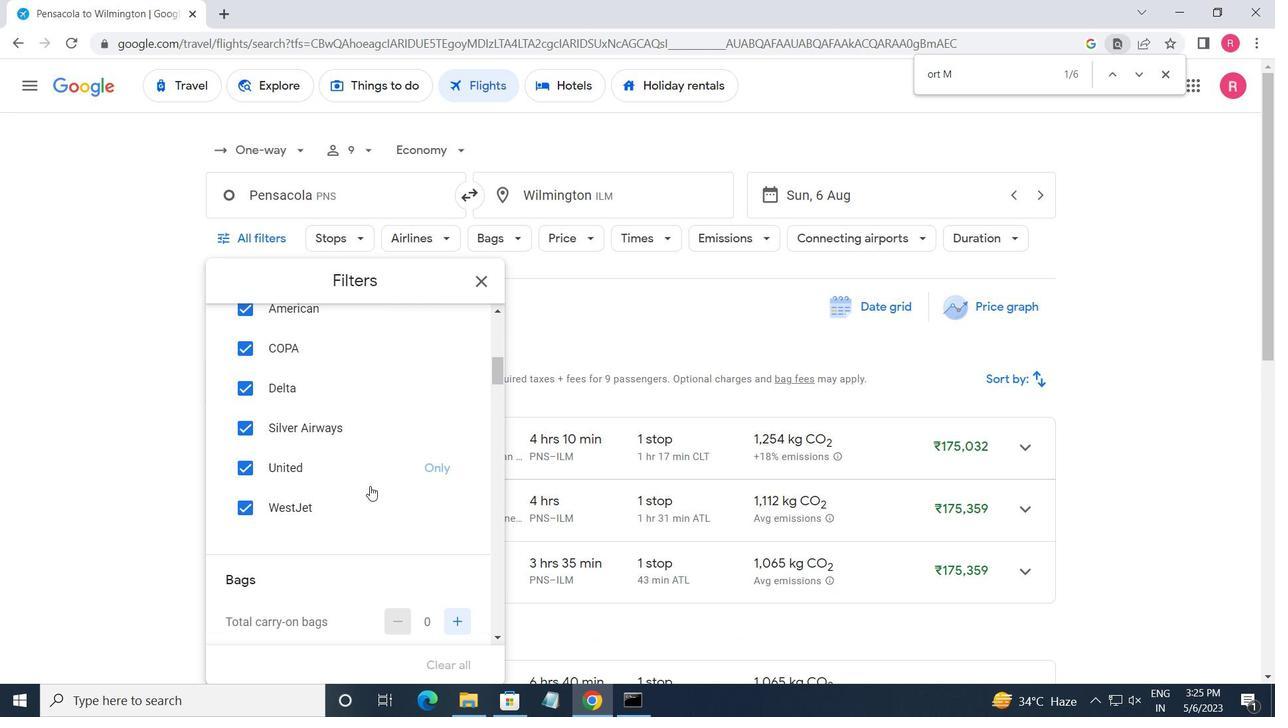 
Action: Mouse scrolled (369, 486) with delta (0, 0)
Screenshot: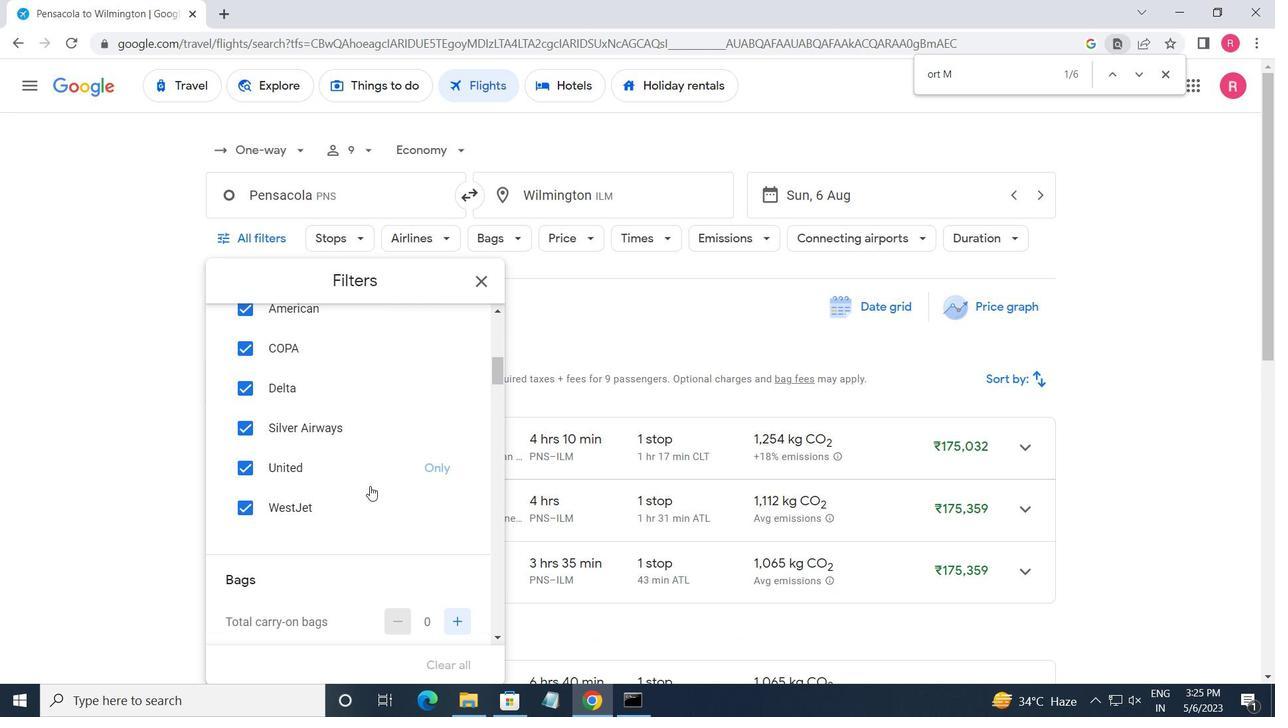 
Action: Mouse moved to (454, 353)
Screenshot: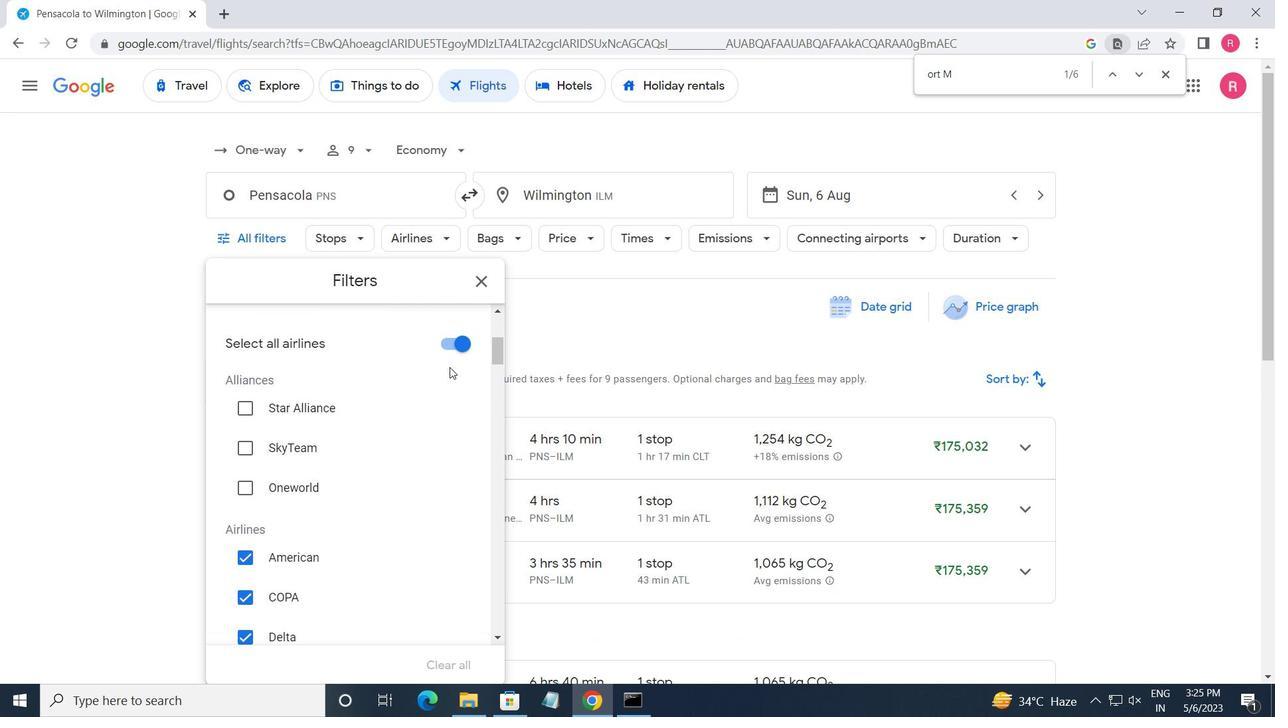 
Action: Mouse pressed left at (454, 353)
Screenshot: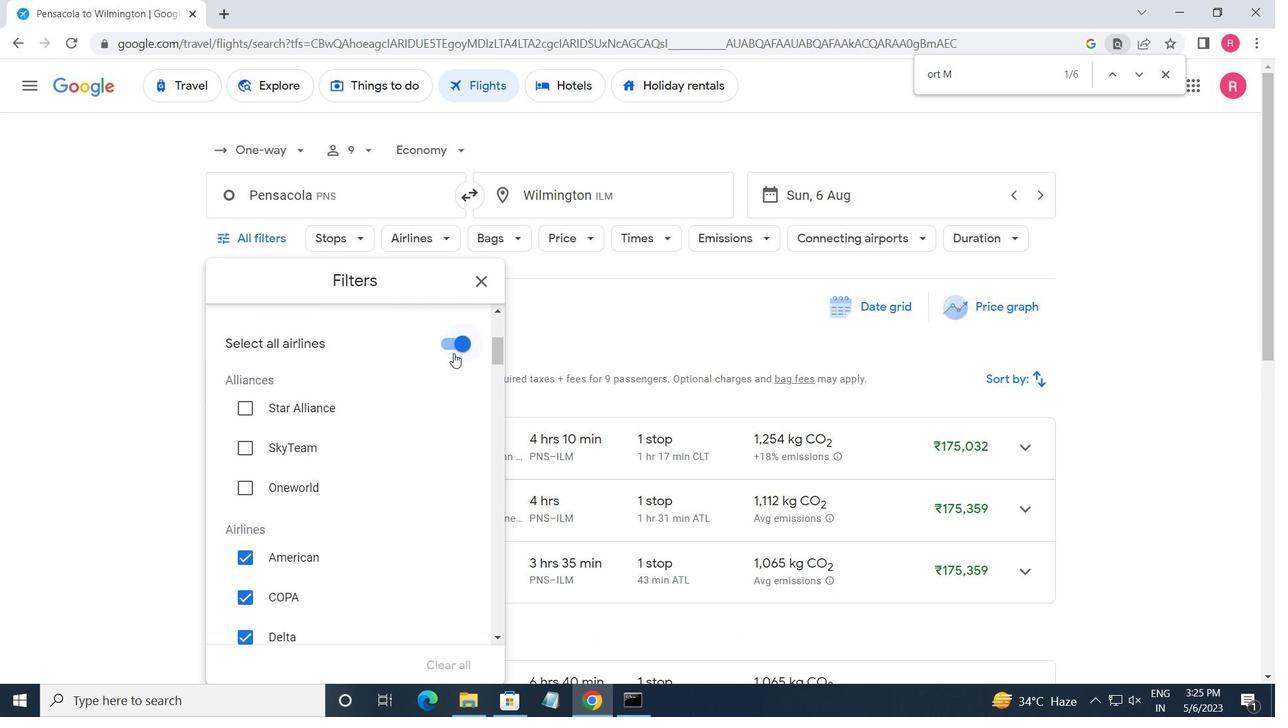 
Action: Mouse moved to (423, 441)
Screenshot: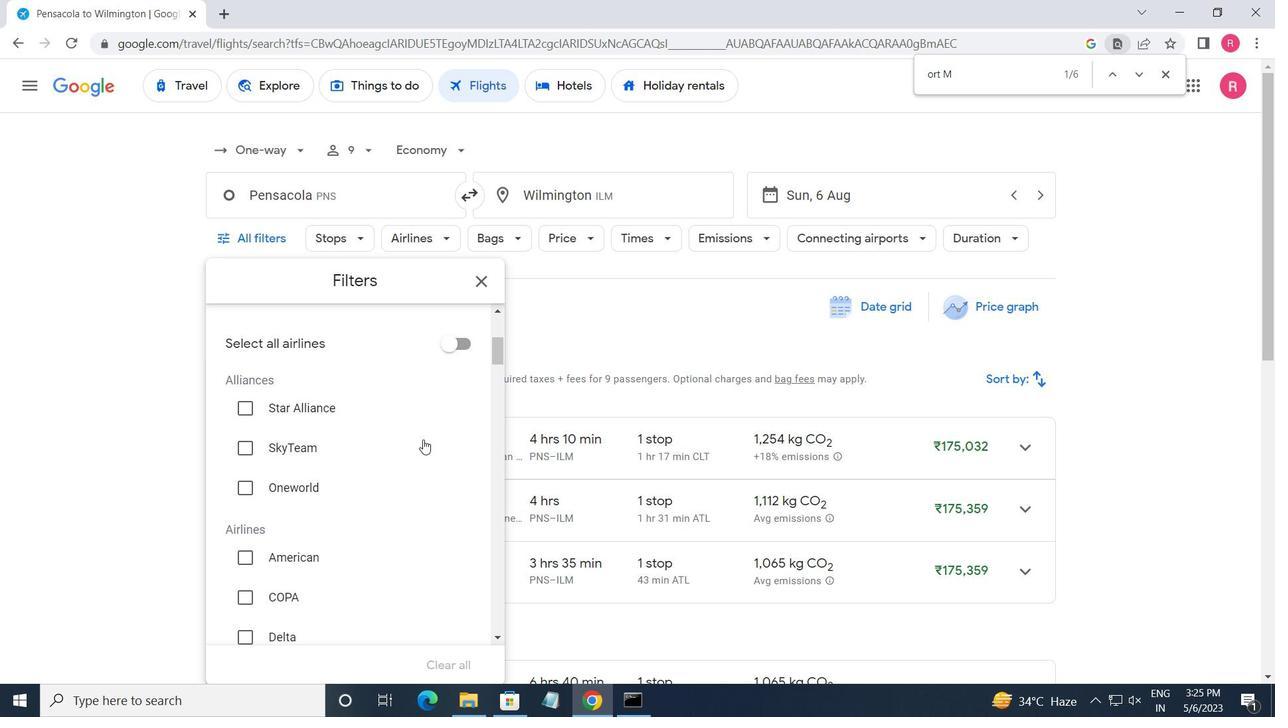
Action: Mouse scrolled (423, 440) with delta (0, 0)
Screenshot: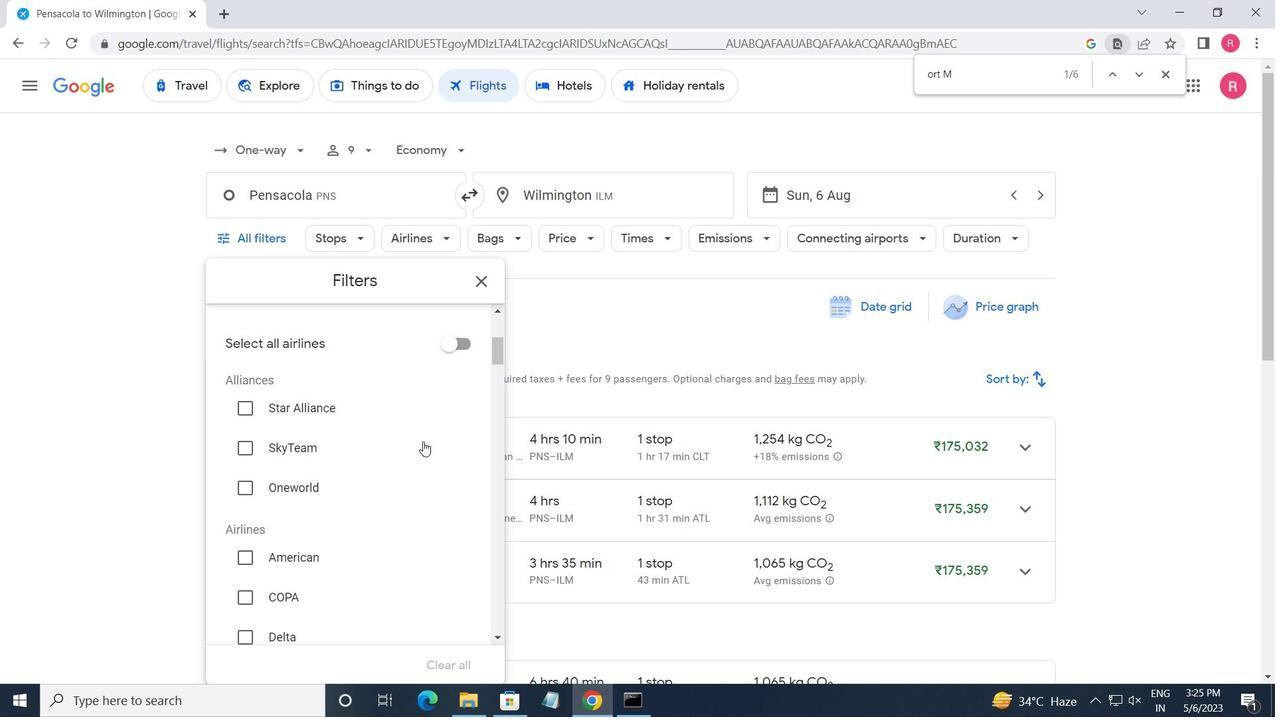 
Action: Mouse scrolled (423, 440) with delta (0, 0)
Screenshot: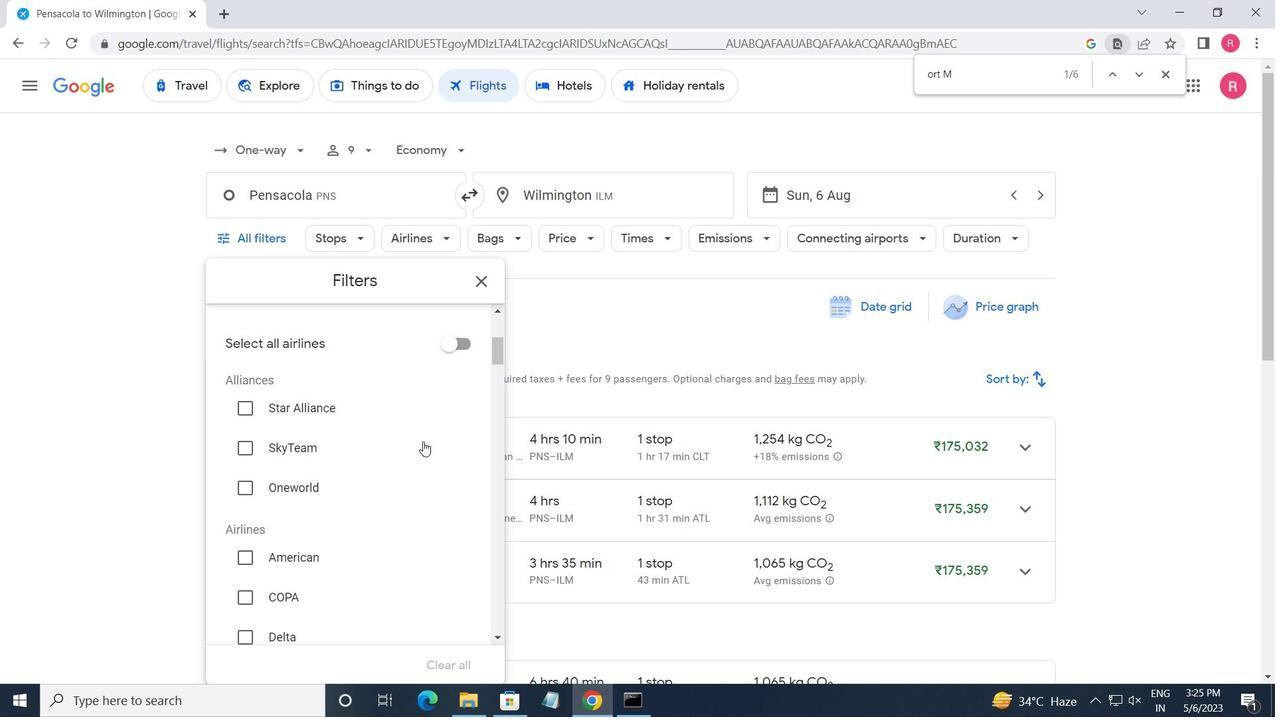 
Action: Mouse scrolled (423, 440) with delta (0, 0)
Screenshot: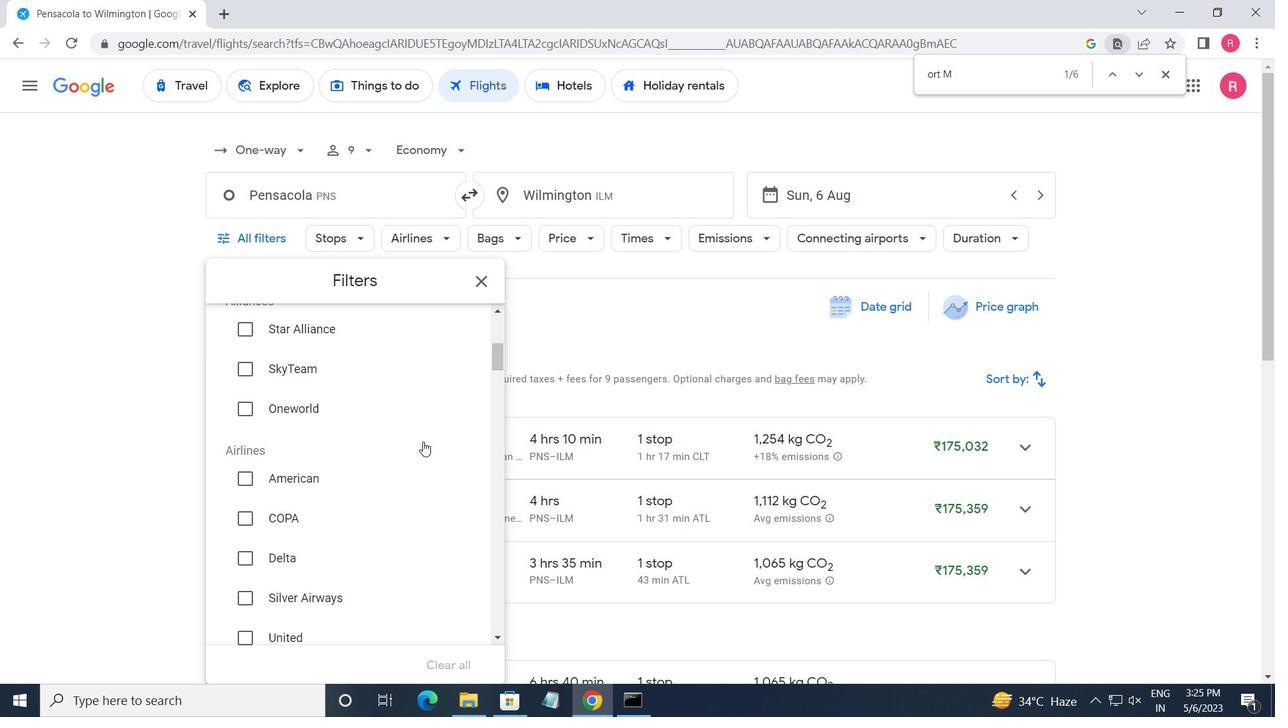 
Action: Mouse scrolled (423, 440) with delta (0, 0)
Screenshot: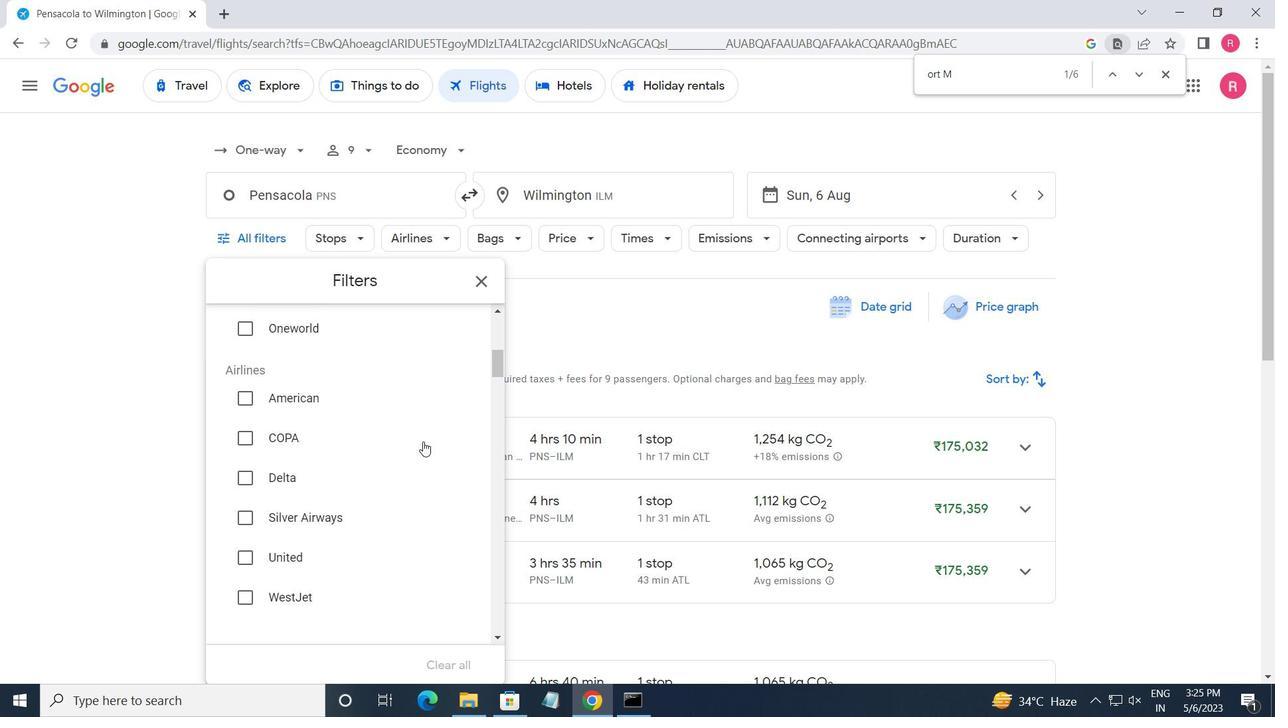 
Action: Mouse scrolled (423, 440) with delta (0, 0)
Screenshot: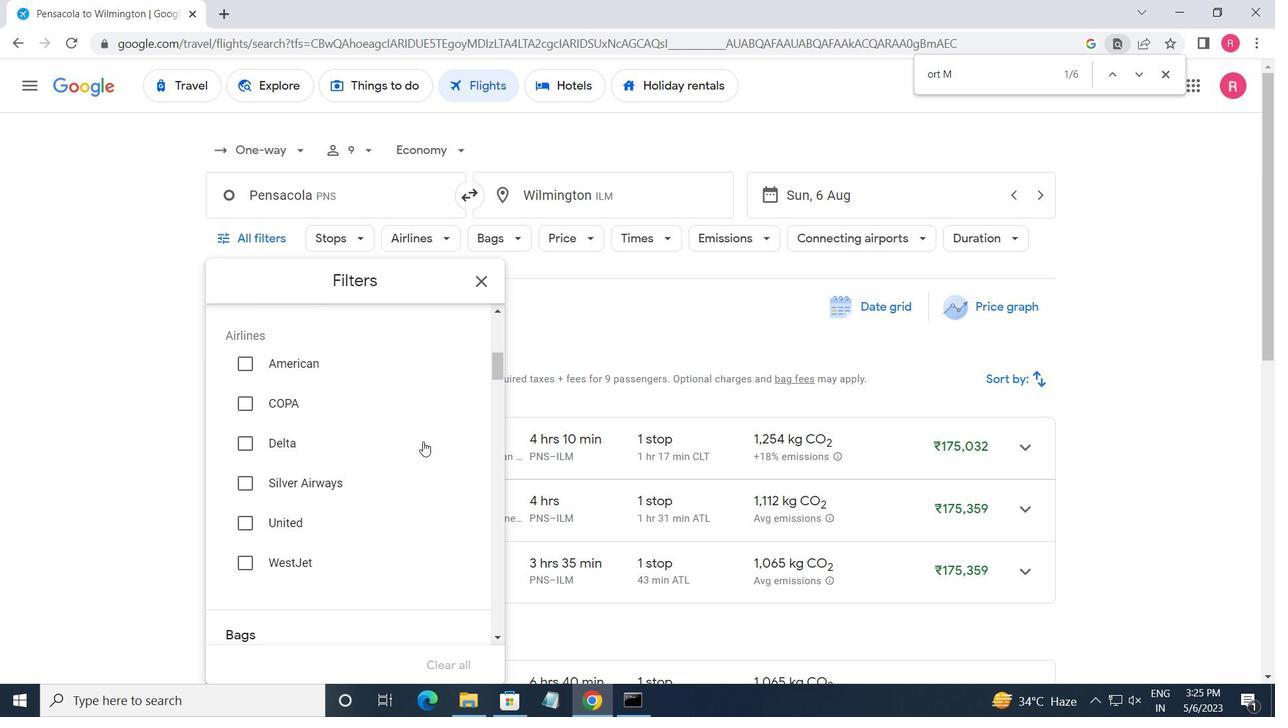 
Action: Mouse moved to (450, 466)
Screenshot: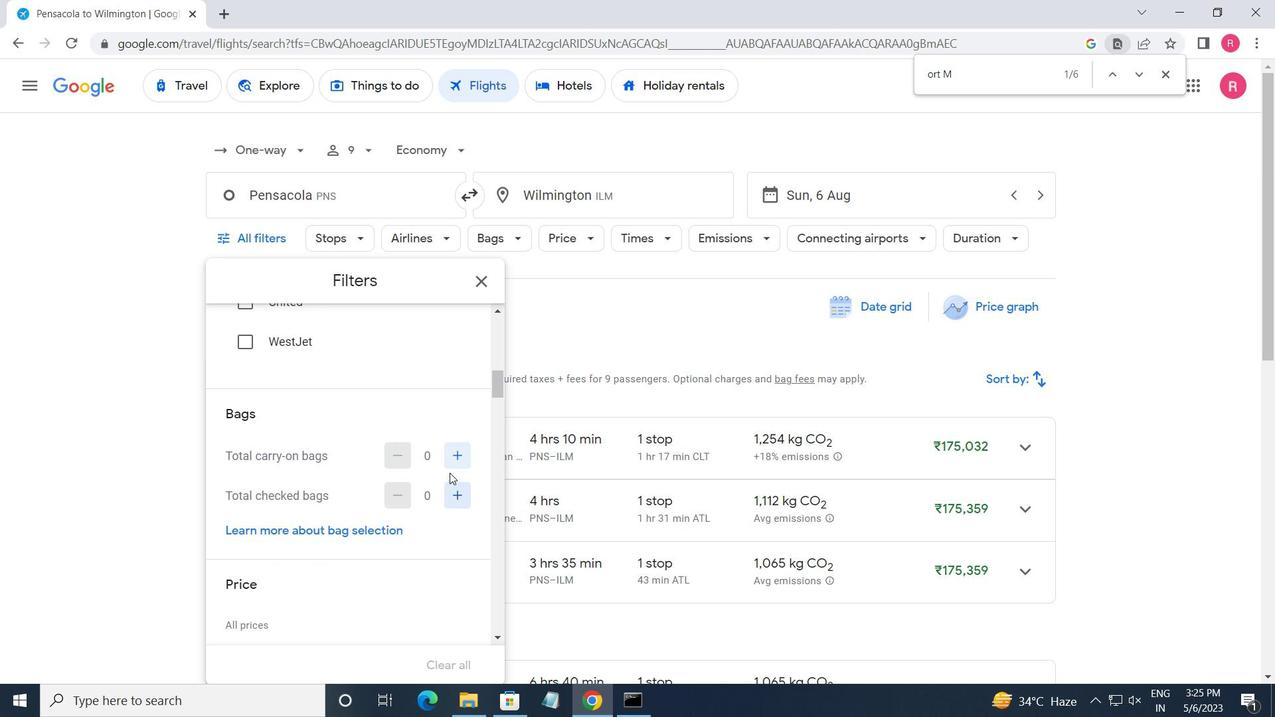 
Action: Mouse pressed left at (450, 466)
Screenshot: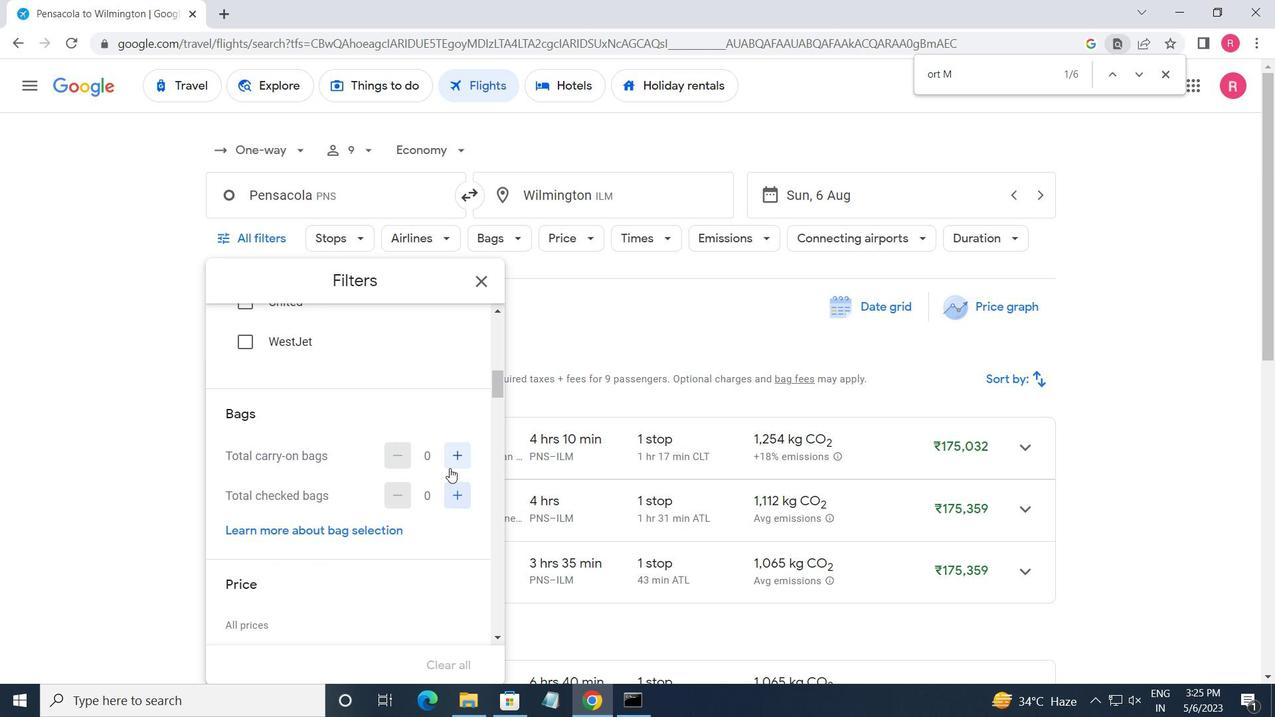 
Action: Mouse pressed left at (450, 466)
Screenshot: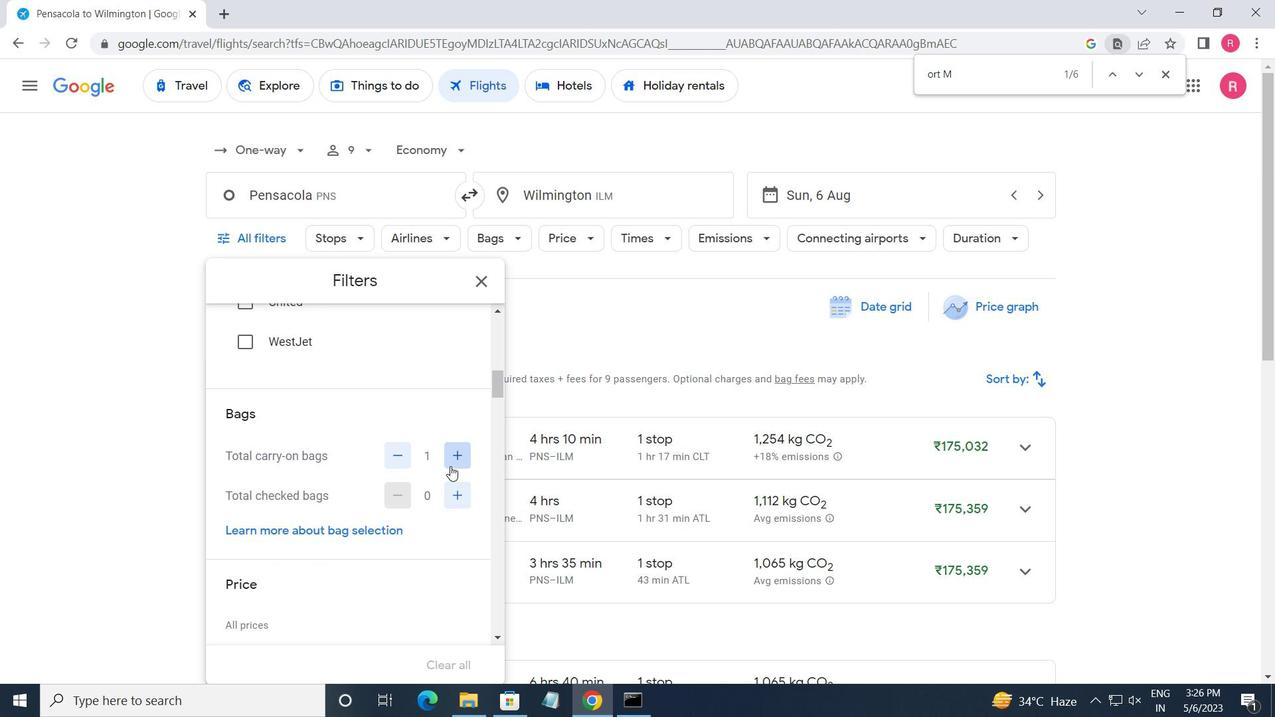
Action: Mouse moved to (451, 482)
Screenshot: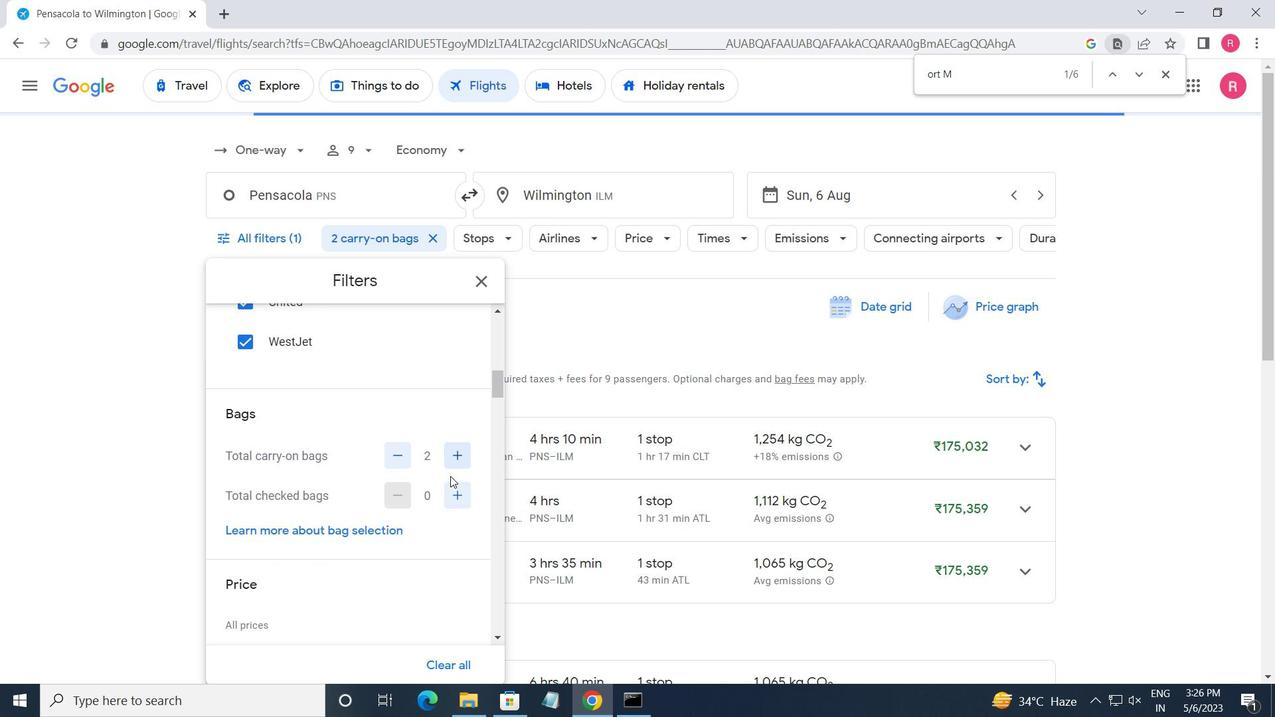 
Action: Mouse scrolled (451, 482) with delta (0, 0)
Screenshot: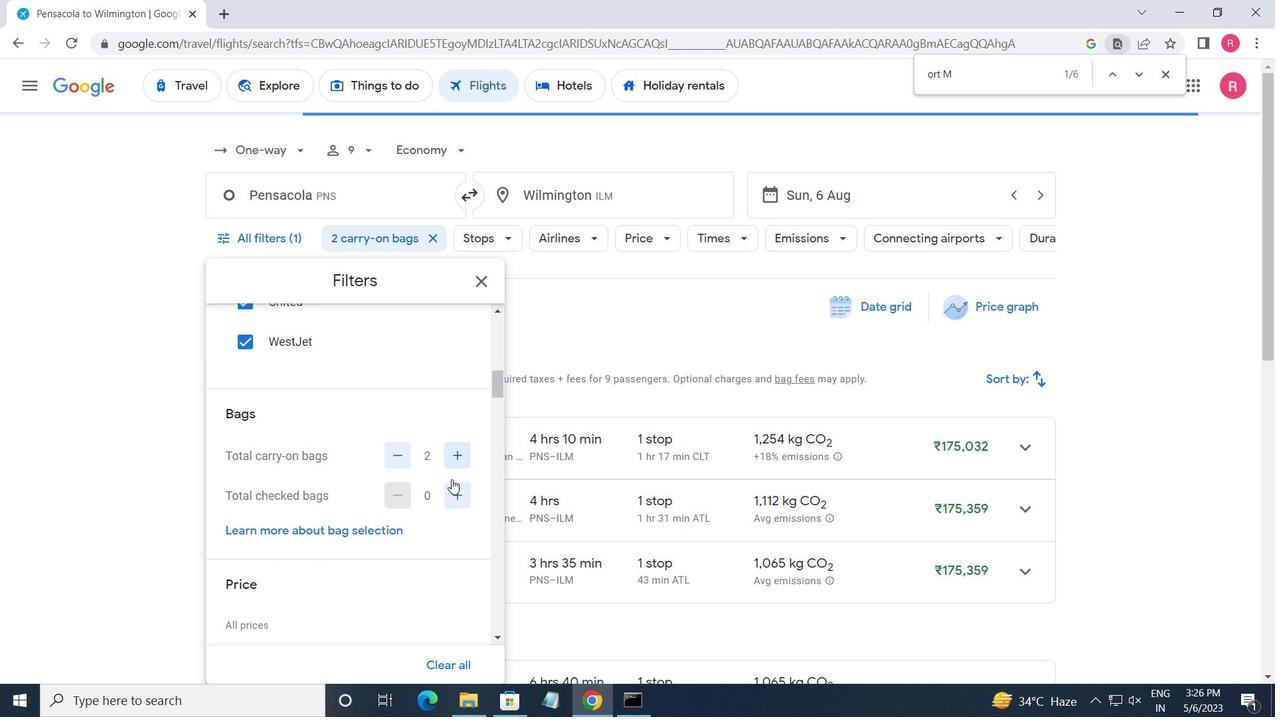 
Action: Mouse scrolled (451, 482) with delta (0, 0)
Screenshot: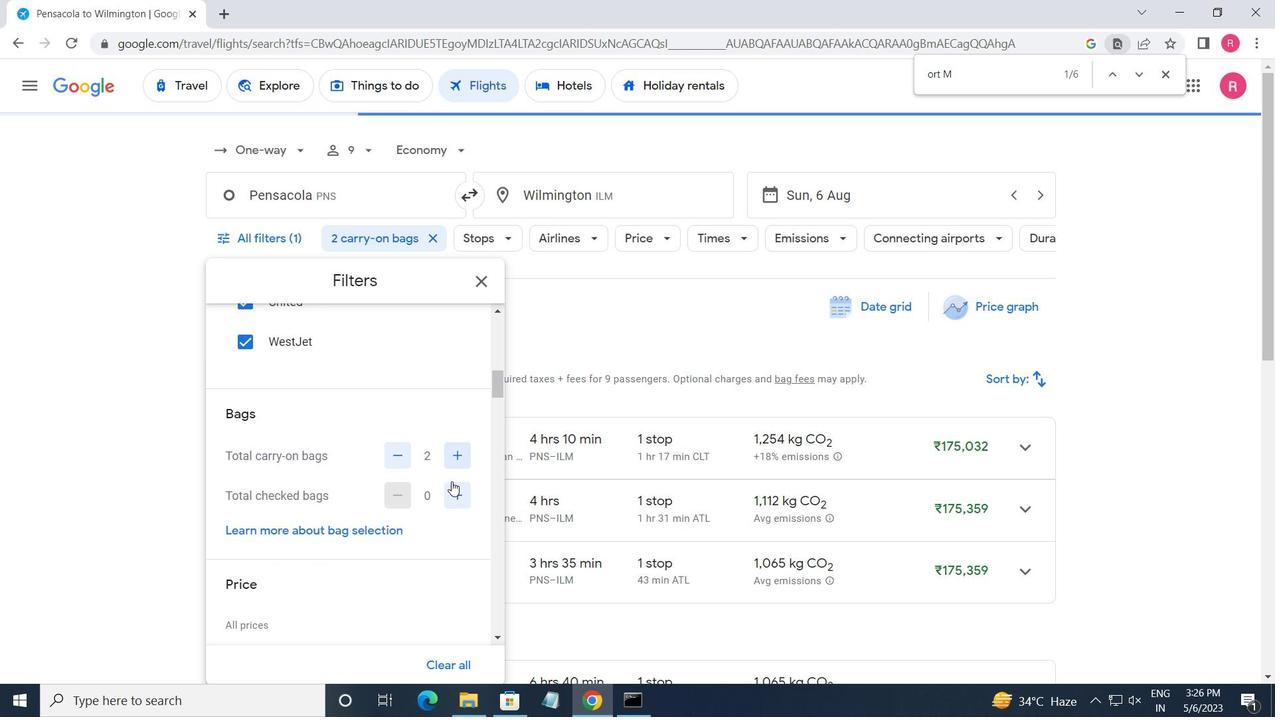 
Action: Mouse moved to (472, 496)
Screenshot: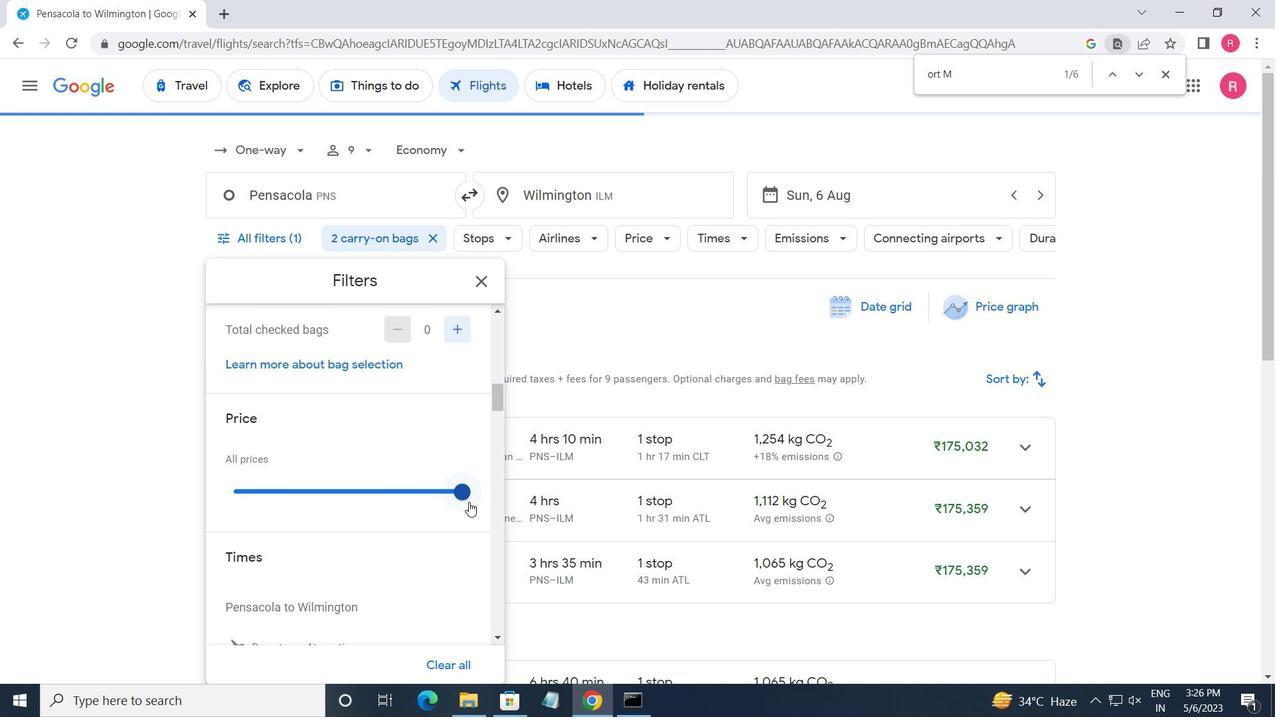 
Action: Mouse pressed left at (472, 496)
Screenshot: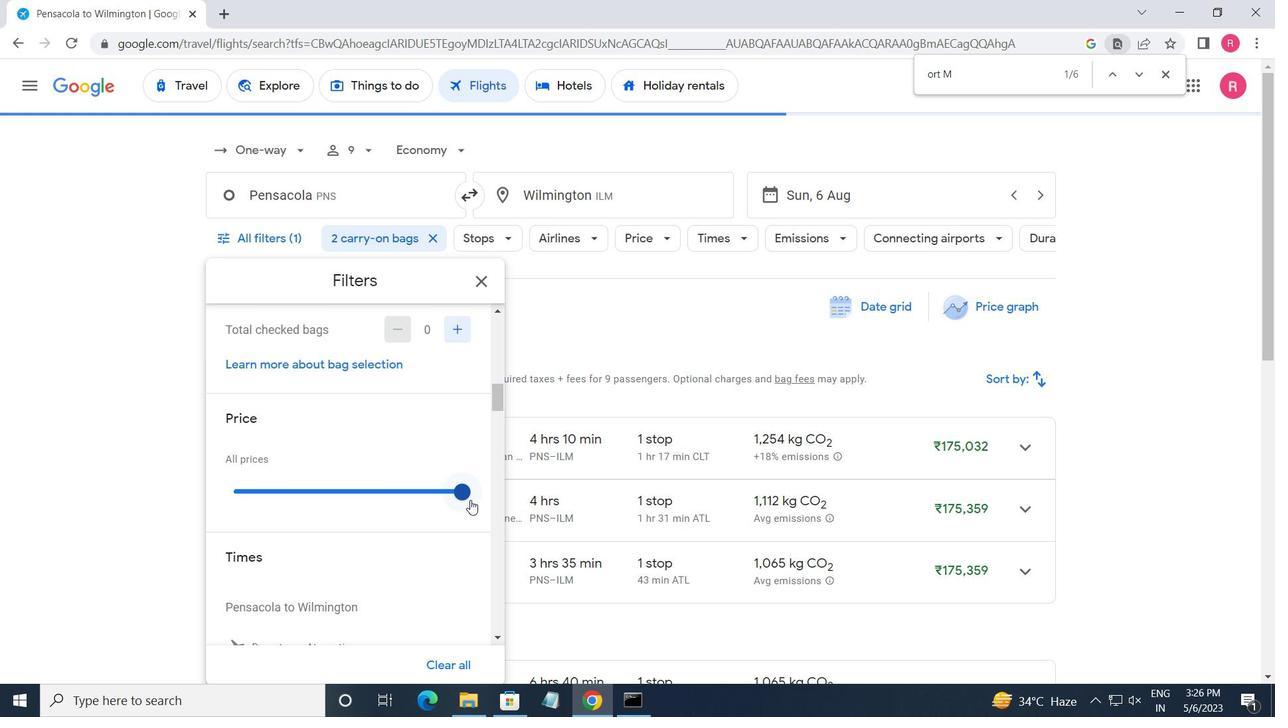 
Action: Mouse moved to (249, 503)
Screenshot: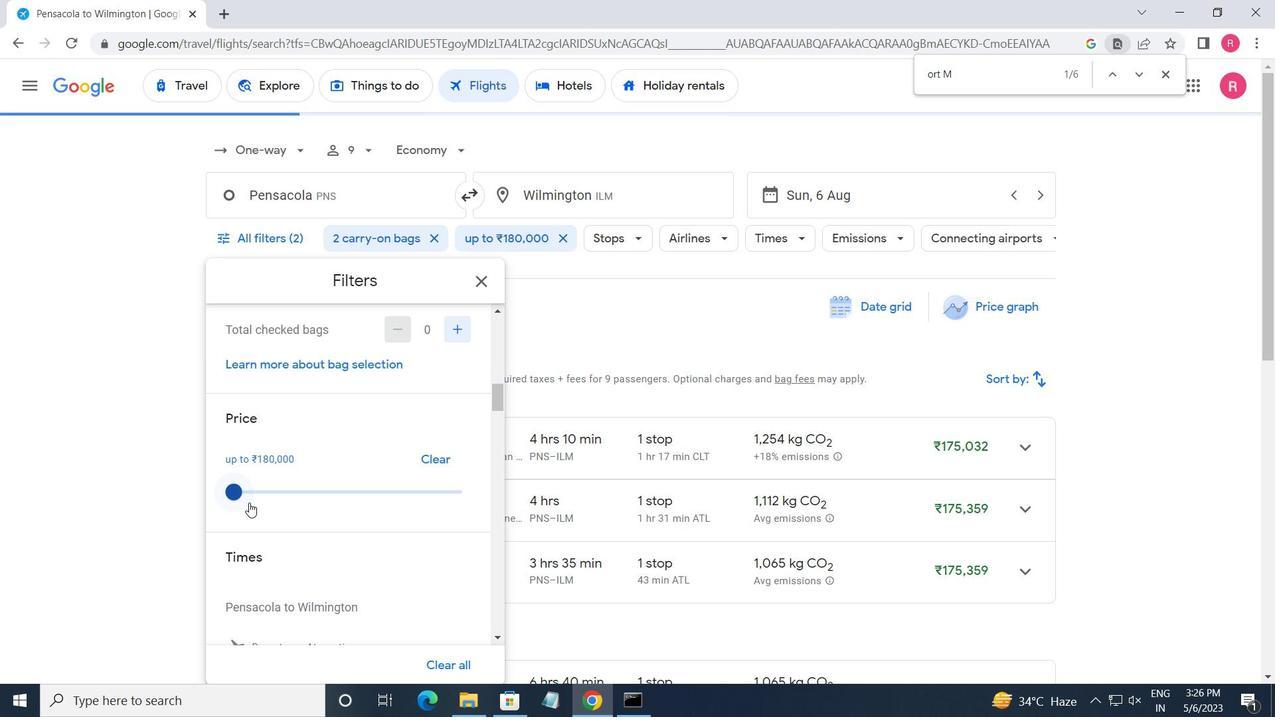 
Action: Mouse scrolled (249, 502) with delta (0, 0)
Screenshot: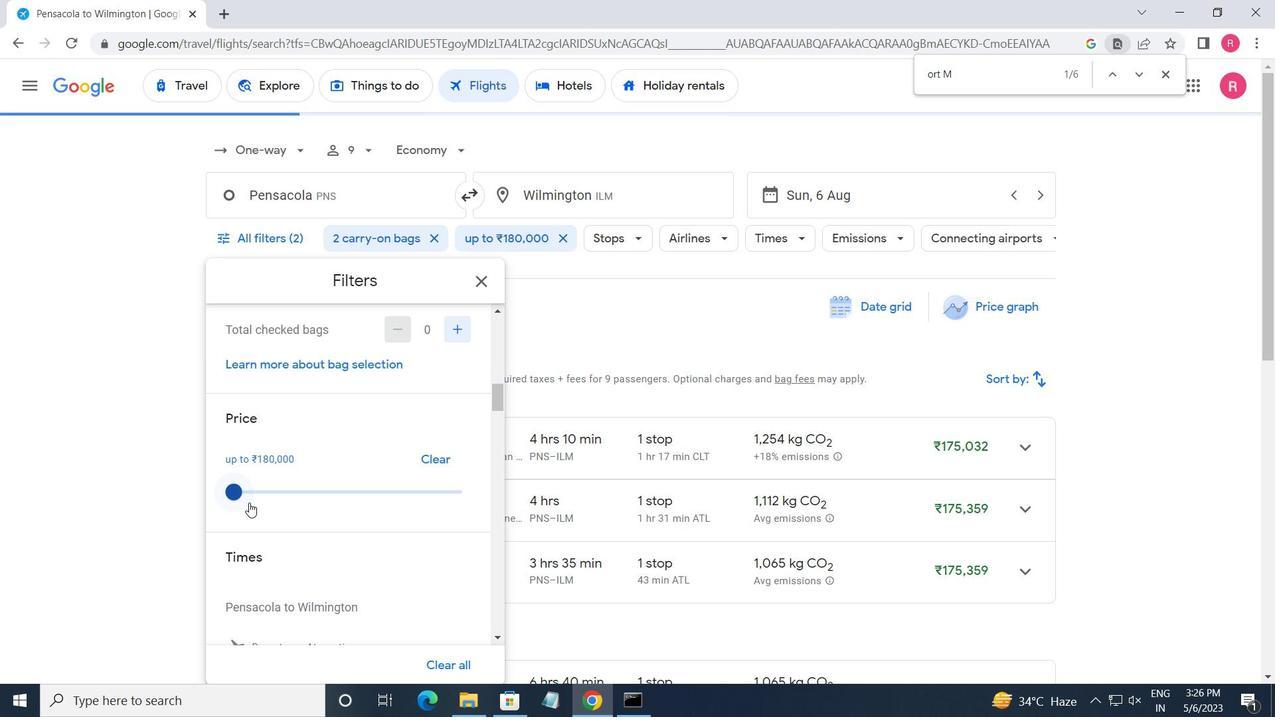 
Action: Mouse moved to (249, 504)
Screenshot: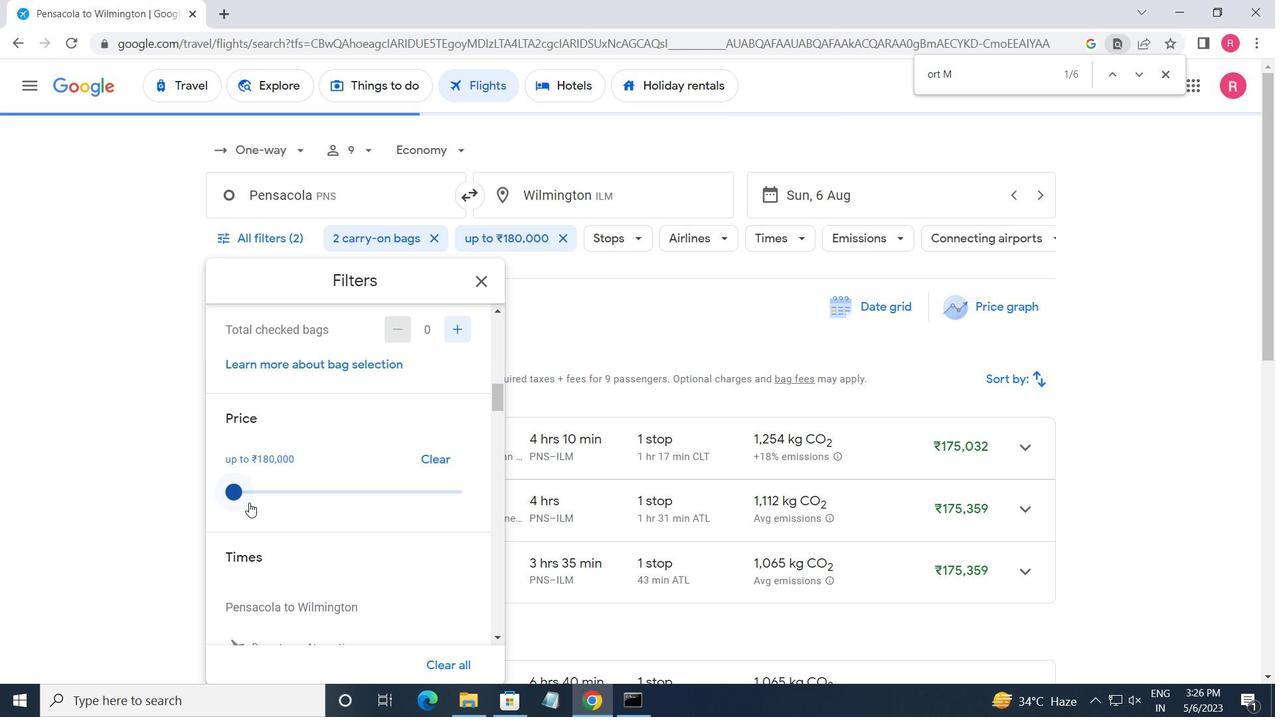 
Action: Mouse scrolled (249, 504) with delta (0, 0)
Screenshot: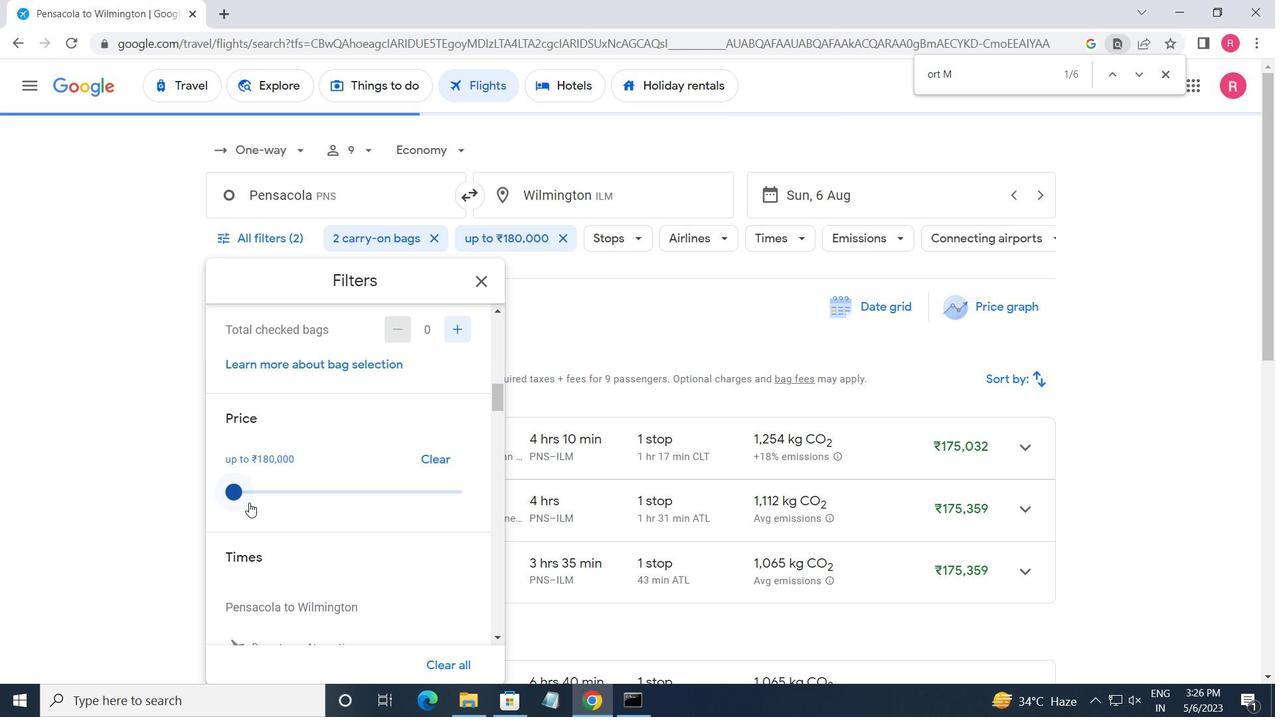
Action: Mouse moved to (247, 512)
Screenshot: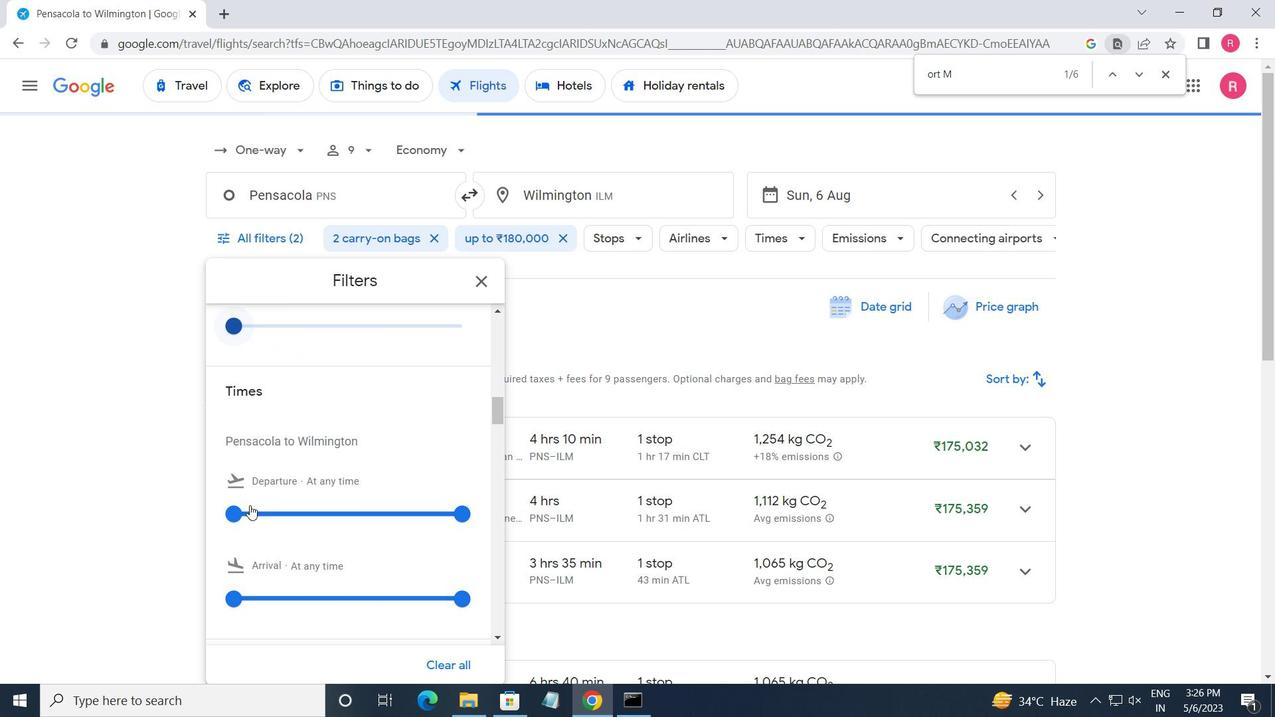 
Action: Mouse pressed left at (247, 512)
Screenshot: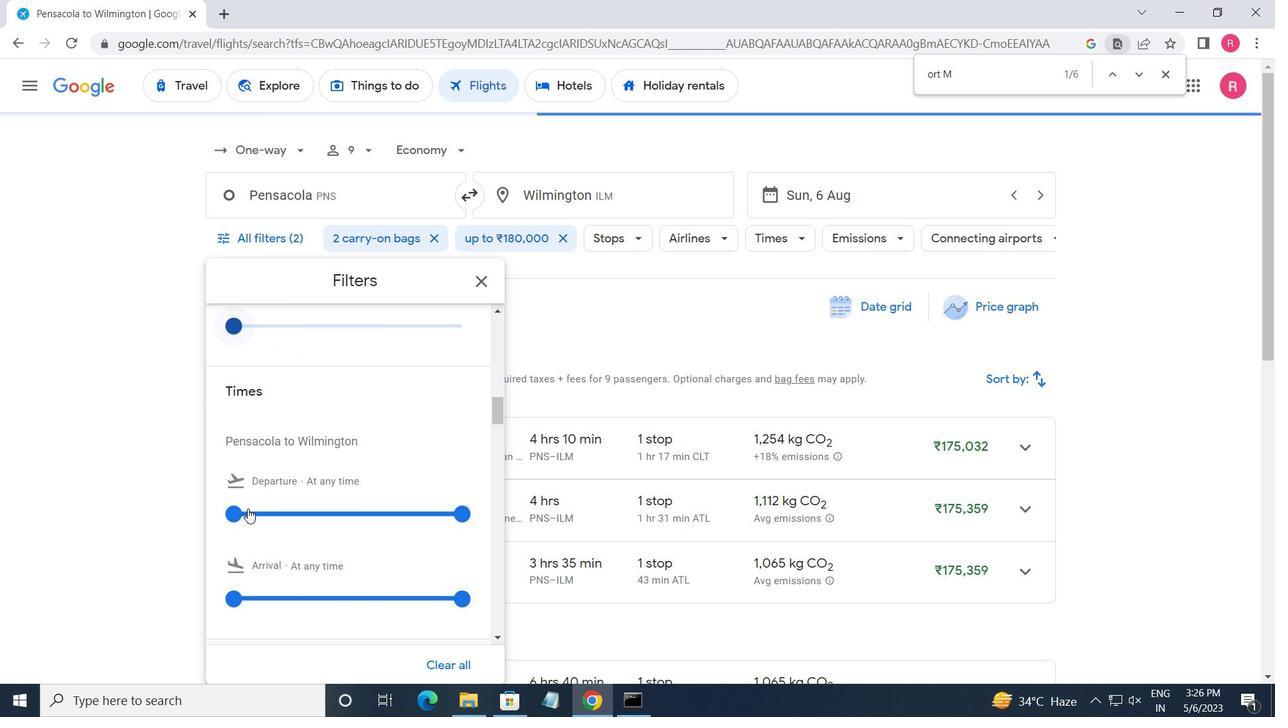 
Action: Mouse moved to (346, 514)
Screenshot: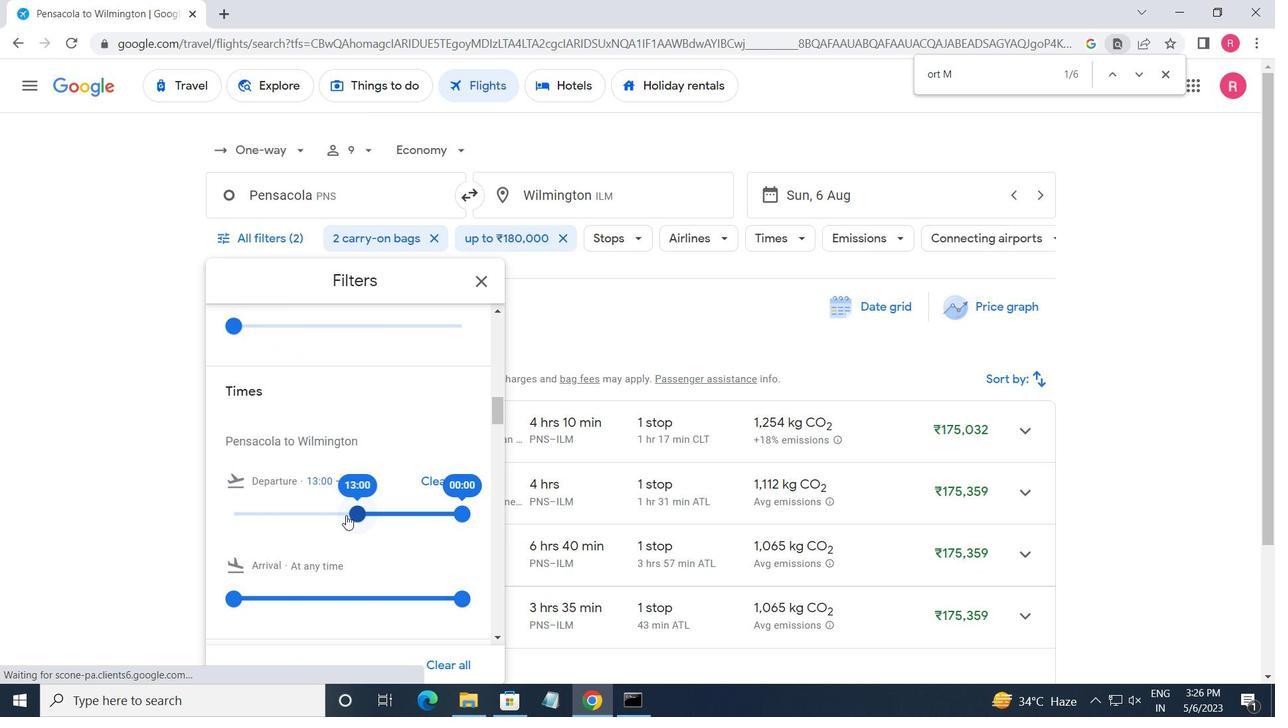 
Action: Mouse pressed left at (346, 514)
Screenshot: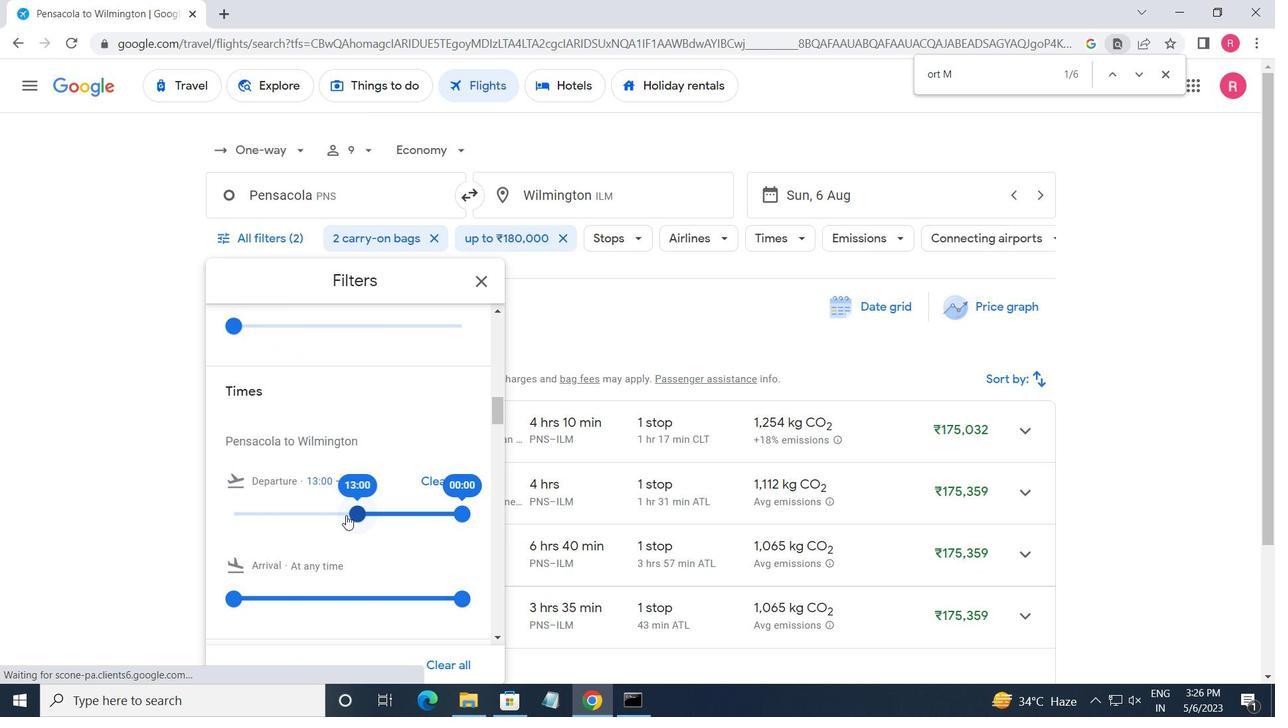 
Action: Mouse moved to (464, 520)
Screenshot: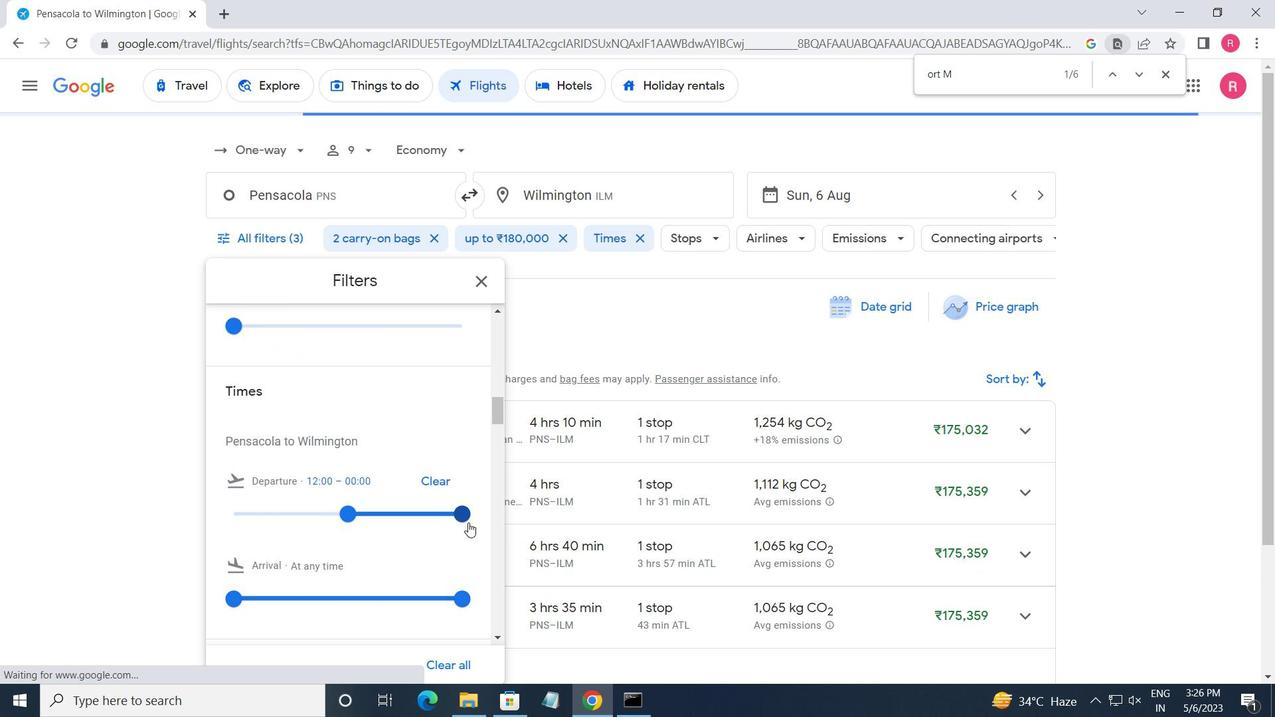 
Action: Mouse pressed left at (464, 520)
Screenshot: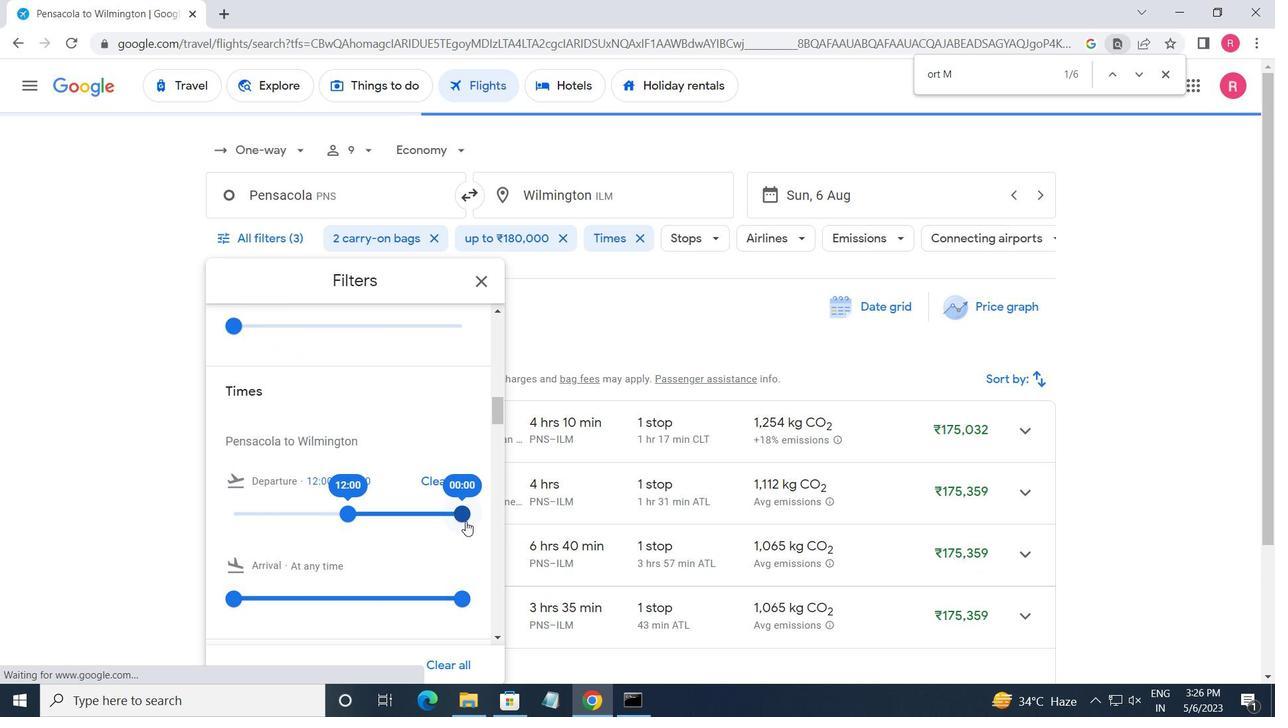 
Action: Mouse moved to (485, 288)
Screenshot: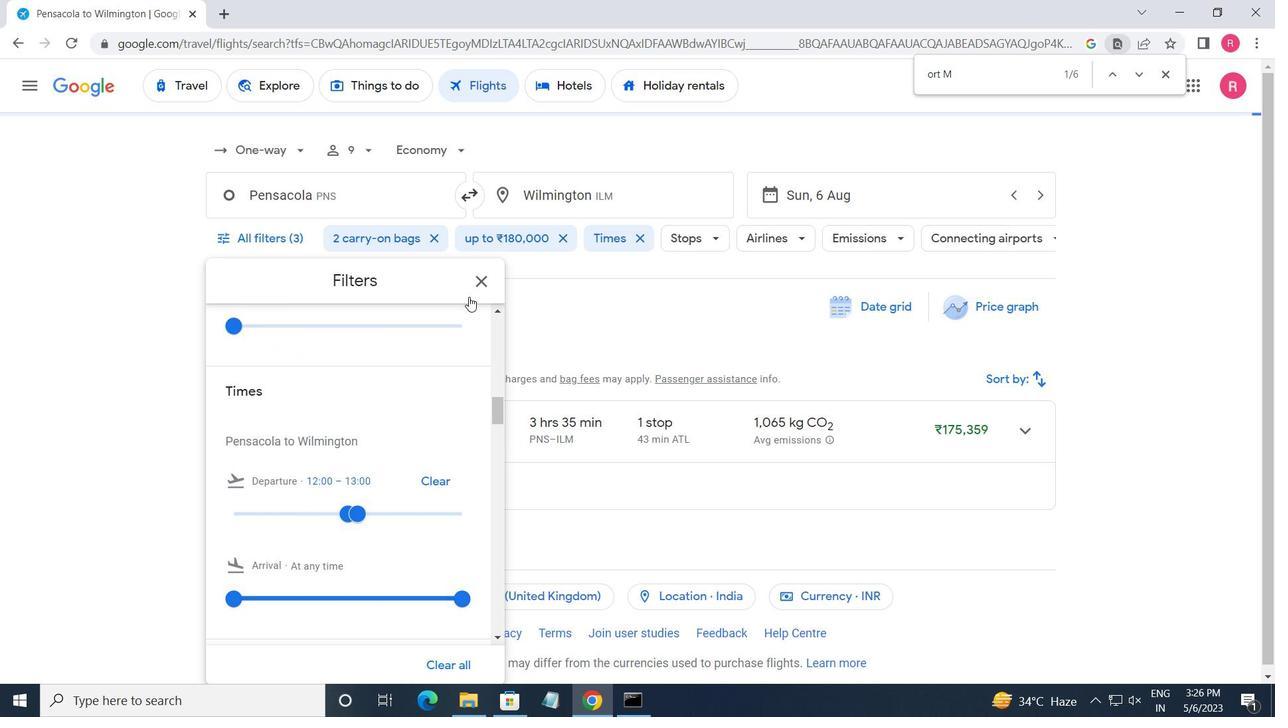 
Action: Mouse pressed left at (485, 288)
Screenshot: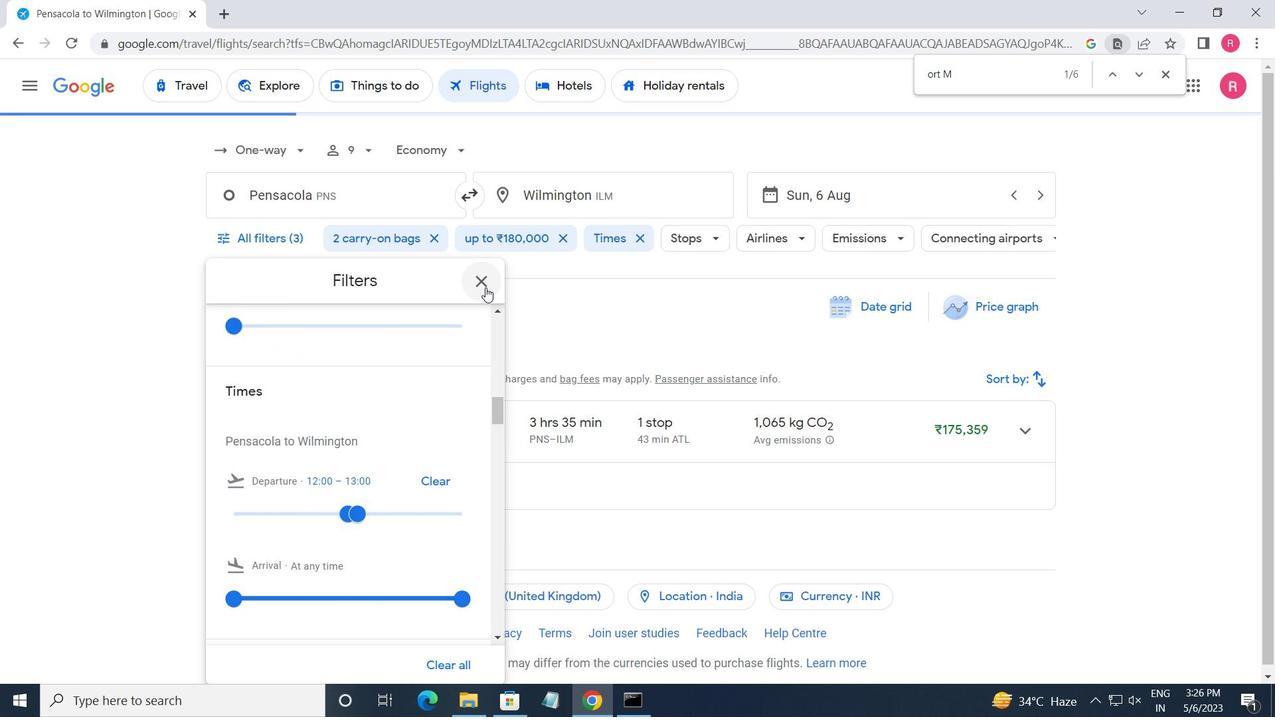 
